 Task: Open Card Lead Generation Campaign in Board Newsletter Planning to Workspace Ad Operations and add a team member Softage.1@softage.net, a label Yellow, a checklist Real Estate, an attachment from your onedrive, a color Yellow and finally, add a card description 'Develop and launch new customer engagement strategy' and a comment 'Let us approach this task with a focus on continuous learning and improvement, seeking to iterate and refine our approach over time.'. Add a start date 'Jan 01, 1900' with a due date 'Jan 08, 1900'
Action: Mouse moved to (124, 445)
Screenshot: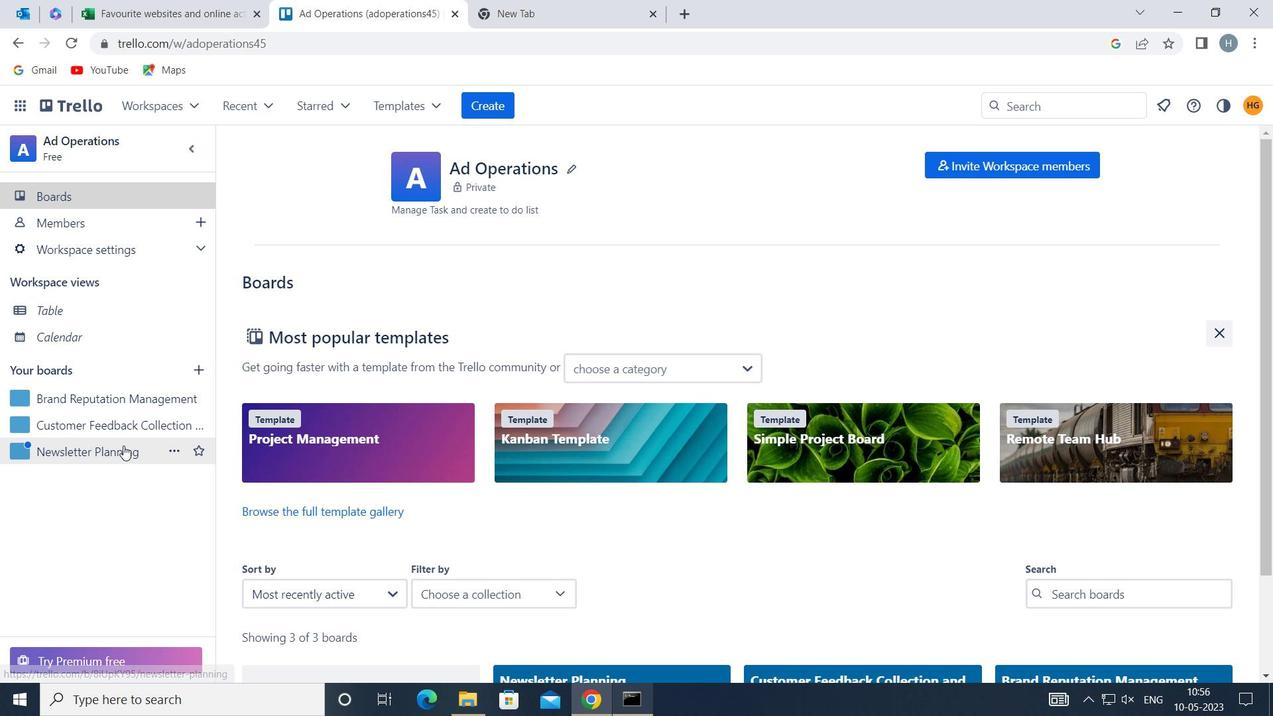 
Action: Mouse pressed left at (124, 445)
Screenshot: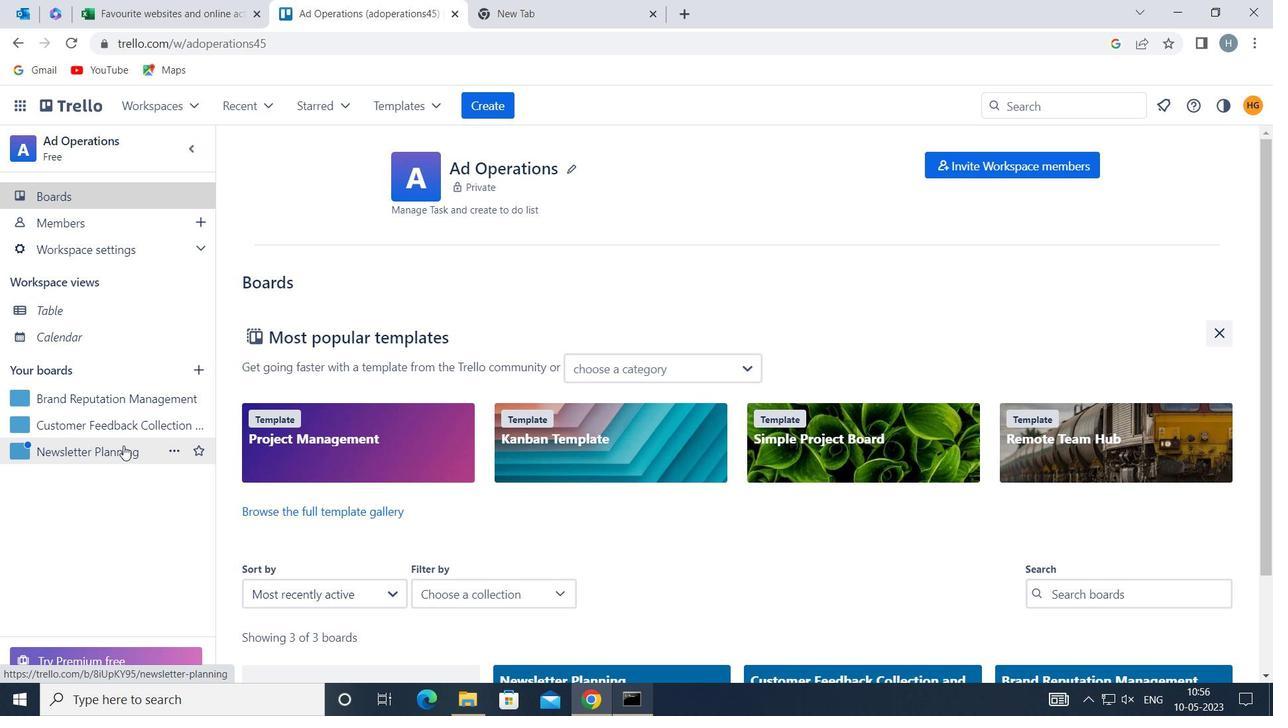 
Action: Mouse moved to (341, 234)
Screenshot: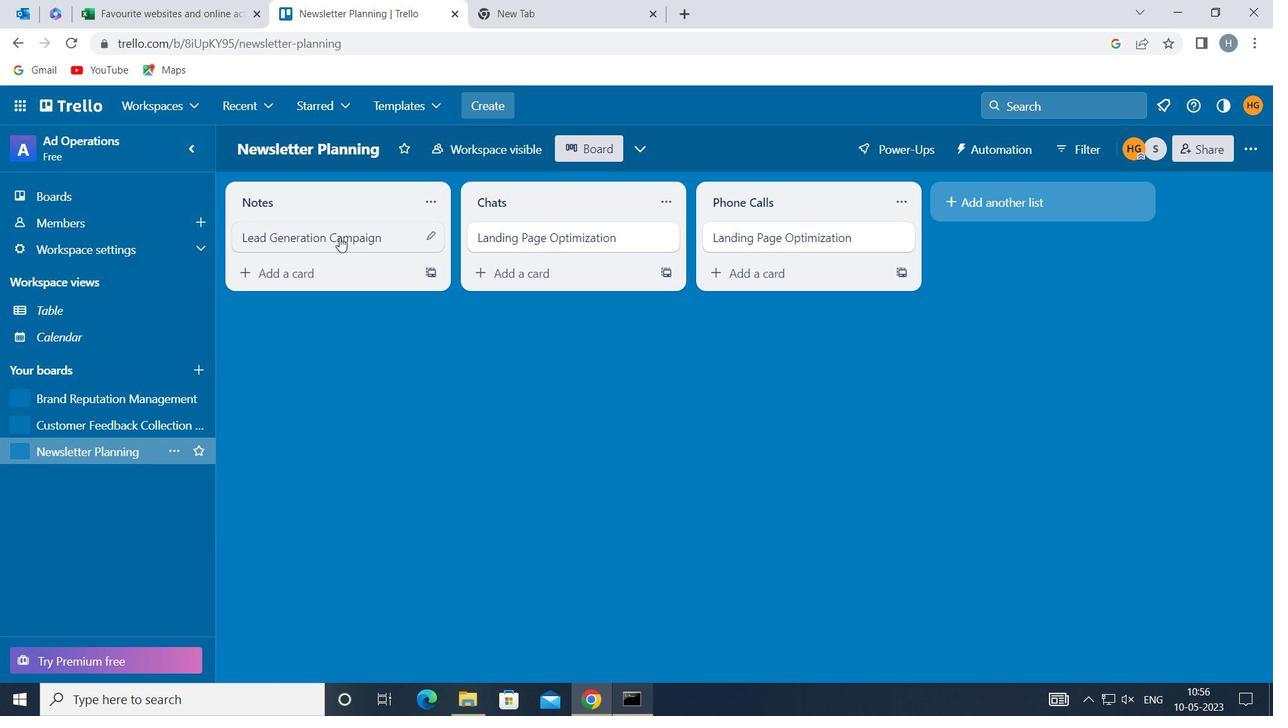 
Action: Mouse pressed left at (341, 234)
Screenshot: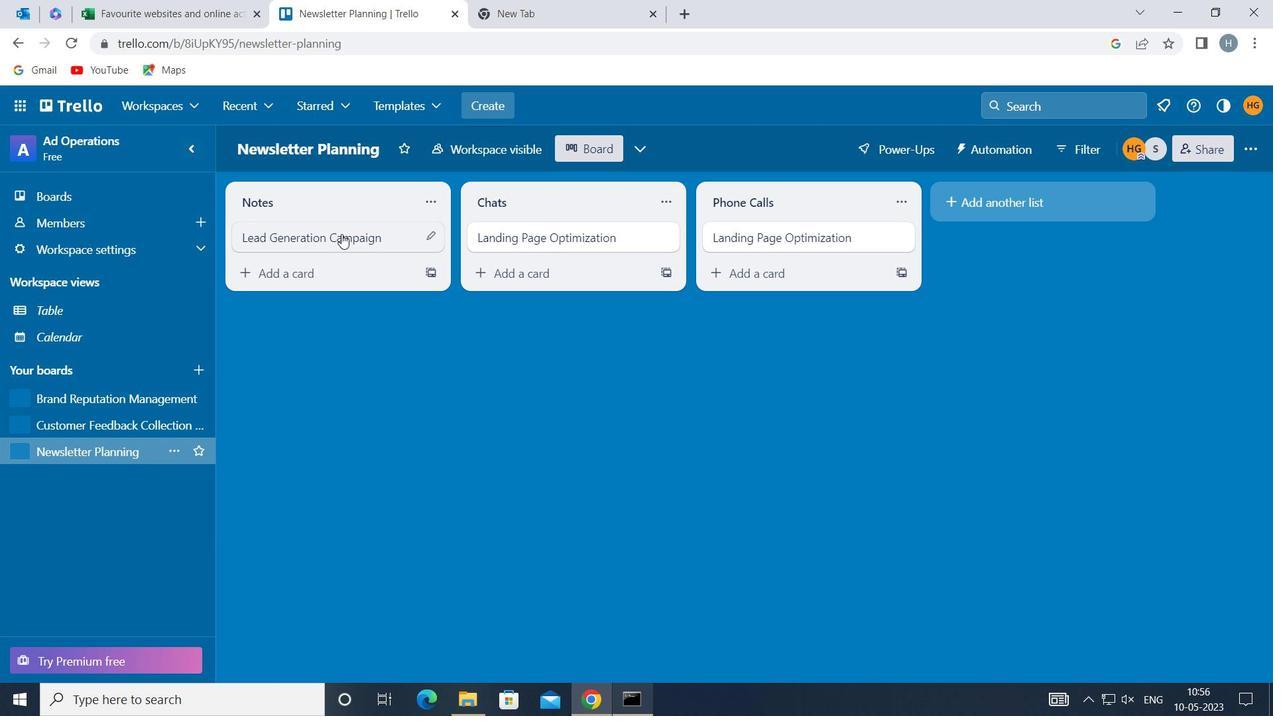 
Action: Mouse moved to (839, 299)
Screenshot: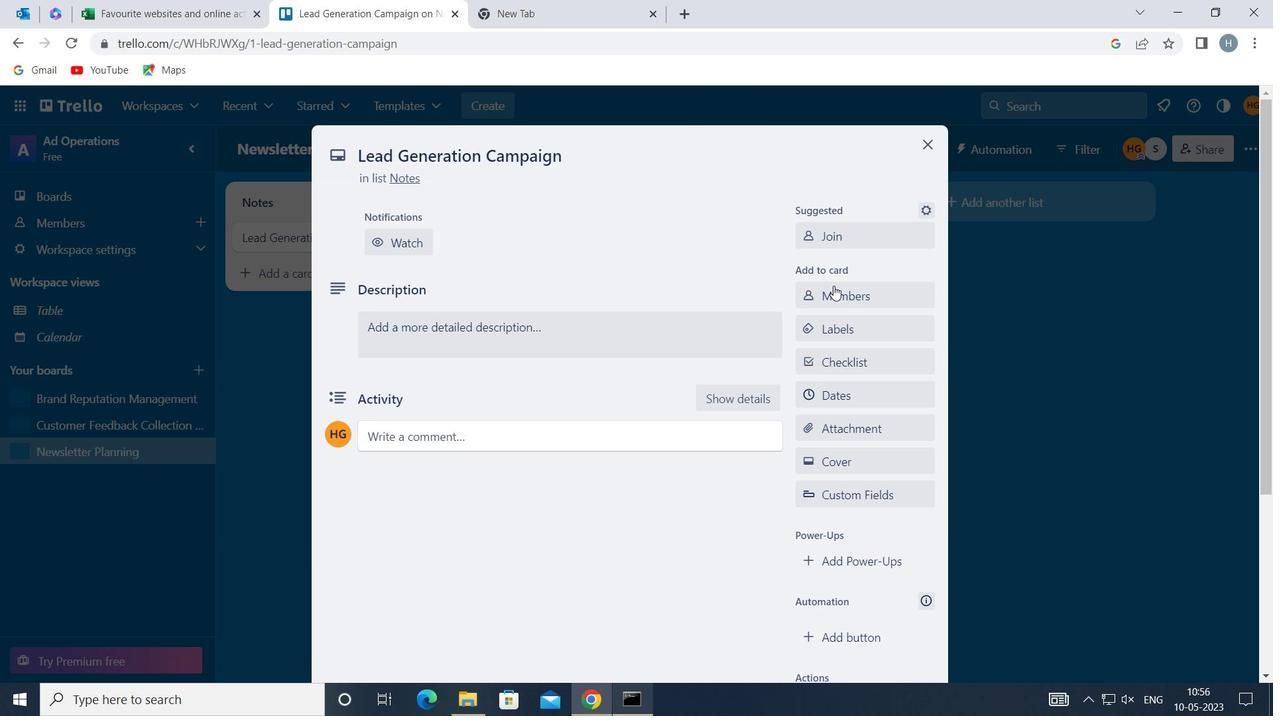 
Action: Mouse pressed left at (839, 299)
Screenshot: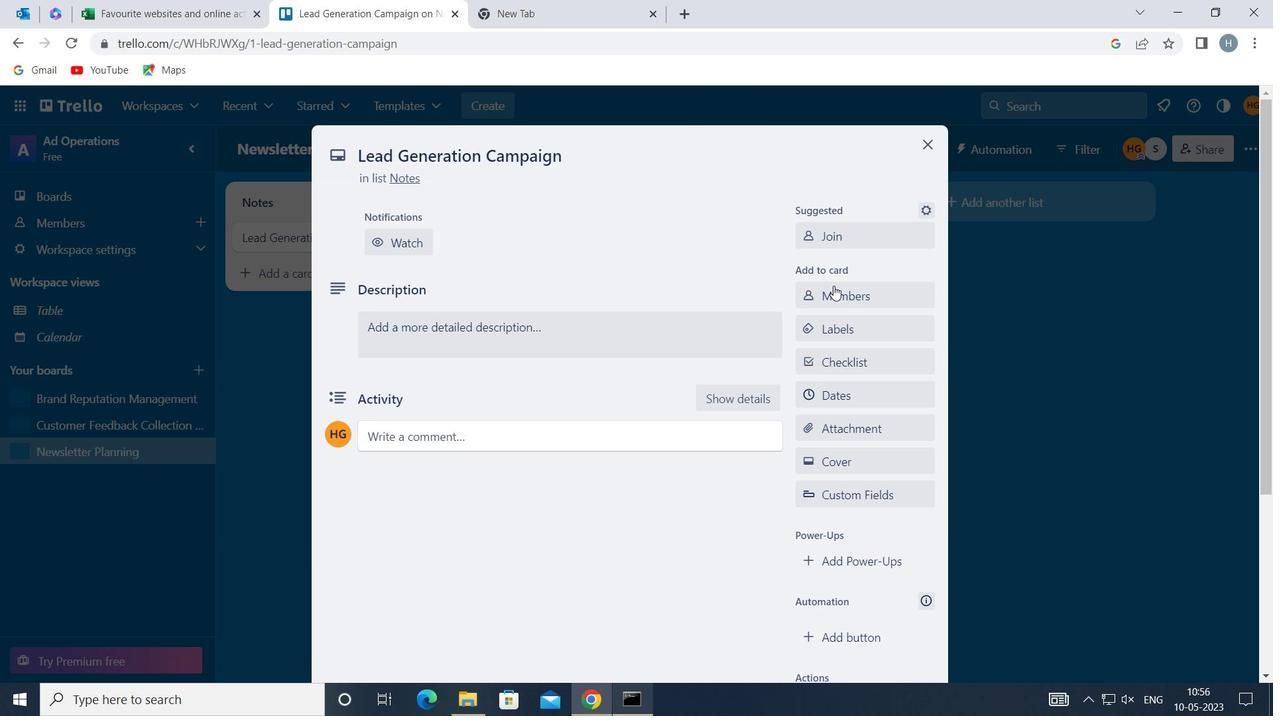 
Action: Key pressed softage
Screenshot: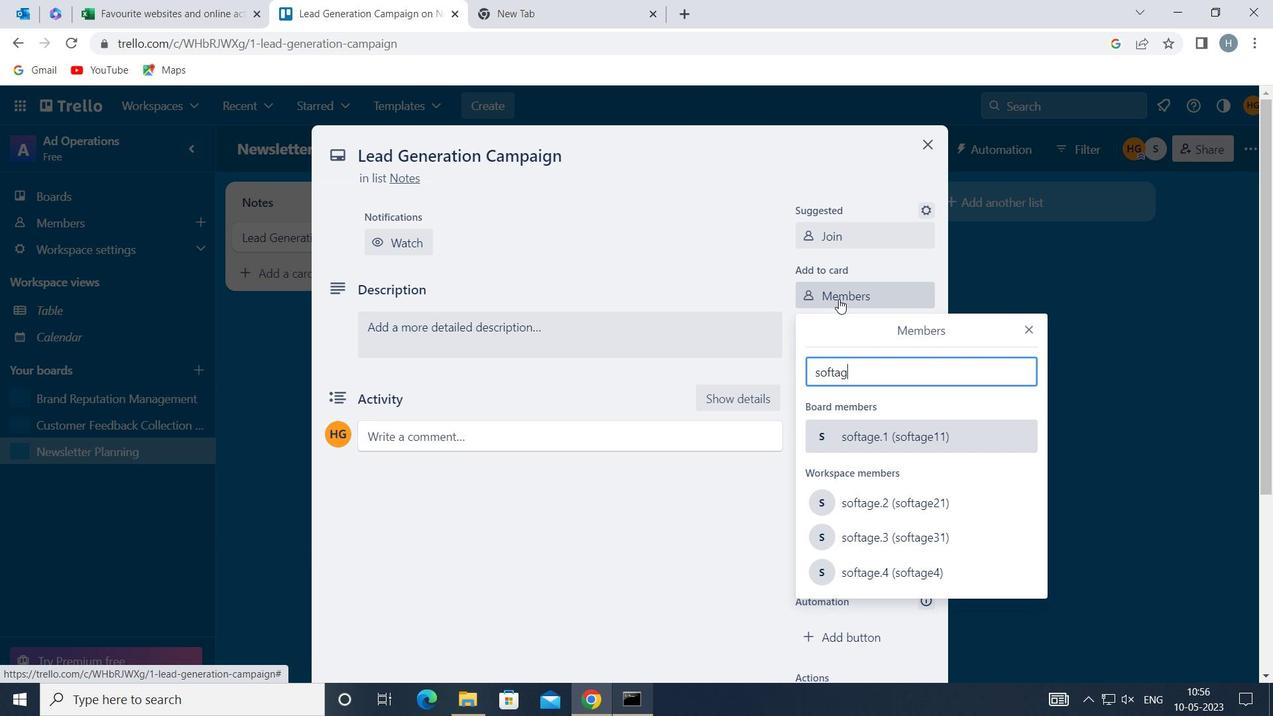 
Action: Mouse moved to (857, 439)
Screenshot: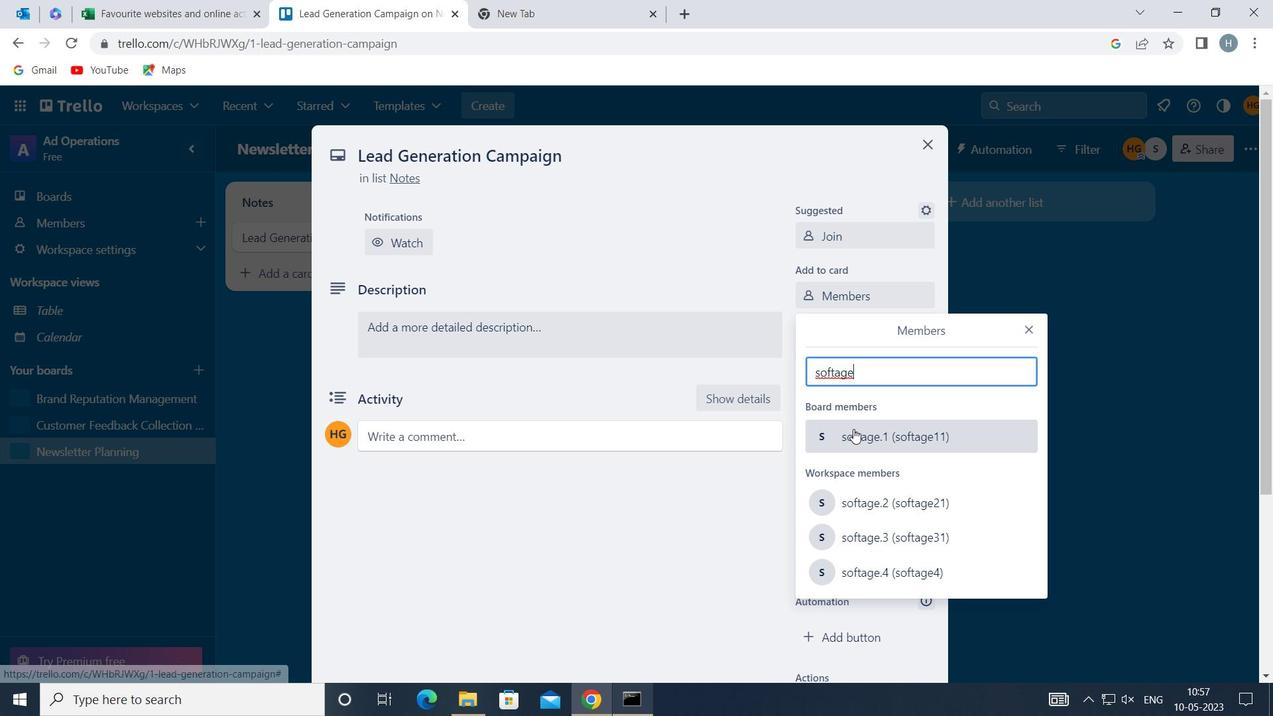 
Action: Mouse pressed left at (857, 439)
Screenshot: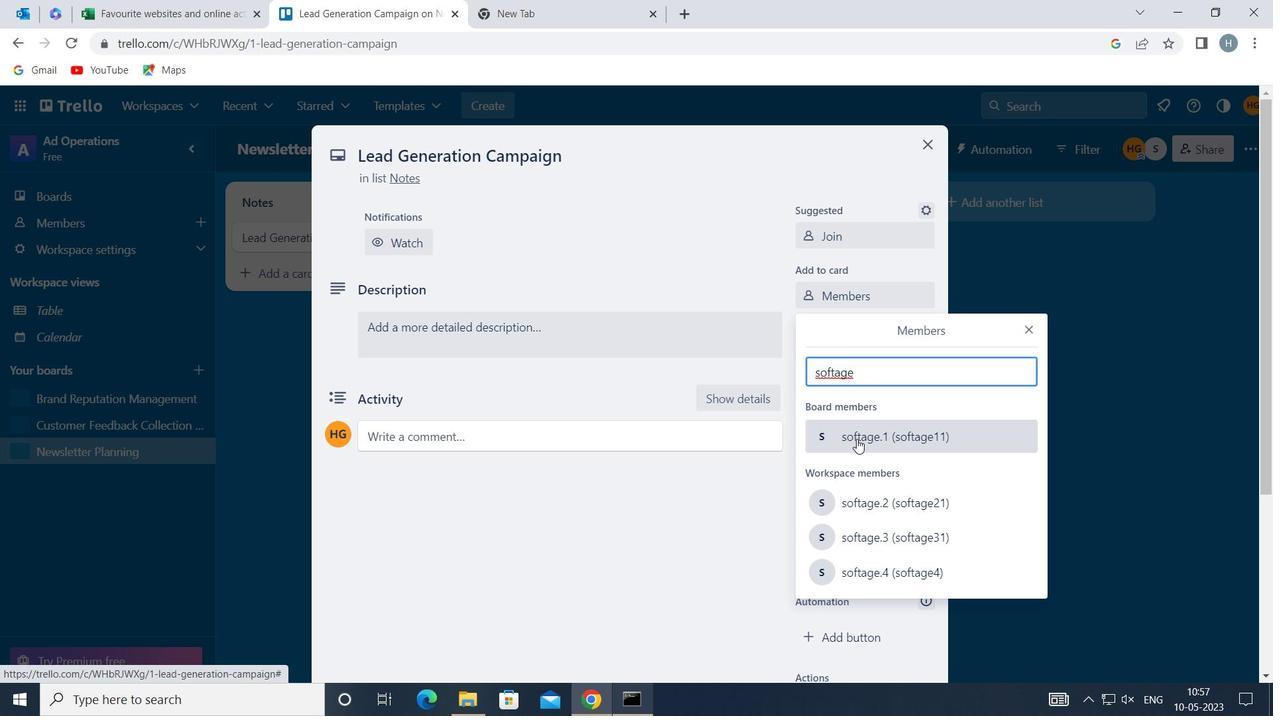 
Action: Mouse moved to (1032, 327)
Screenshot: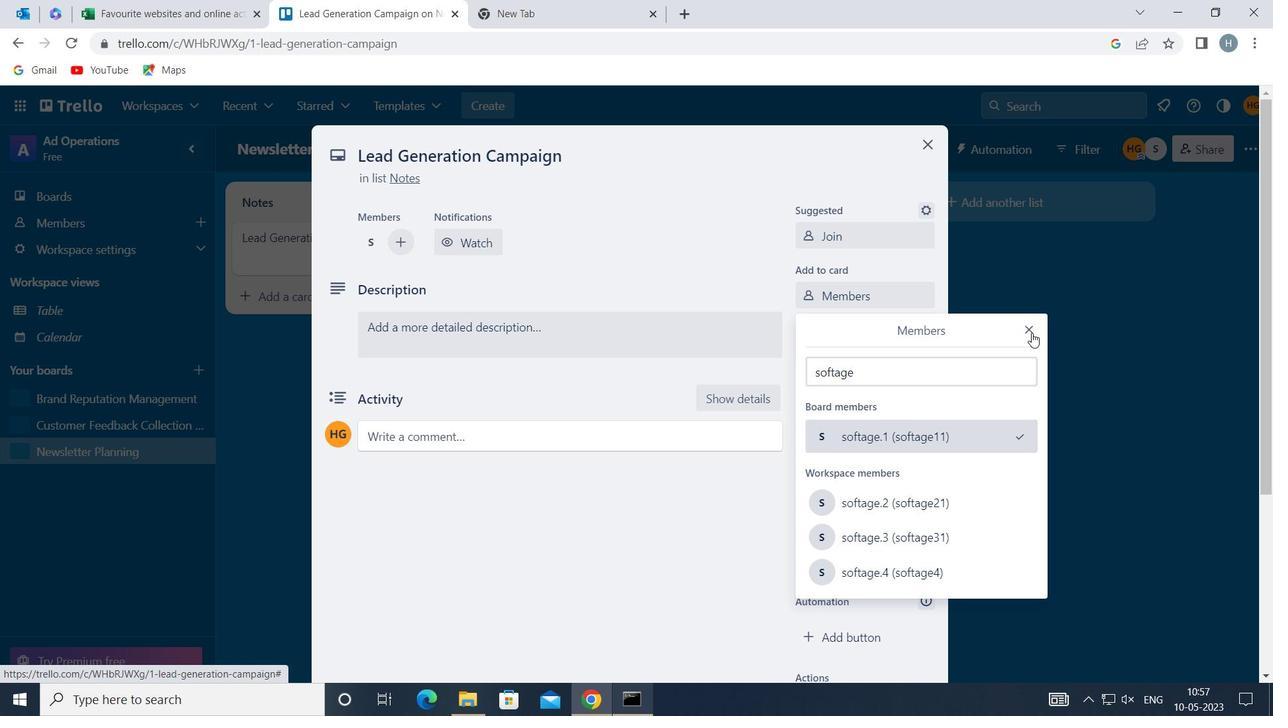 
Action: Mouse pressed left at (1032, 327)
Screenshot: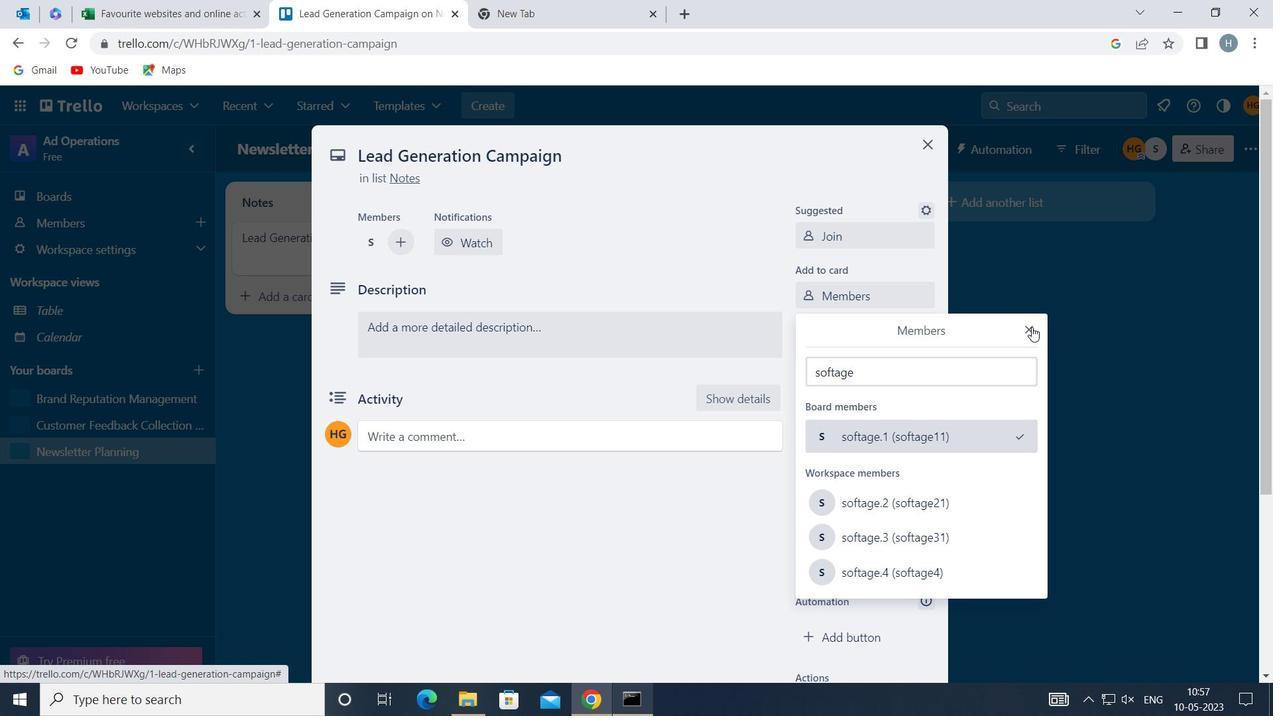 
Action: Mouse moved to (892, 326)
Screenshot: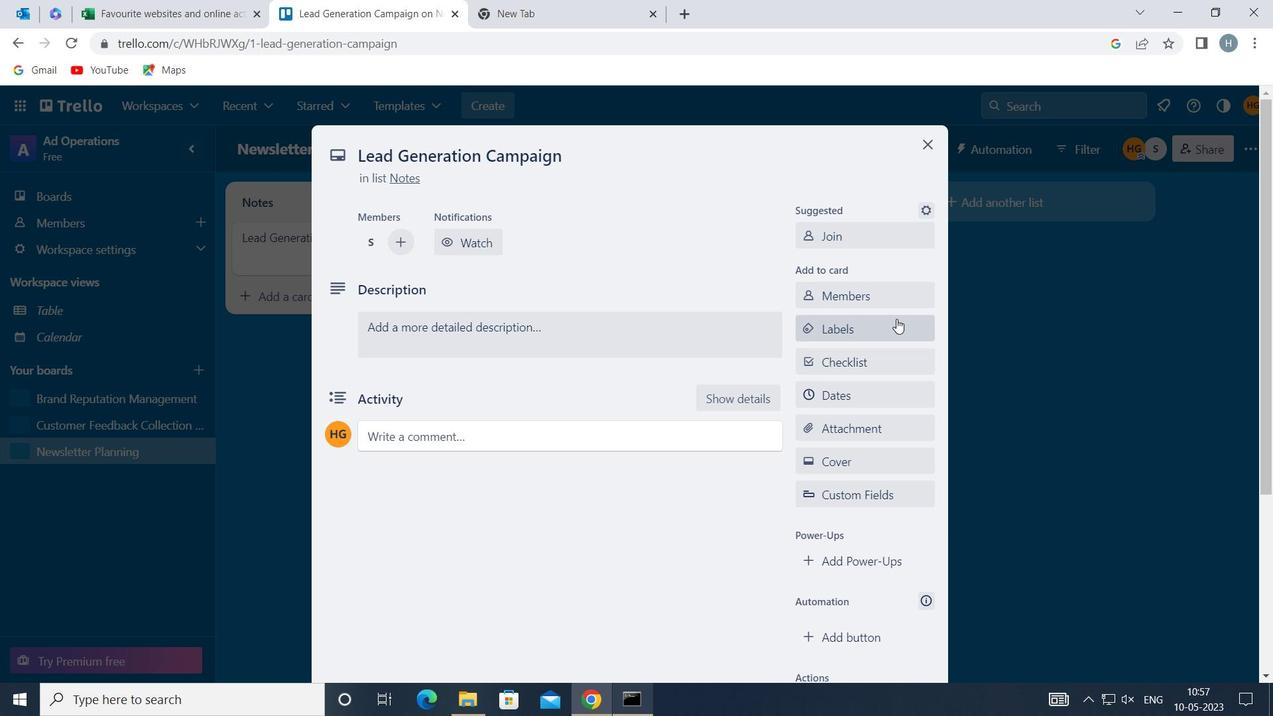 
Action: Mouse pressed left at (892, 326)
Screenshot: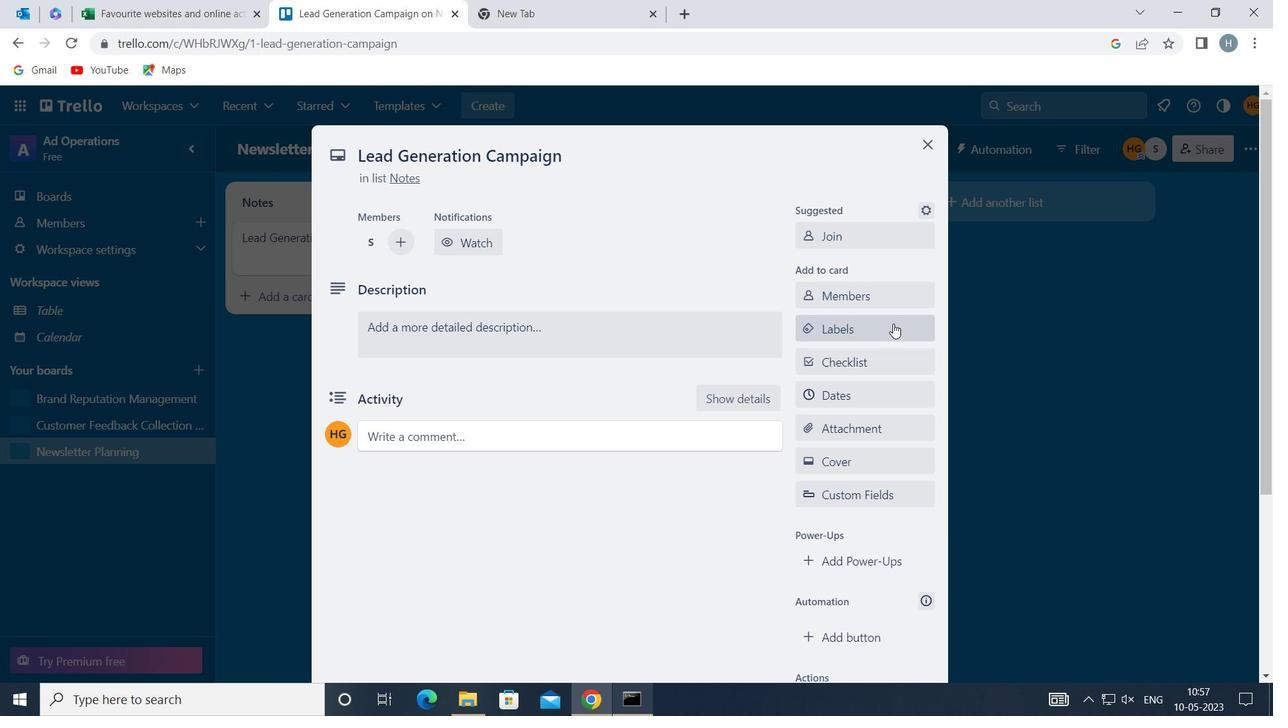 
Action: Mouse moved to (890, 274)
Screenshot: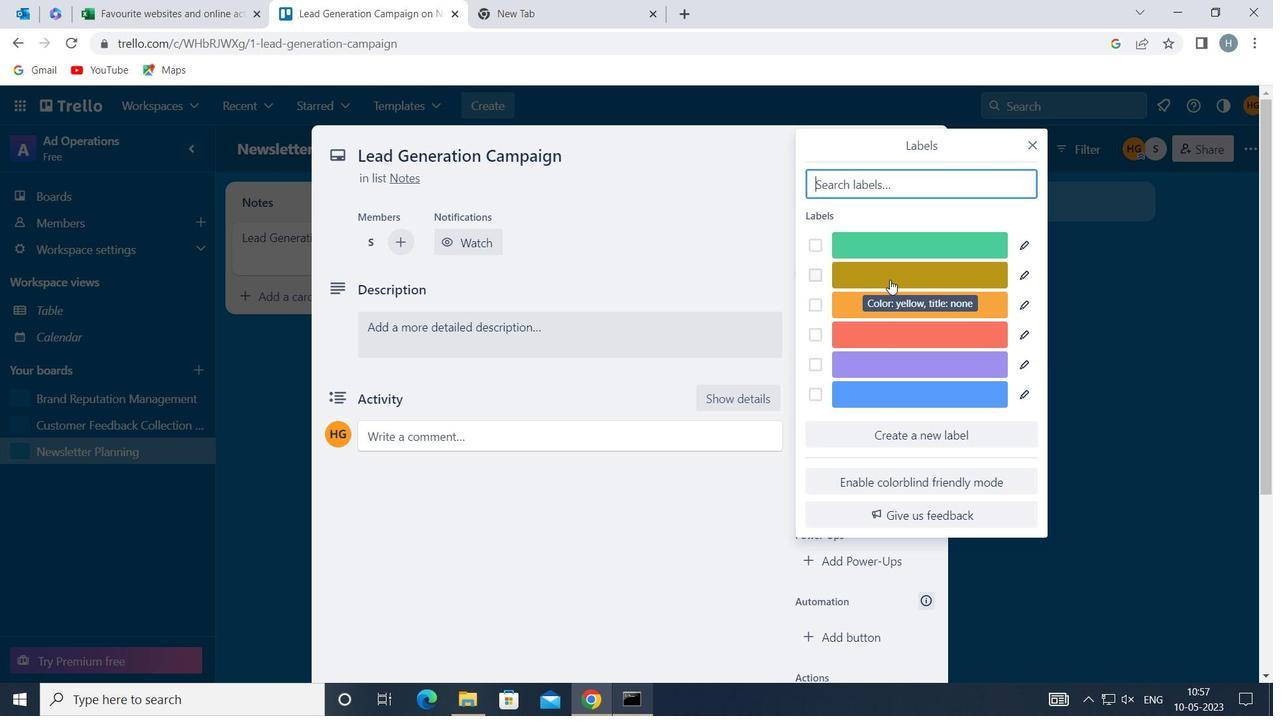 
Action: Mouse pressed left at (890, 274)
Screenshot: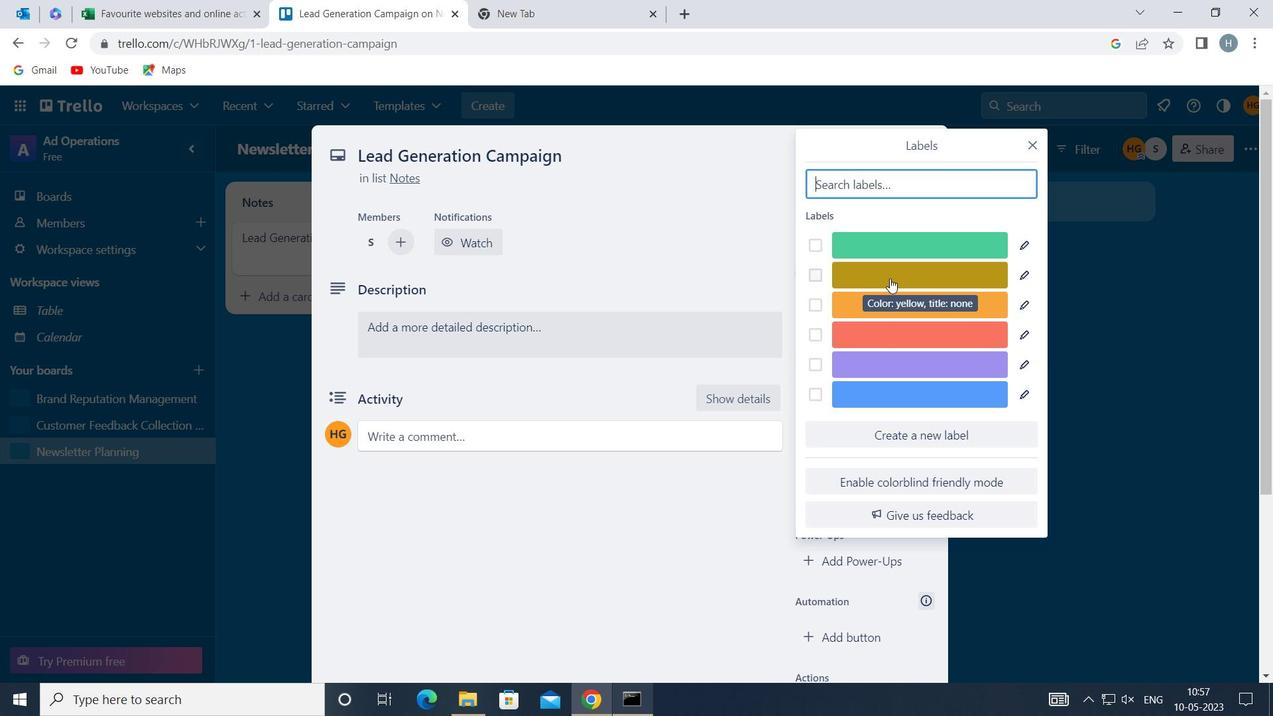 
Action: Mouse moved to (1035, 141)
Screenshot: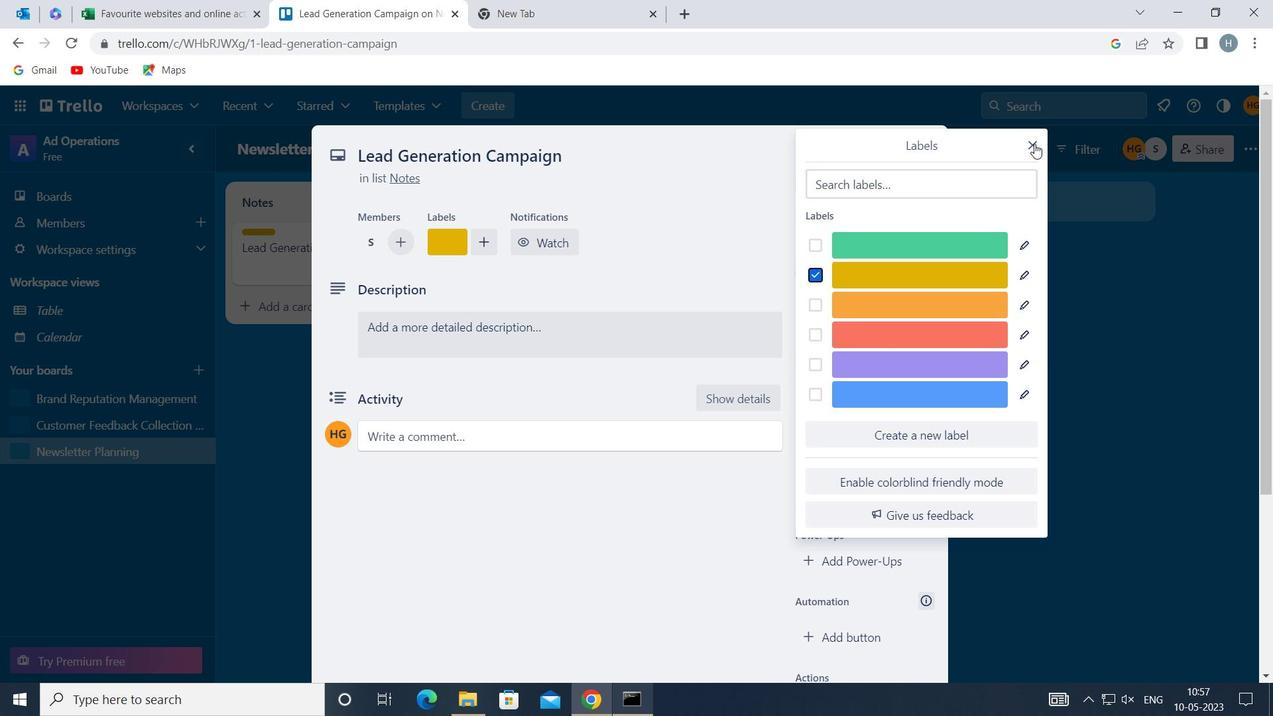 
Action: Mouse pressed left at (1035, 141)
Screenshot: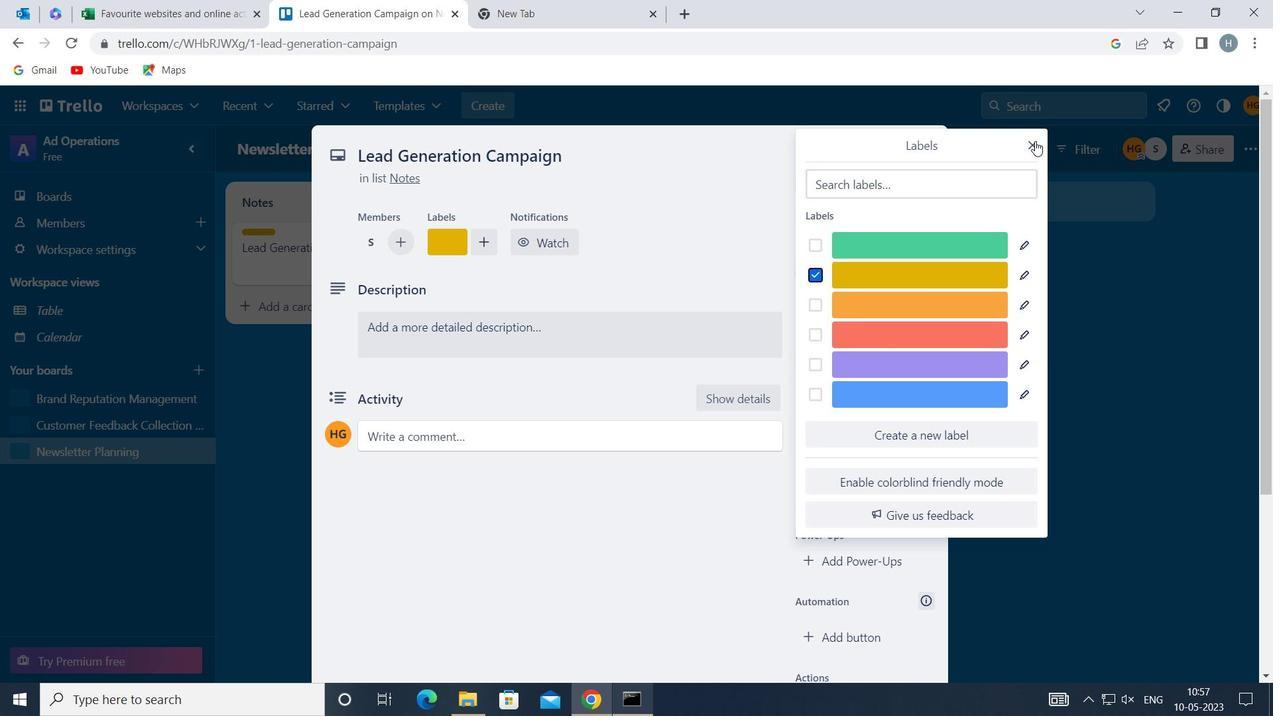 
Action: Mouse moved to (873, 362)
Screenshot: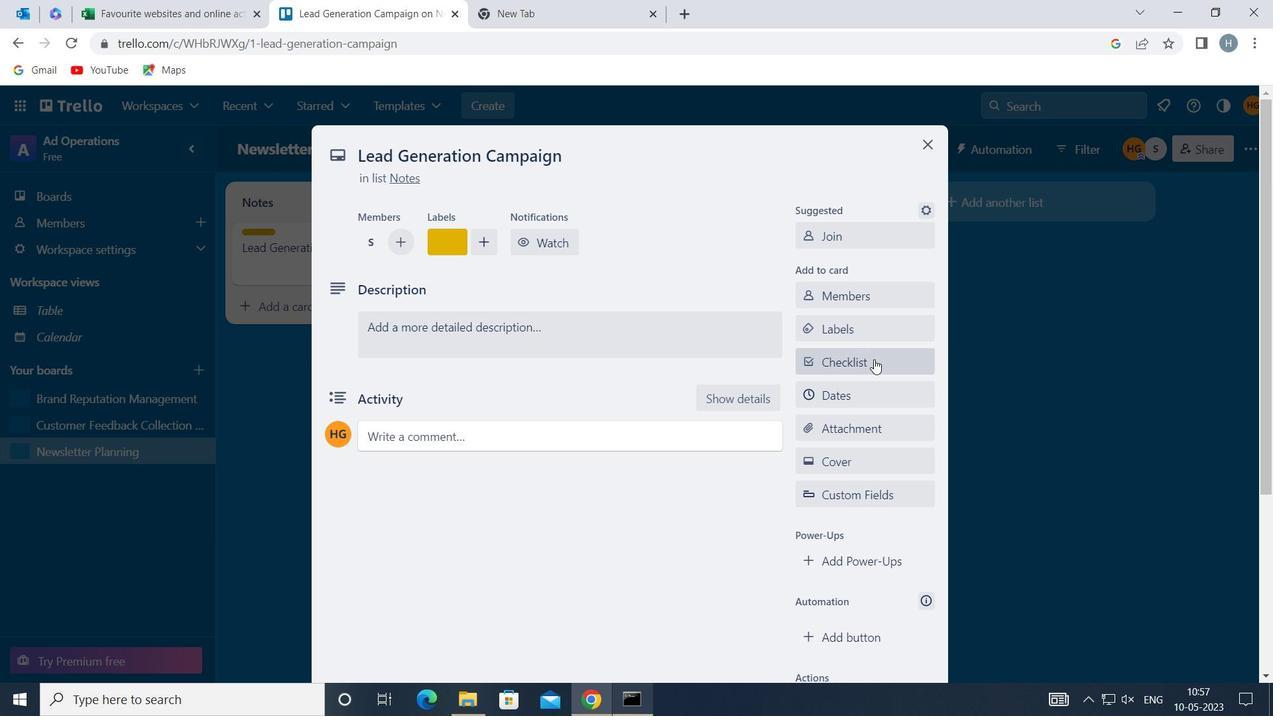 
Action: Mouse pressed left at (873, 362)
Screenshot: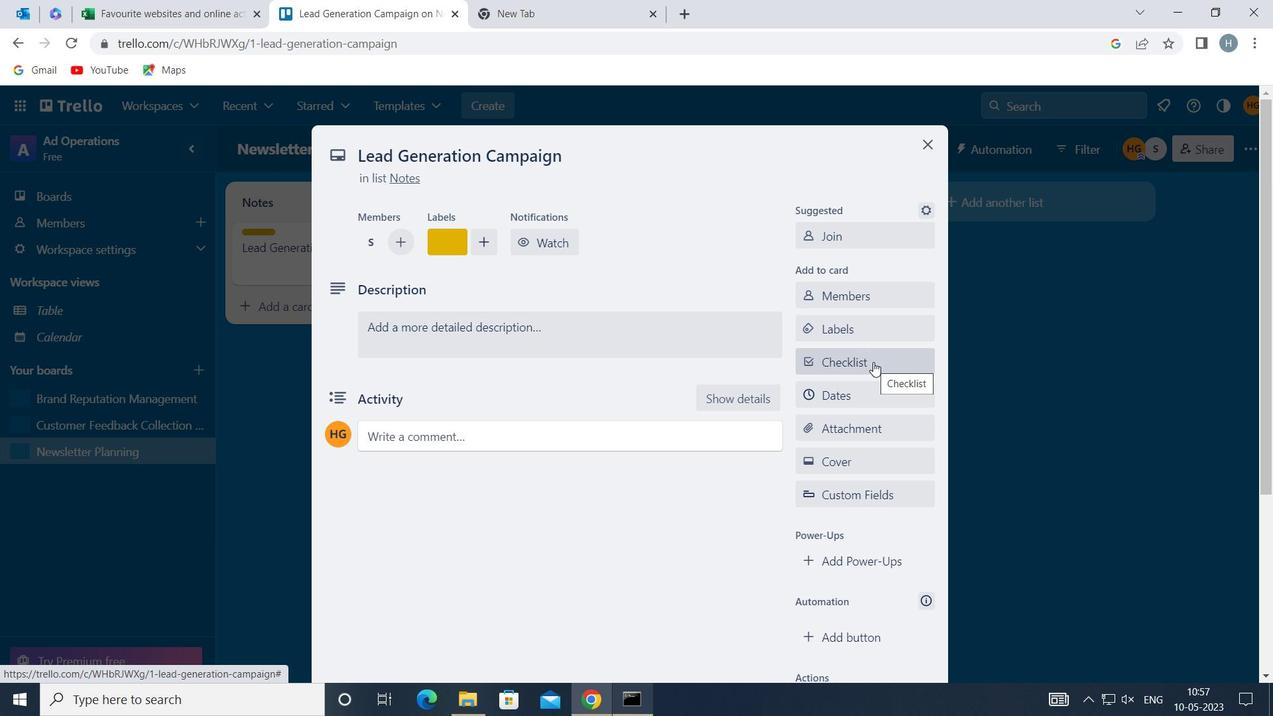 
Action: Mouse moved to (883, 424)
Screenshot: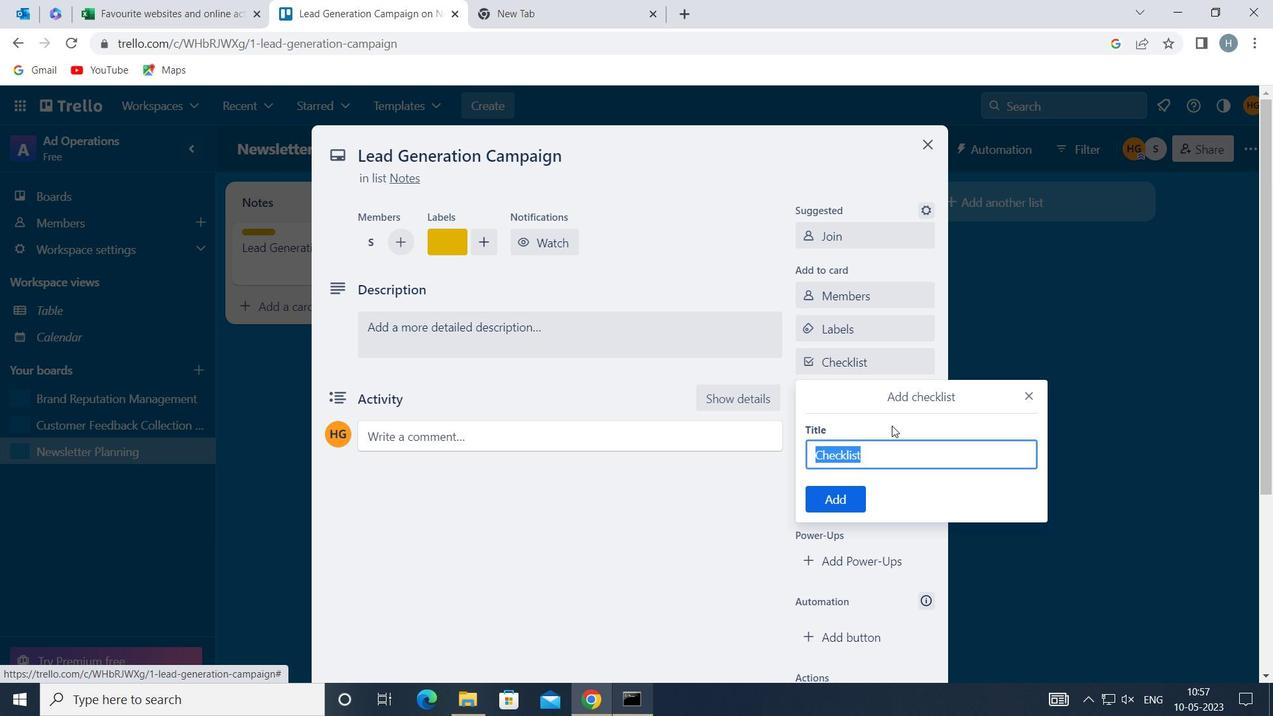 
Action: Key pressed <Key.shift>REAL<Key.space><Key.shift>ESTATE
Screenshot: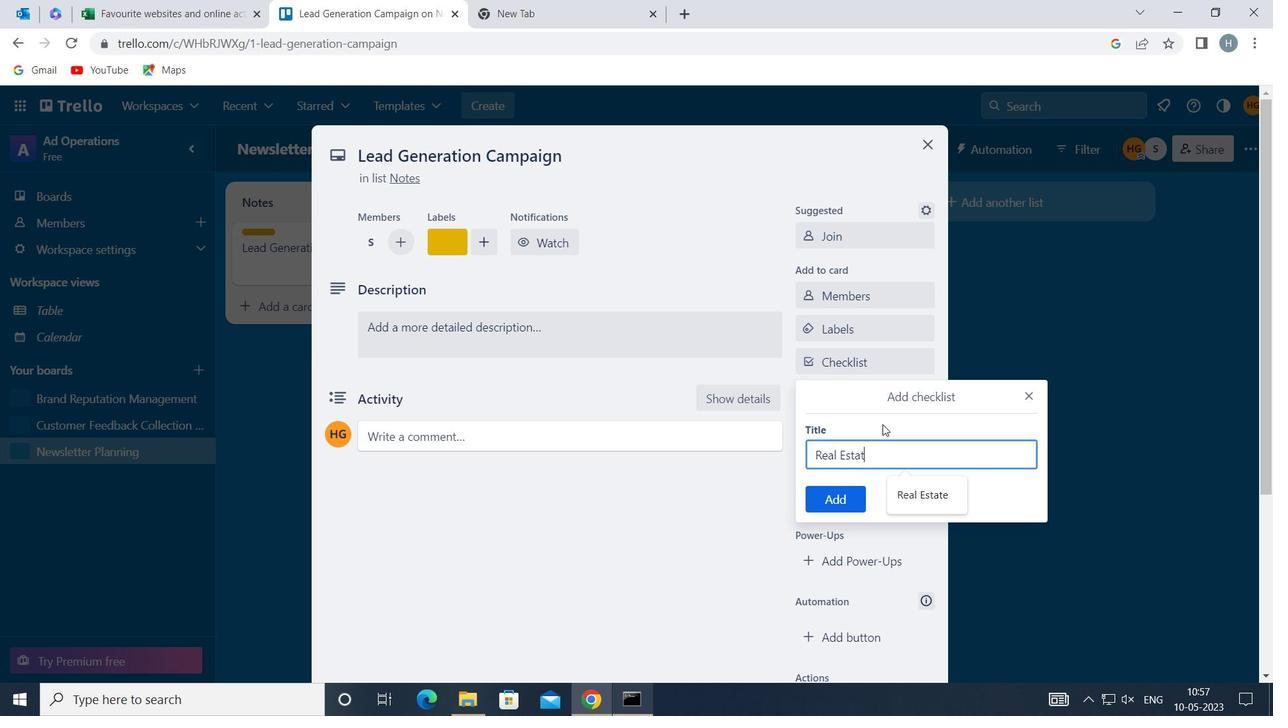 
Action: Mouse moved to (849, 497)
Screenshot: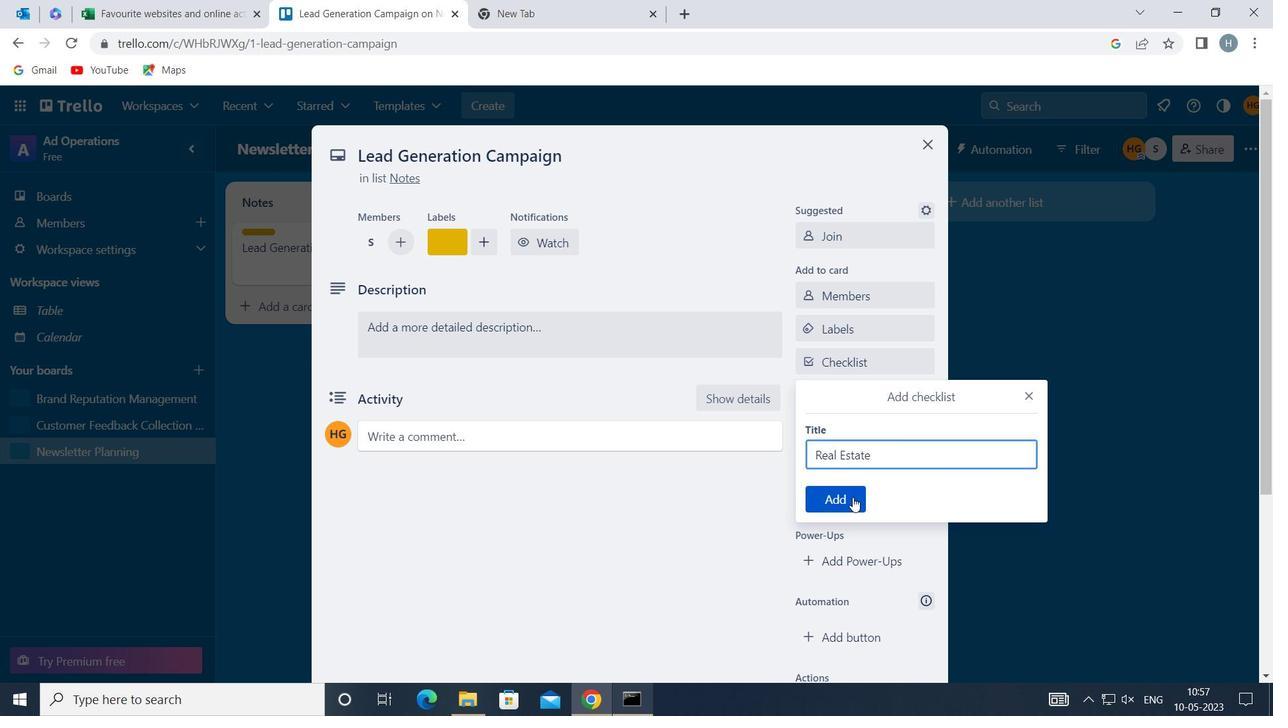 
Action: Mouse pressed left at (849, 497)
Screenshot: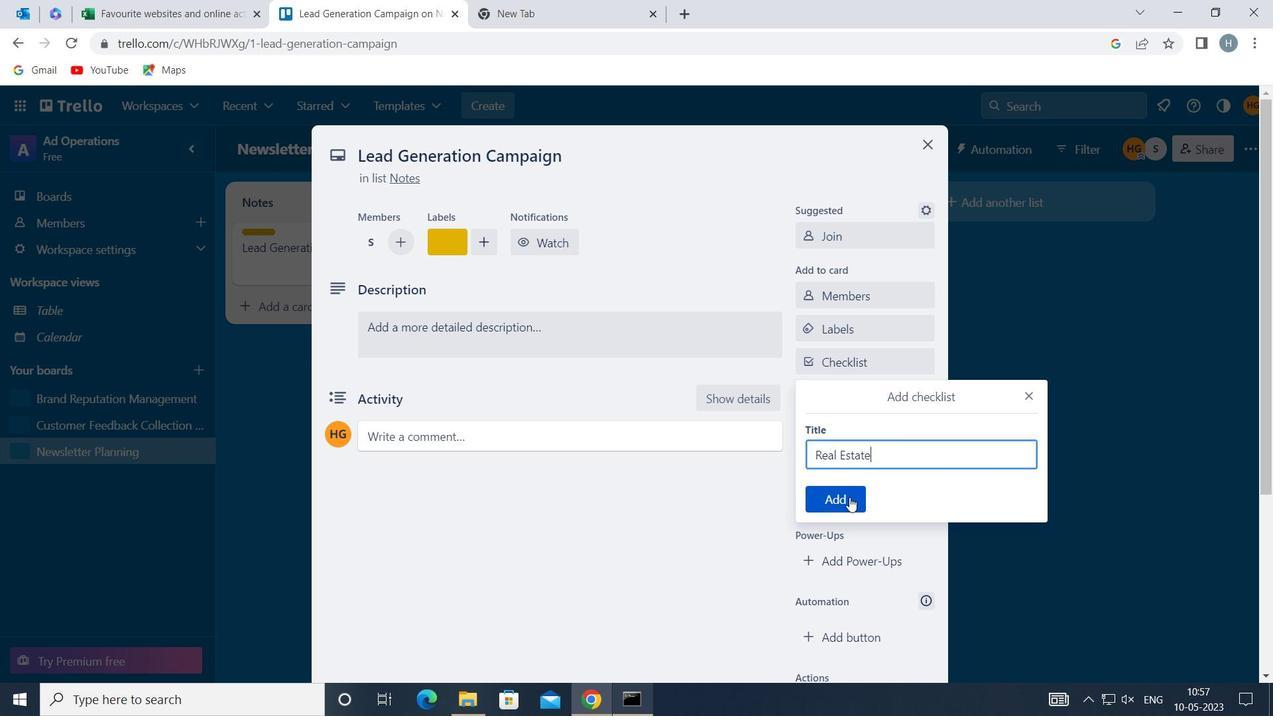 
Action: Mouse moved to (870, 429)
Screenshot: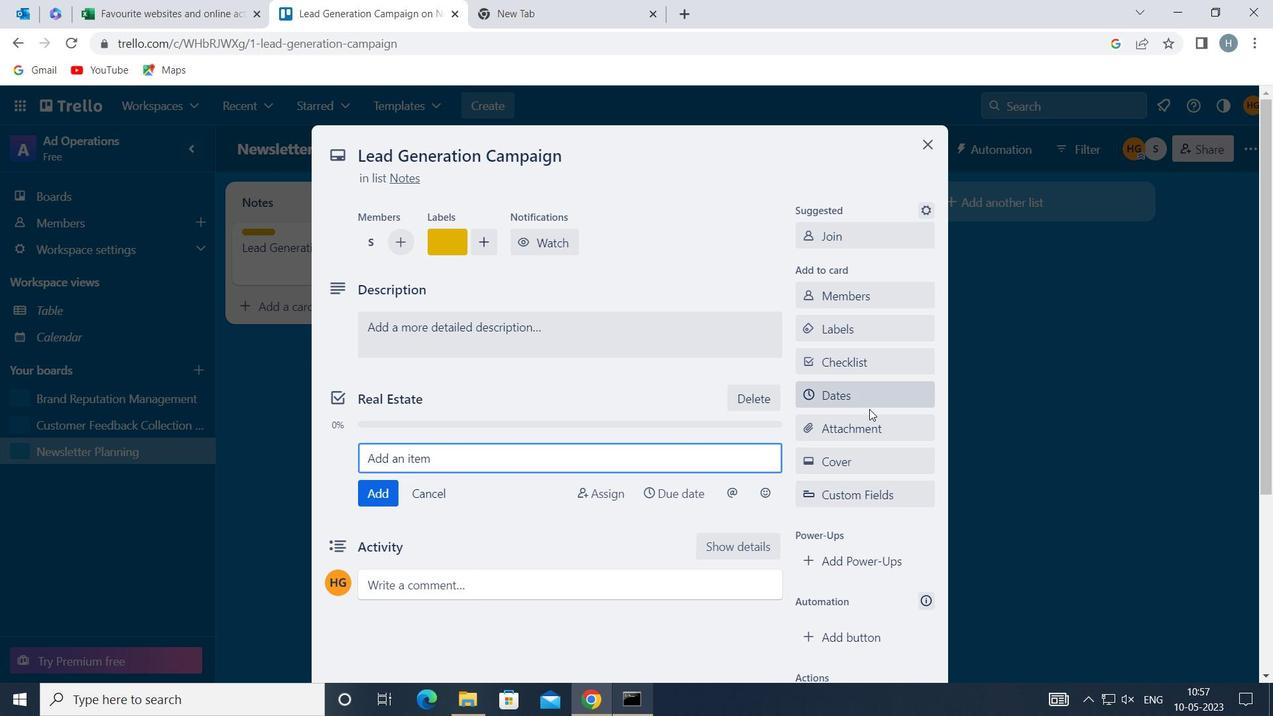 
Action: Mouse pressed left at (870, 429)
Screenshot: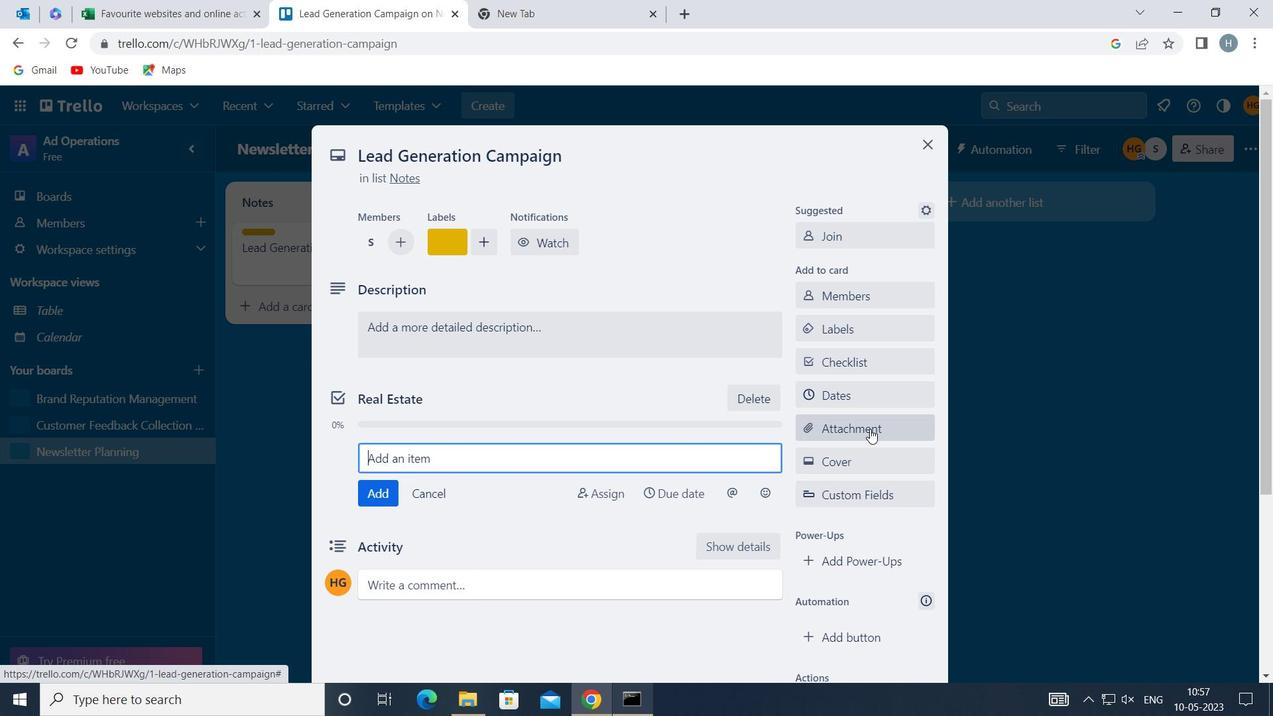 
Action: Mouse moved to (856, 302)
Screenshot: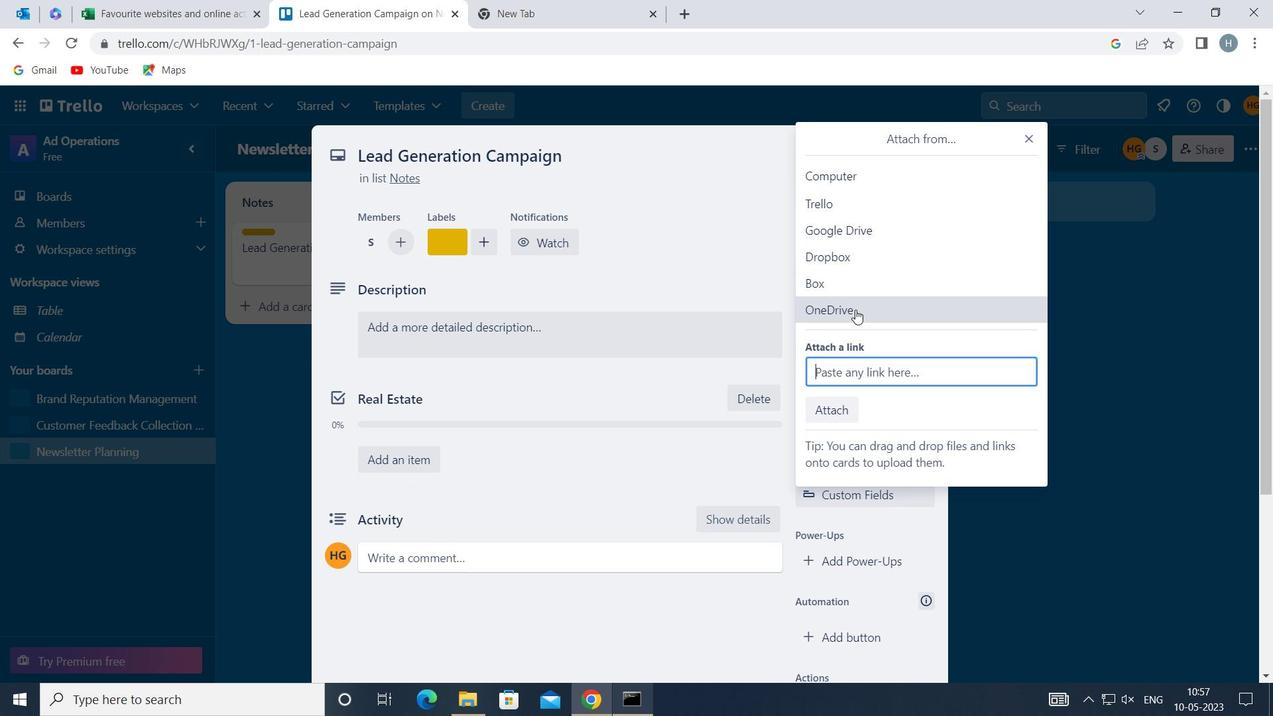 
Action: Mouse pressed left at (856, 302)
Screenshot: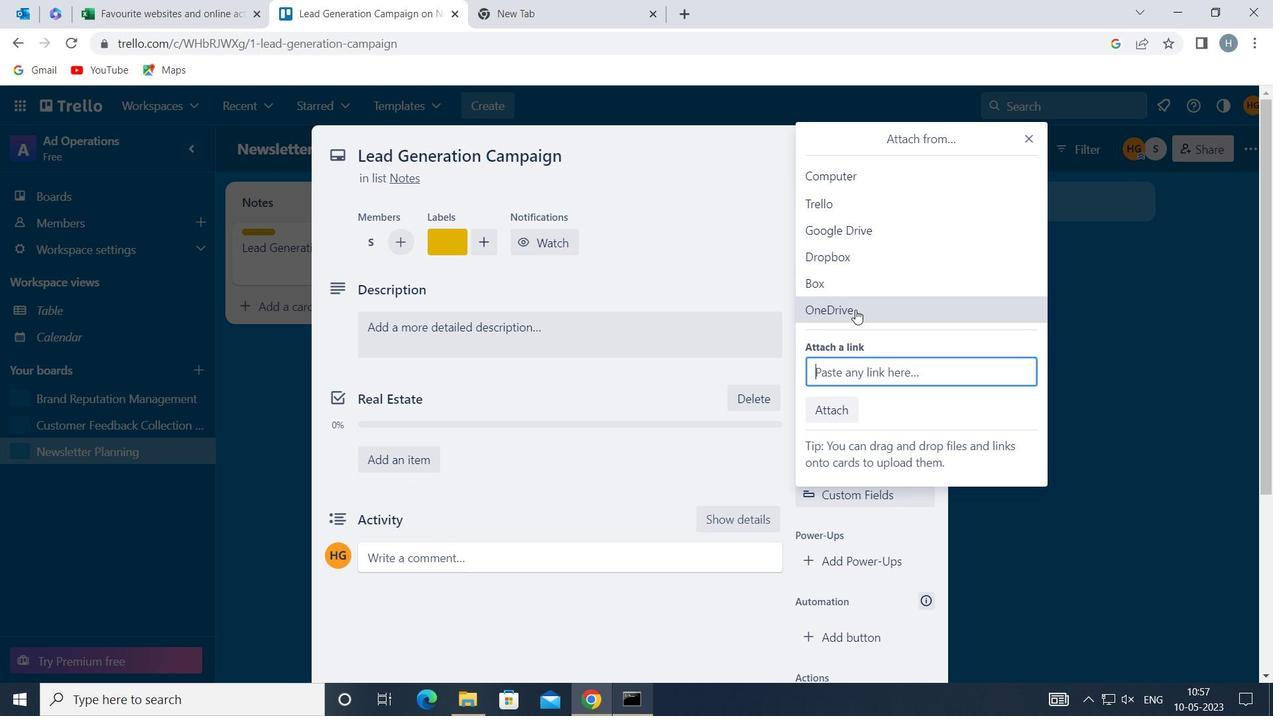 
Action: Mouse moved to (538, 232)
Screenshot: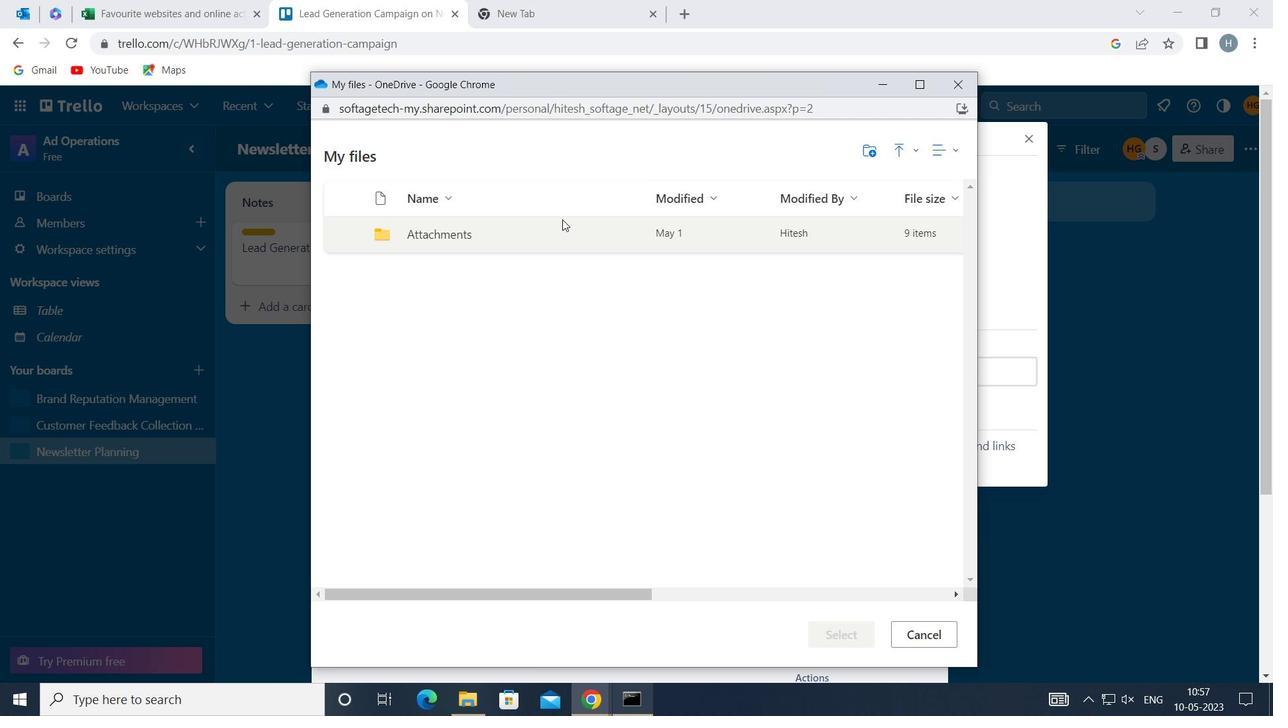 
Action: Mouse pressed left at (538, 232)
Screenshot: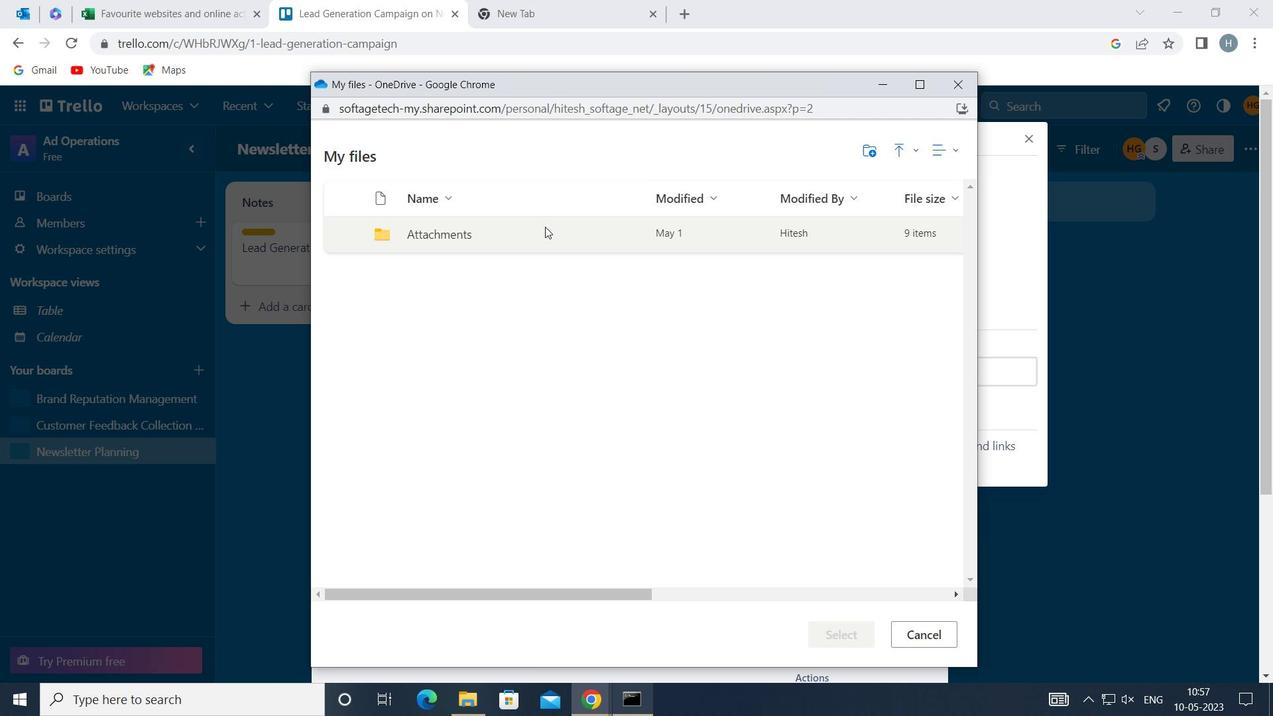 
Action: Mouse moved to (536, 232)
Screenshot: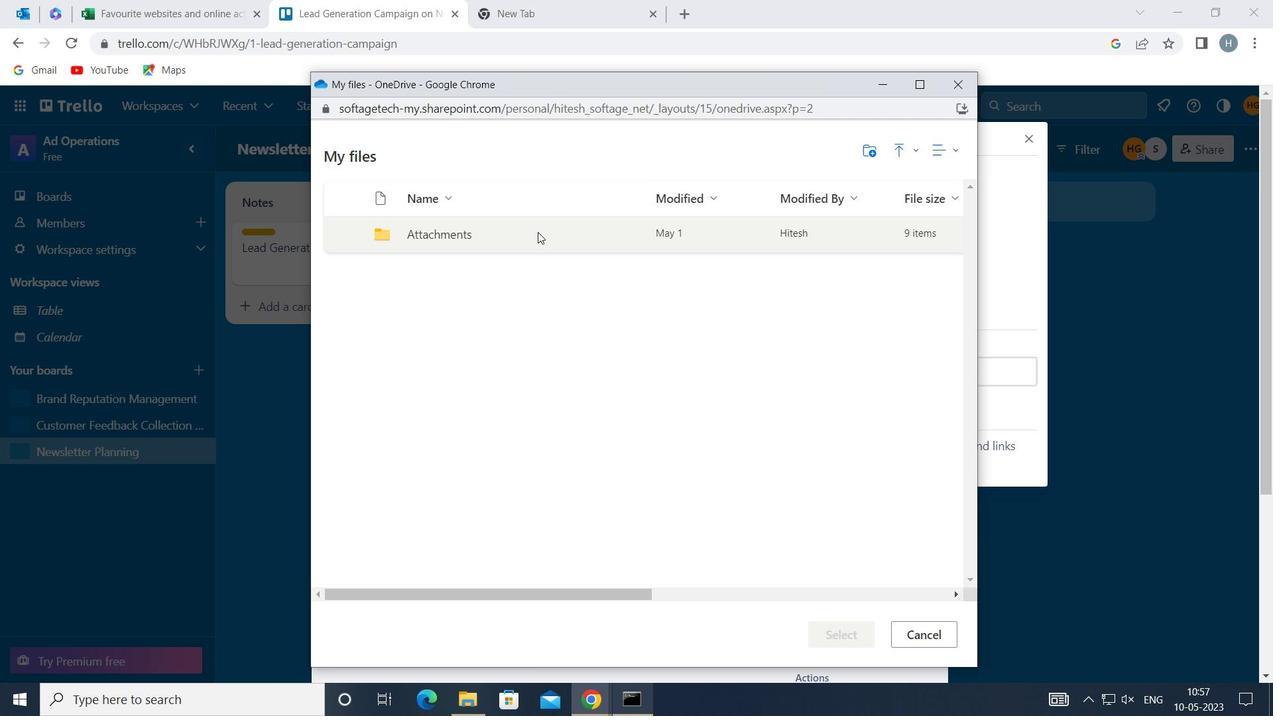 
Action: Mouse pressed left at (536, 232)
Screenshot: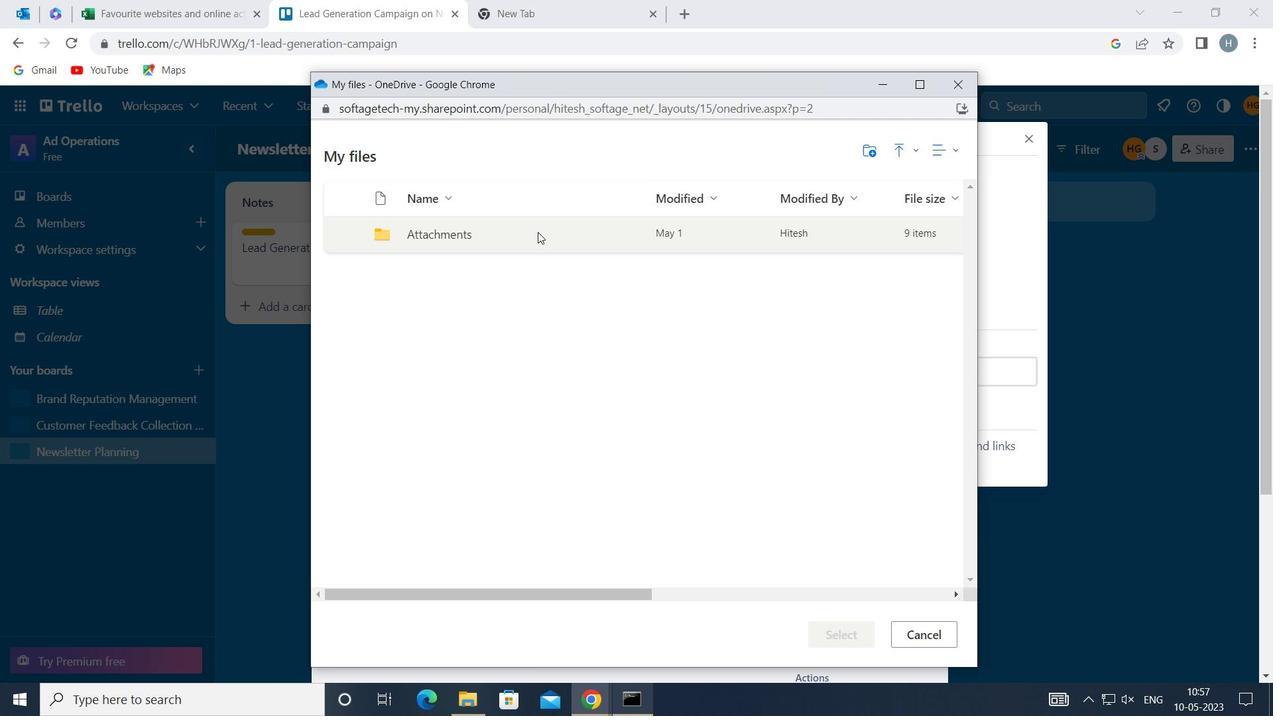 
Action: Mouse moved to (555, 266)
Screenshot: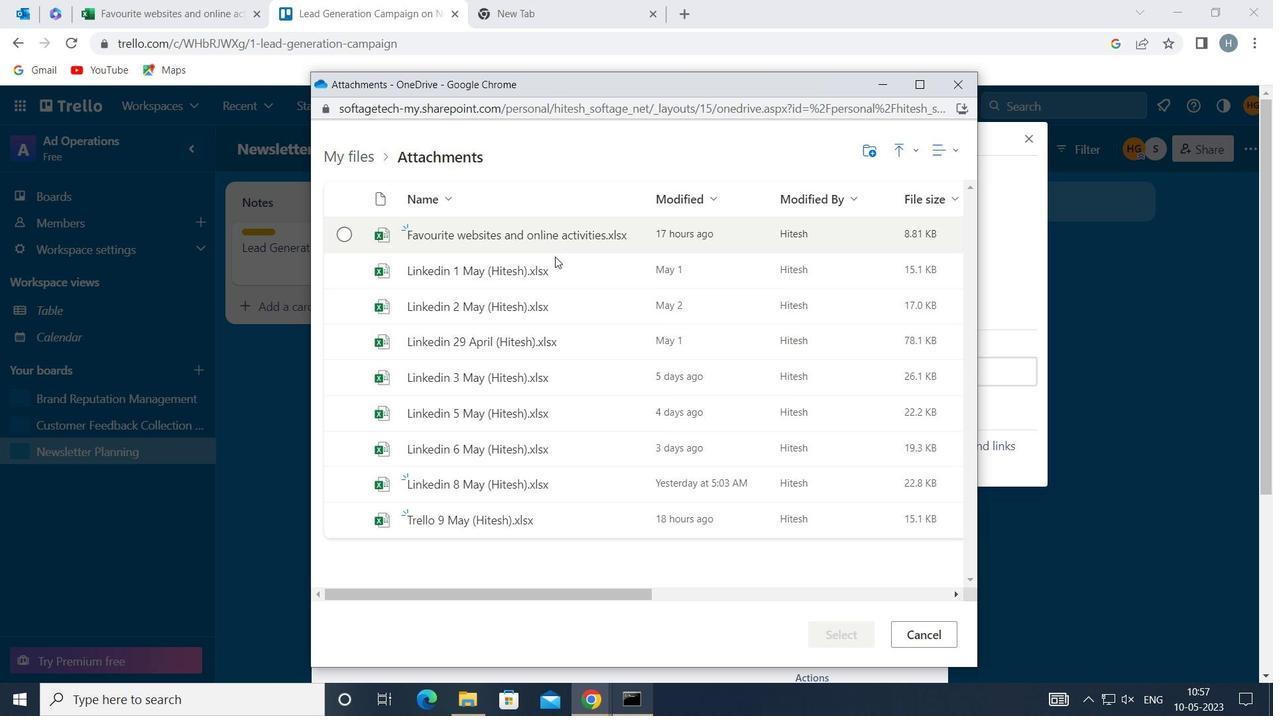 
Action: Mouse pressed left at (555, 266)
Screenshot: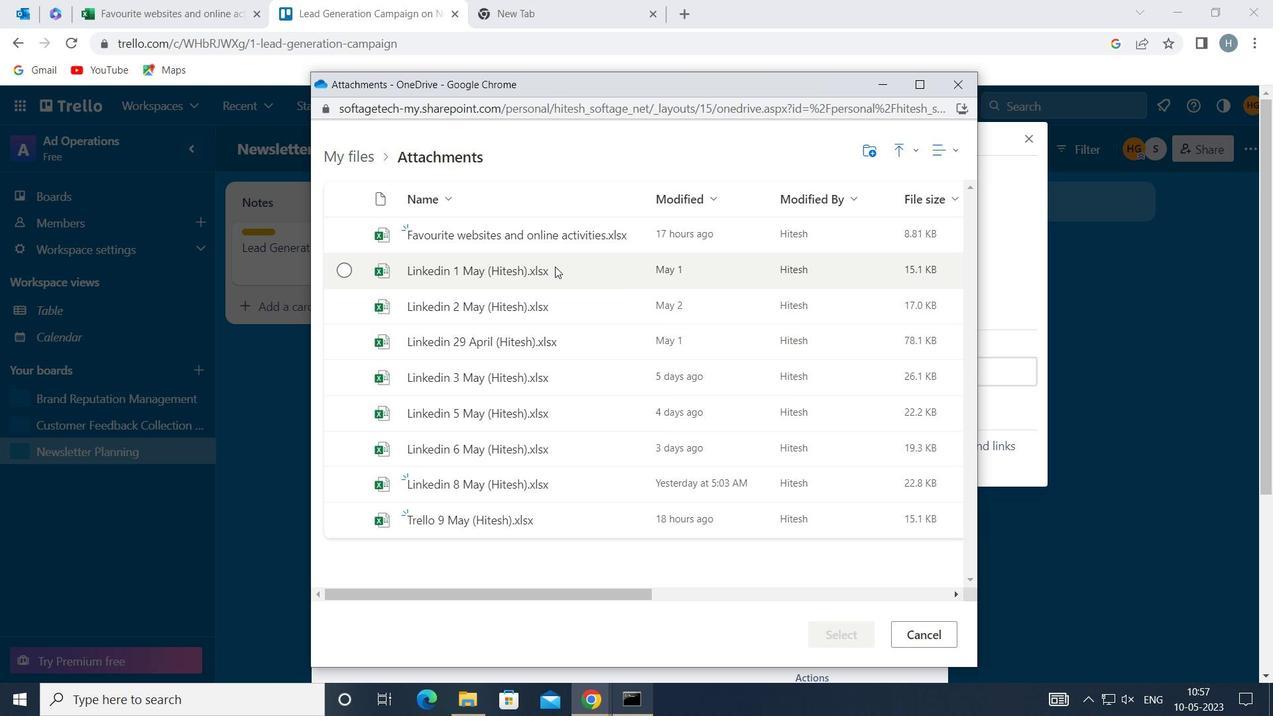 
Action: Mouse pressed left at (555, 266)
Screenshot: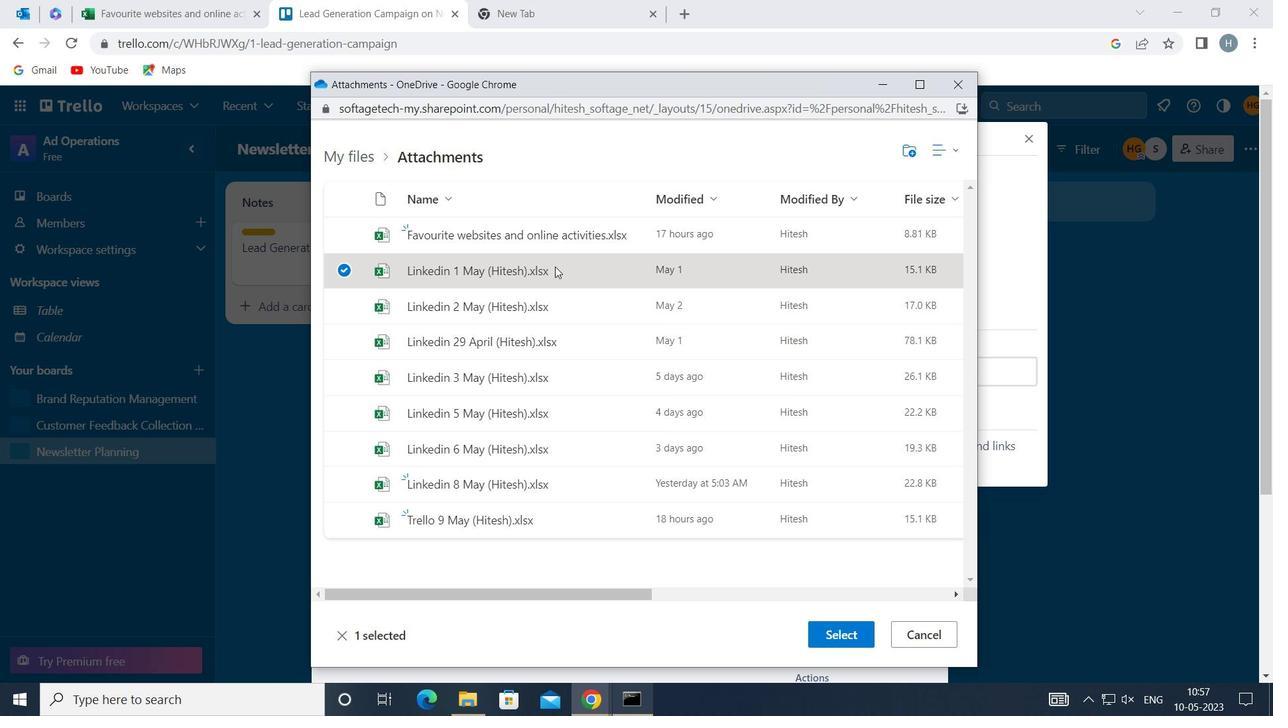 
Action: Mouse moved to (843, 635)
Screenshot: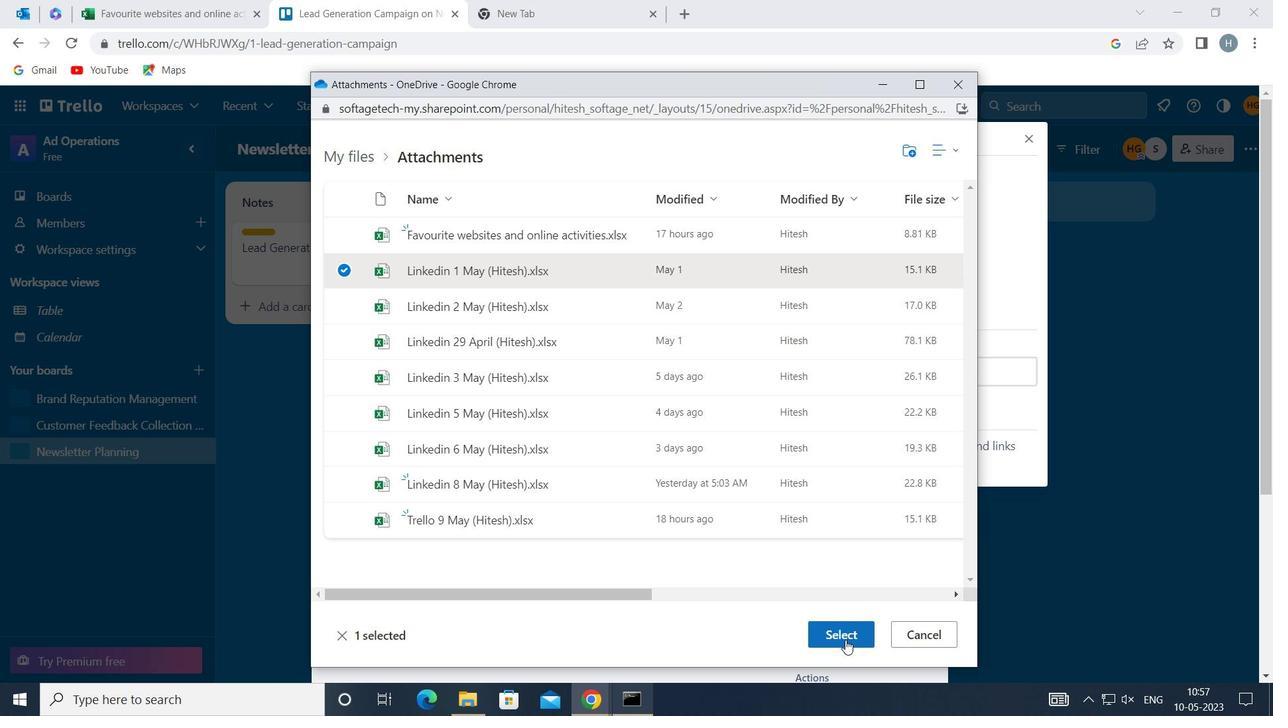
Action: Mouse pressed left at (843, 635)
Screenshot: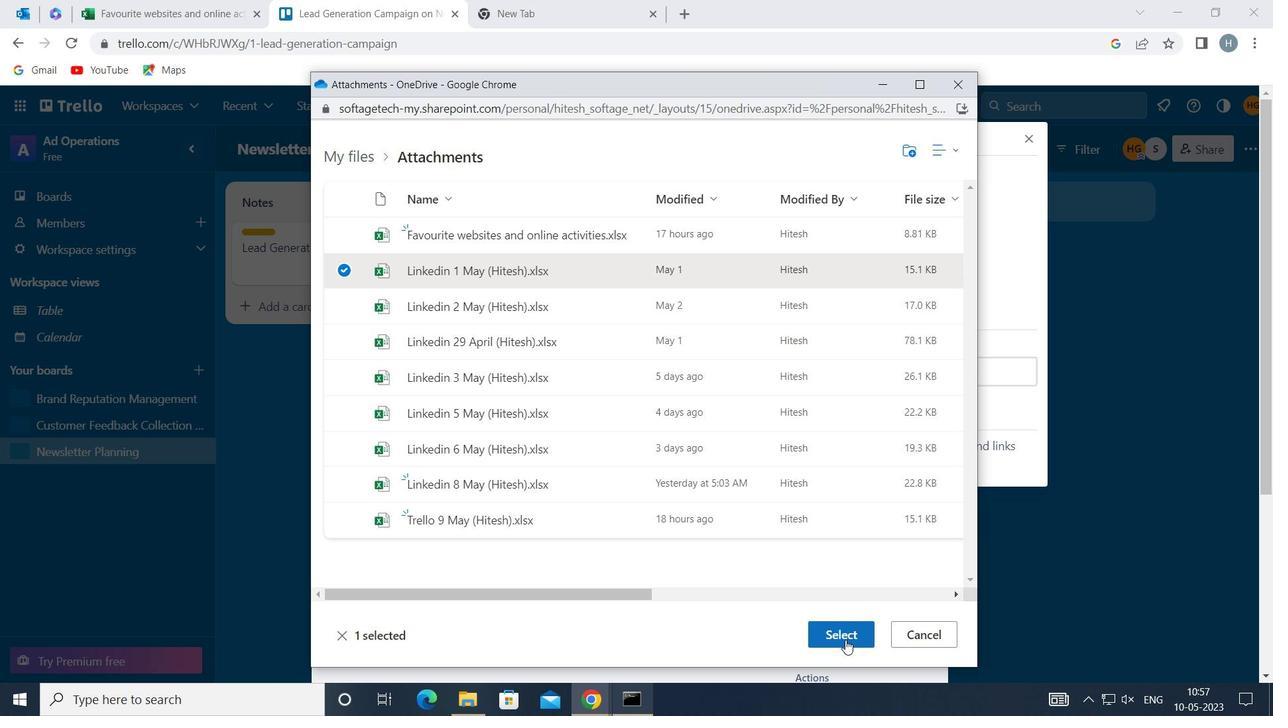 
Action: Mouse moved to (867, 459)
Screenshot: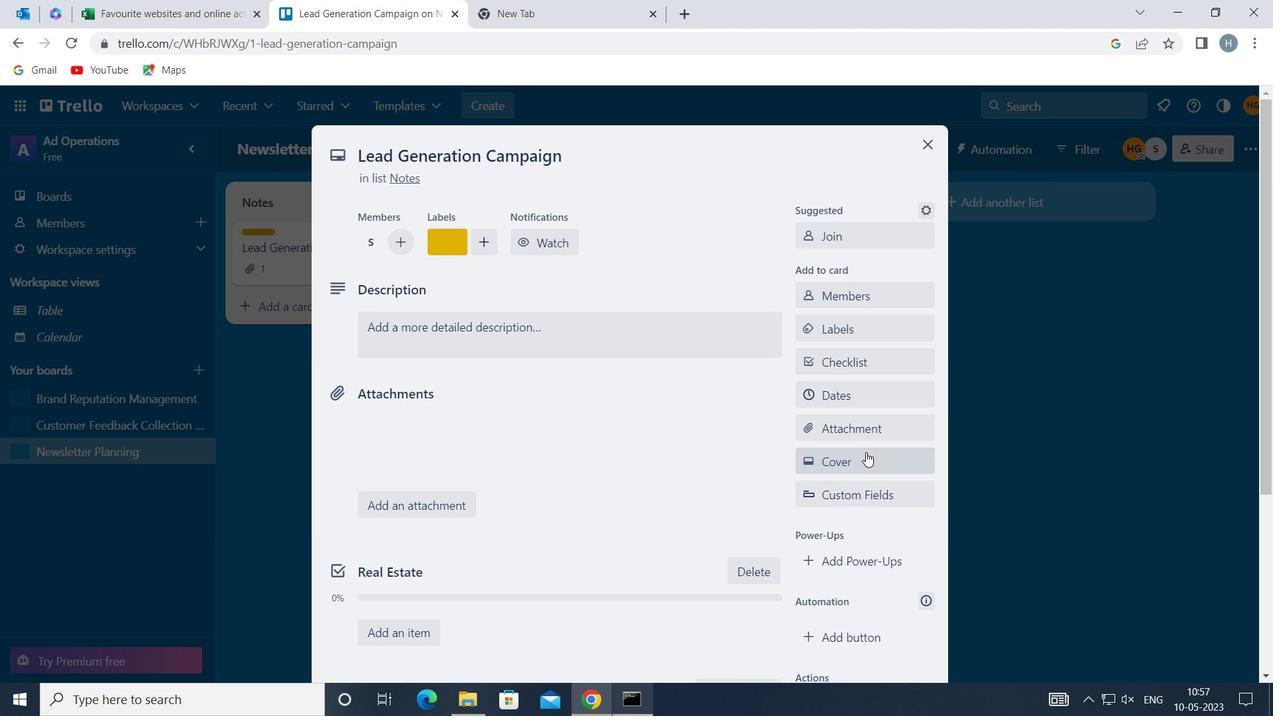 
Action: Mouse pressed left at (867, 459)
Screenshot: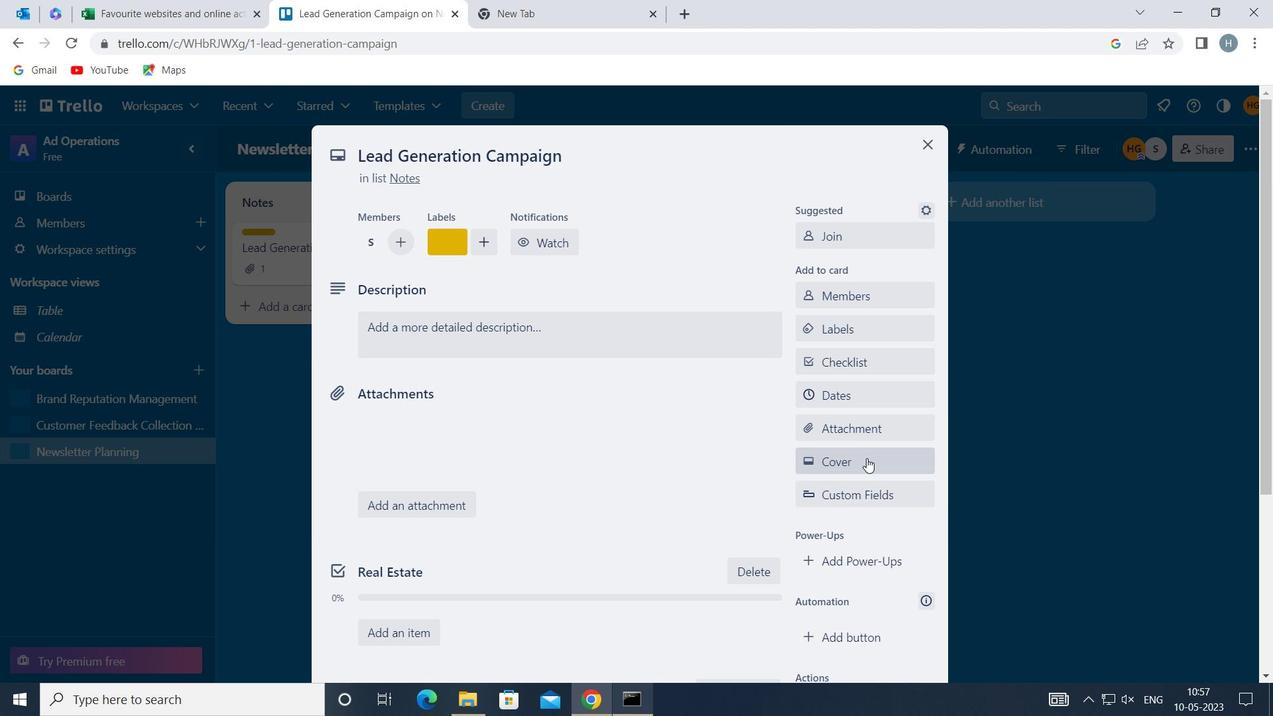
Action: Mouse moved to (874, 352)
Screenshot: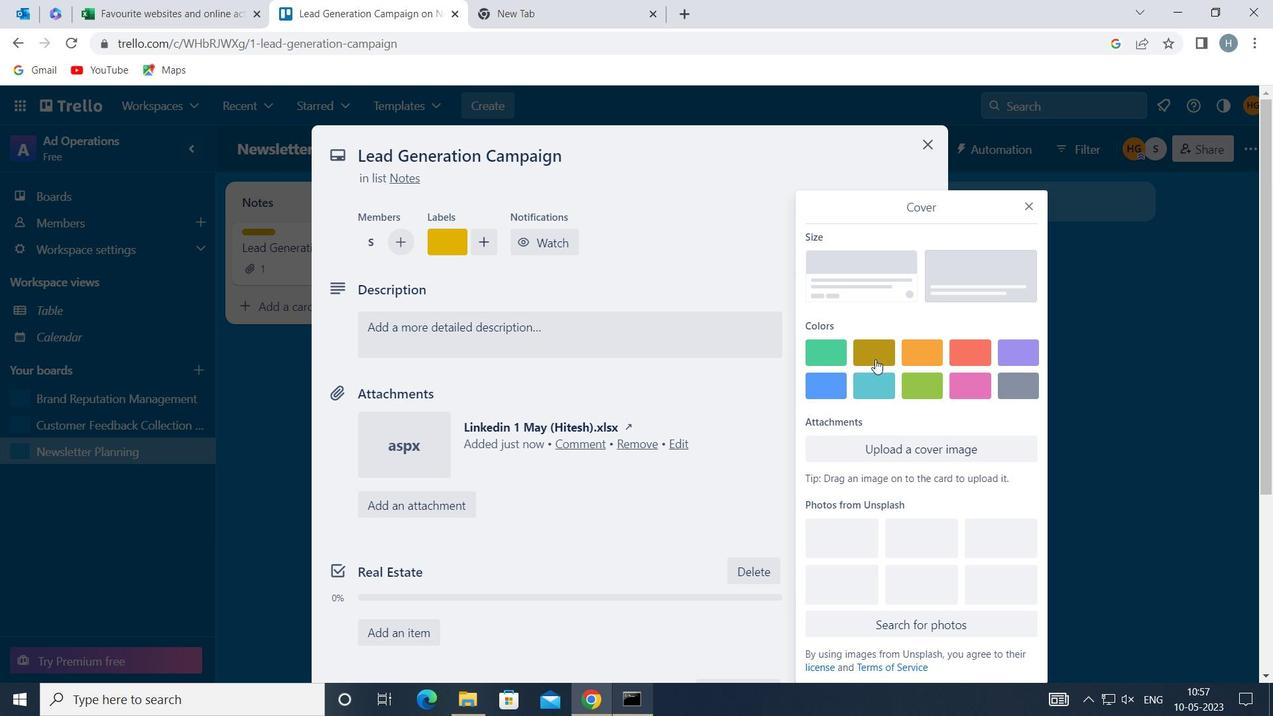 
Action: Mouse pressed left at (874, 352)
Screenshot: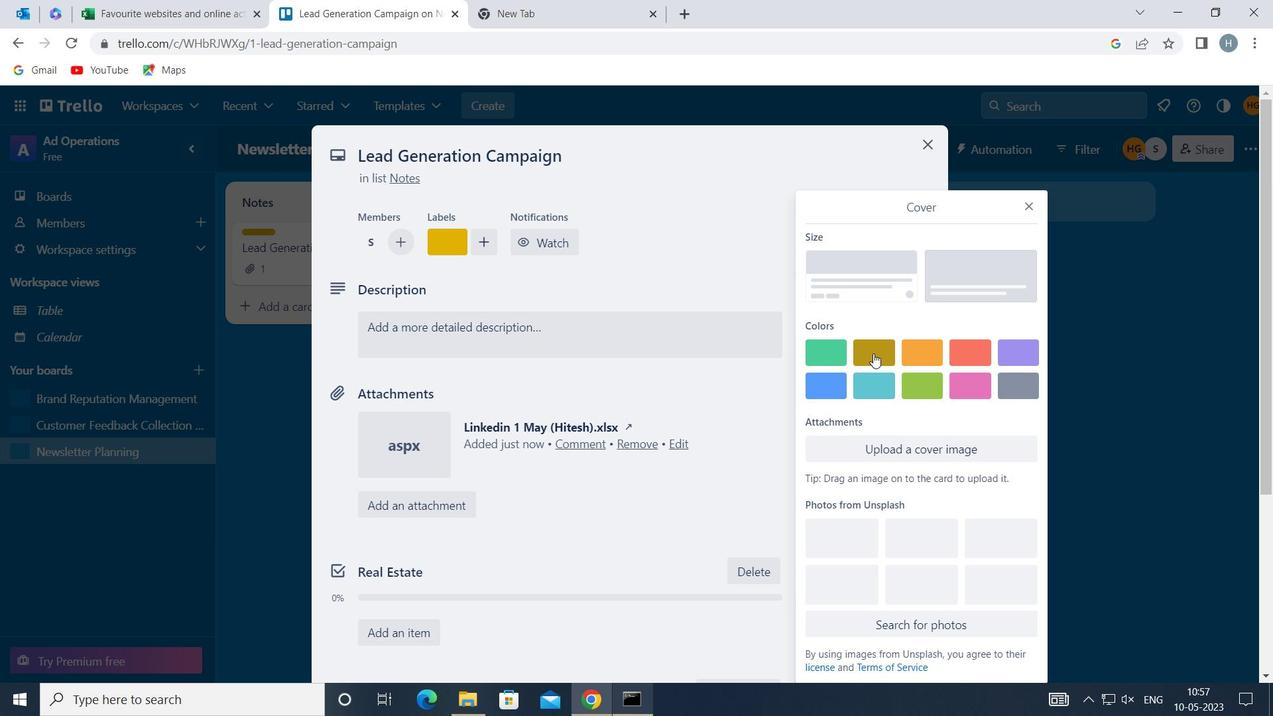 
Action: Mouse moved to (1031, 172)
Screenshot: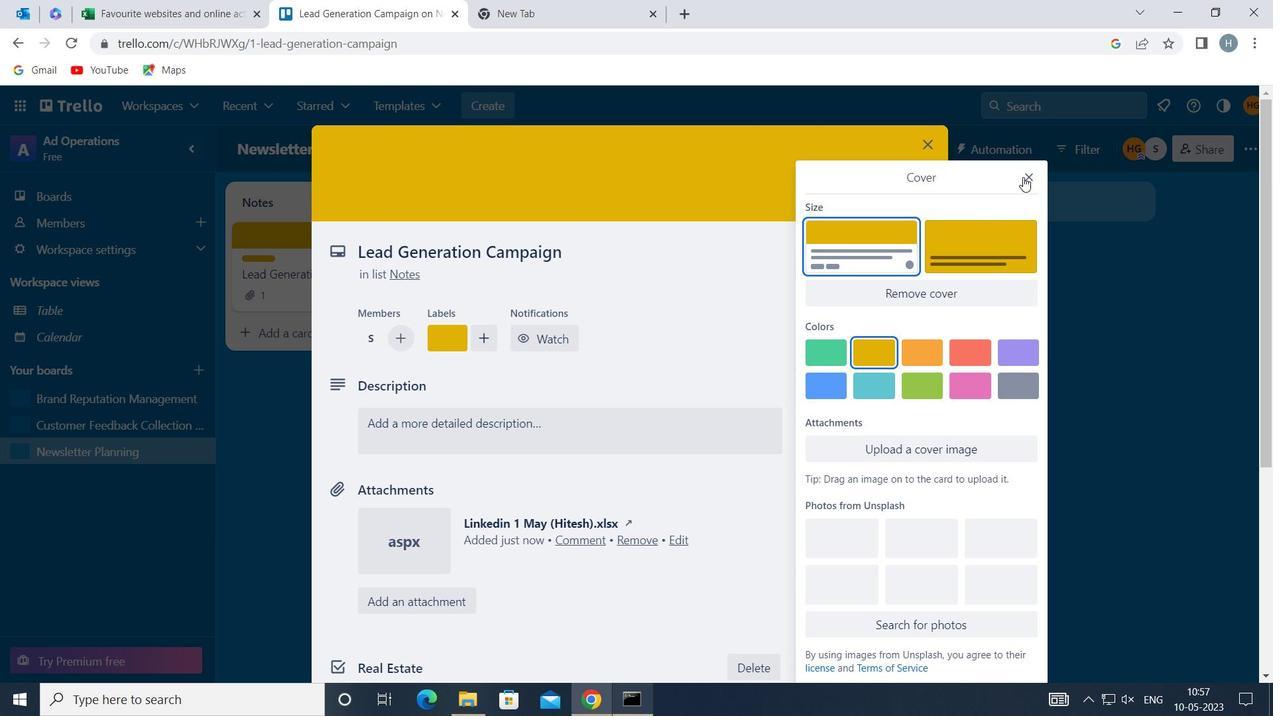 
Action: Mouse pressed left at (1031, 172)
Screenshot: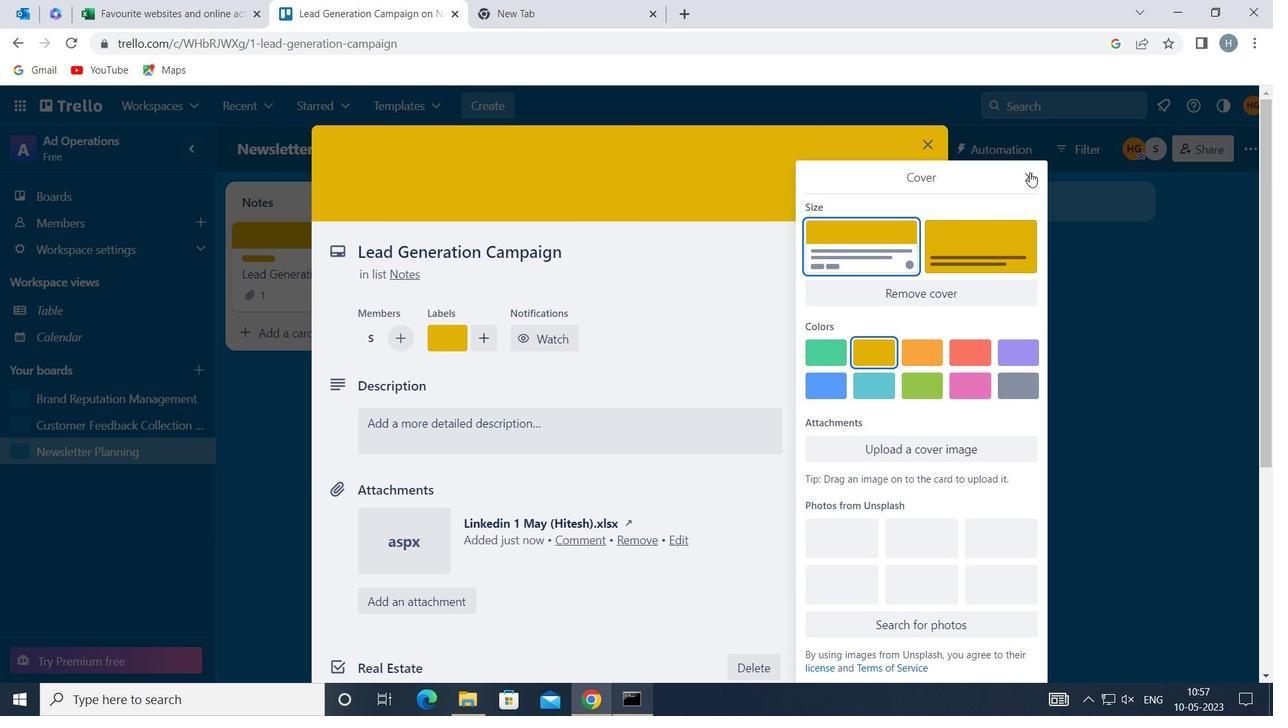 
Action: Mouse moved to (843, 481)
Screenshot: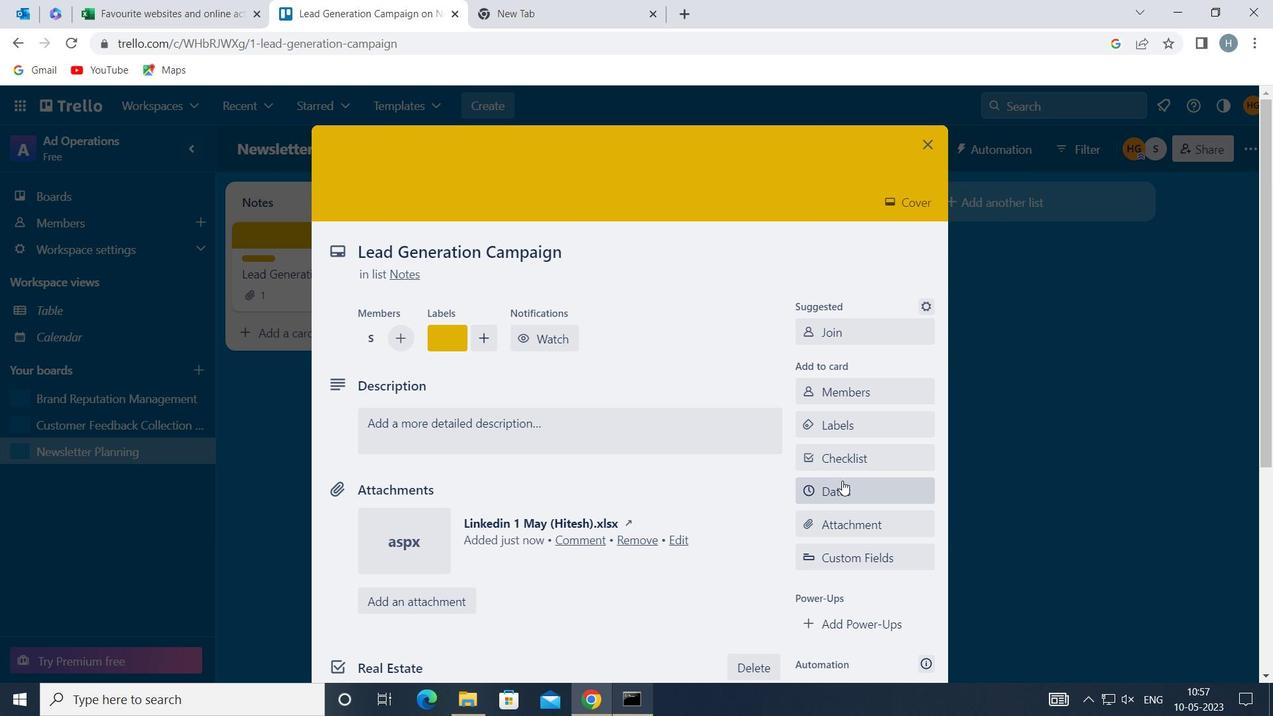 
Action: Mouse scrolled (843, 481) with delta (0, 0)
Screenshot: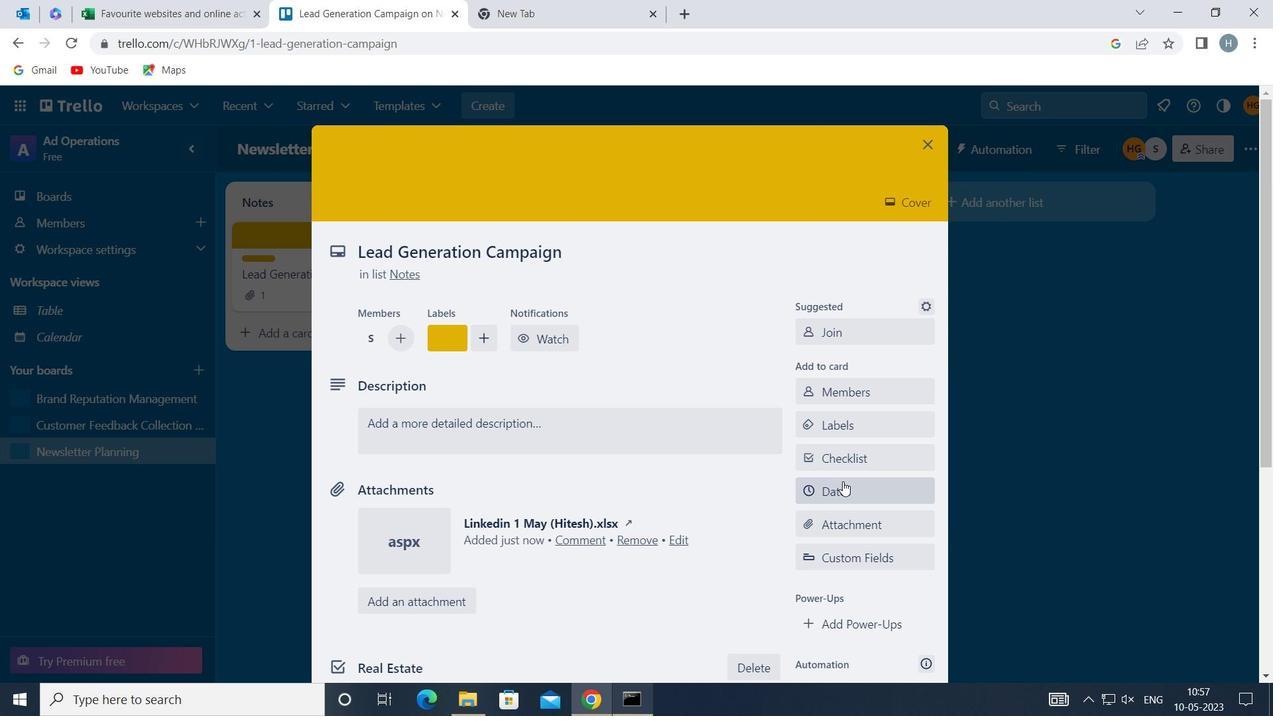 
Action: Mouse scrolled (843, 481) with delta (0, 0)
Screenshot: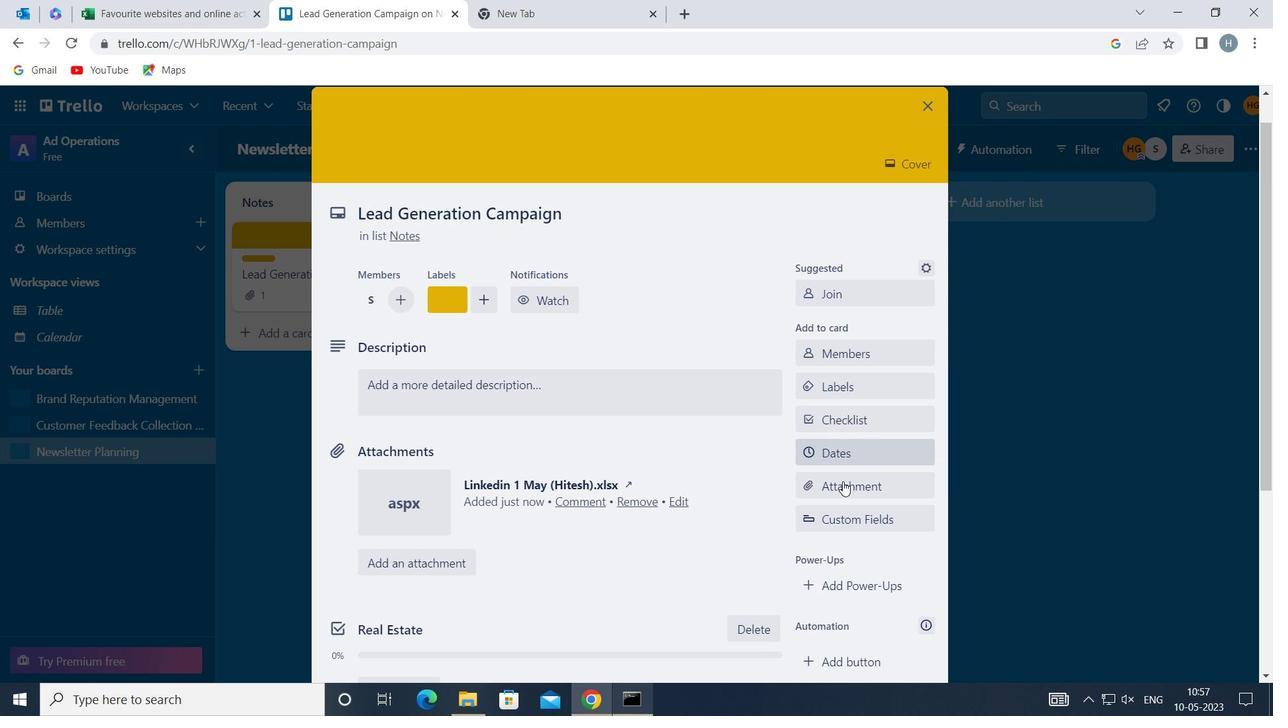 
Action: Mouse scrolled (843, 481) with delta (0, 0)
Screenshot: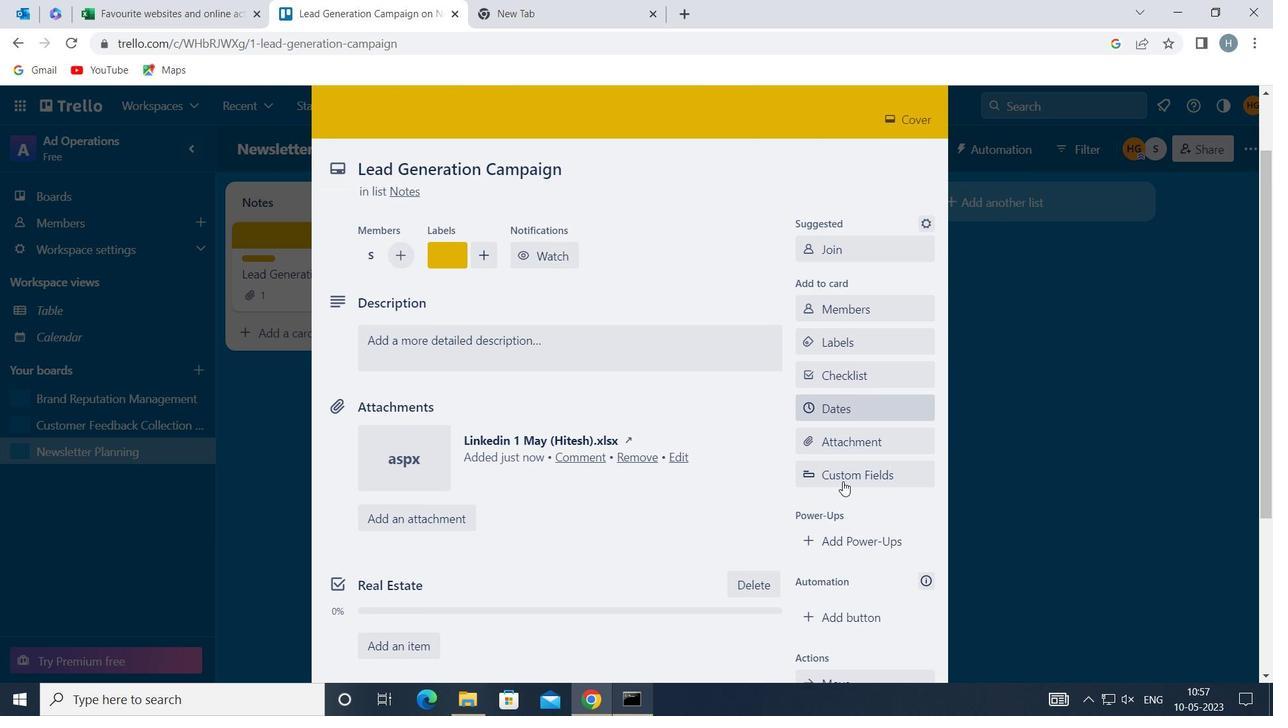 
Action: Mouse moved to (707, 370)
Screenshot: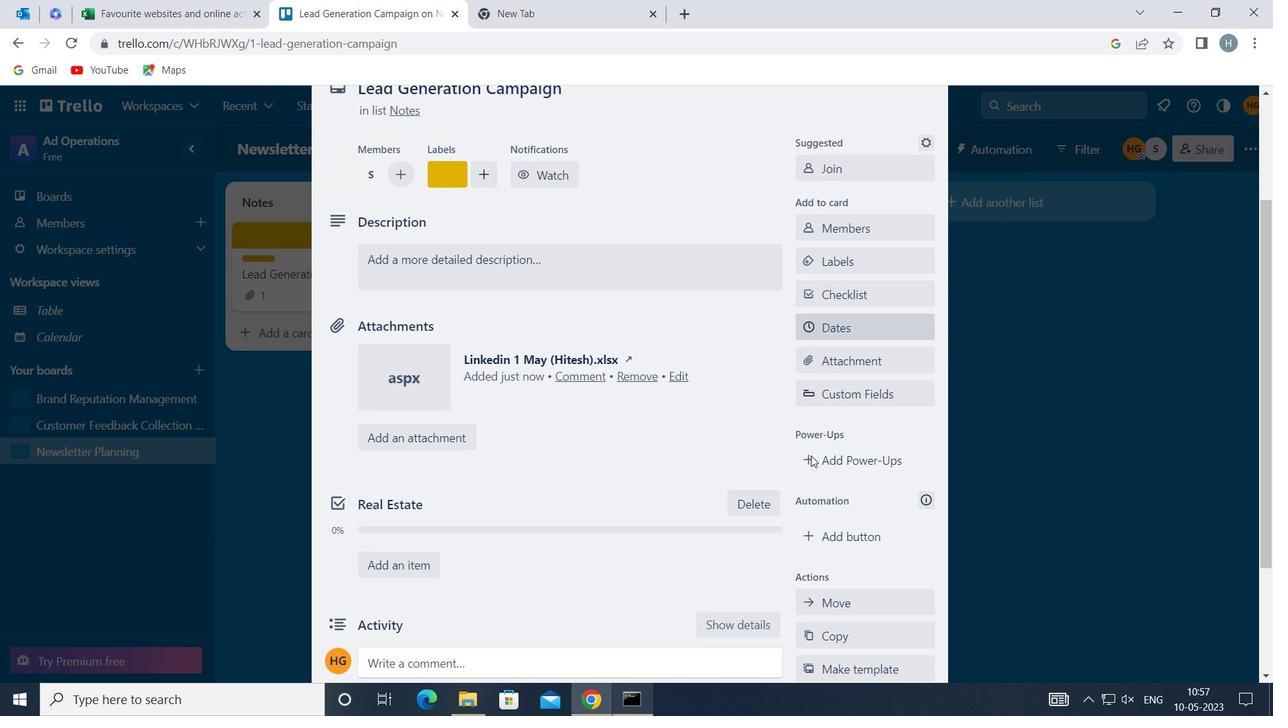 
Action: Mouse scrolled (707, 370) with delta (0, 0)
Screenshot: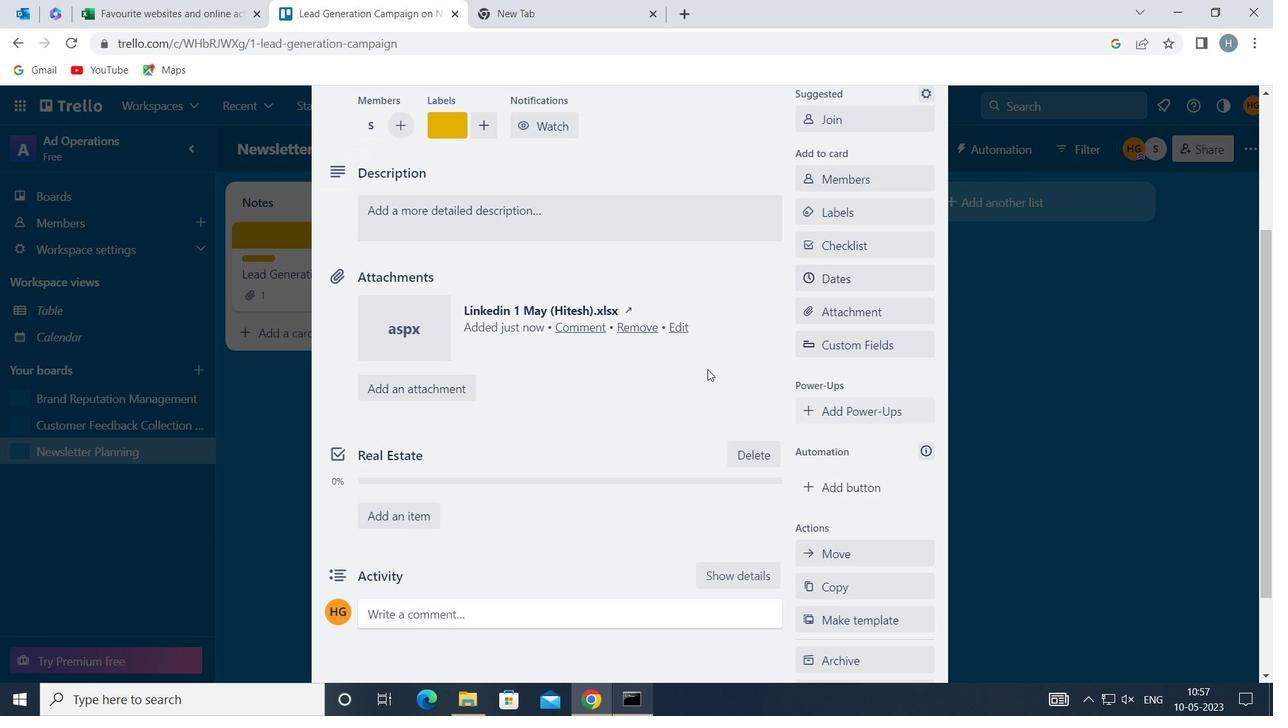 
Action: Mouse moved to (678, 254)
Screenshot: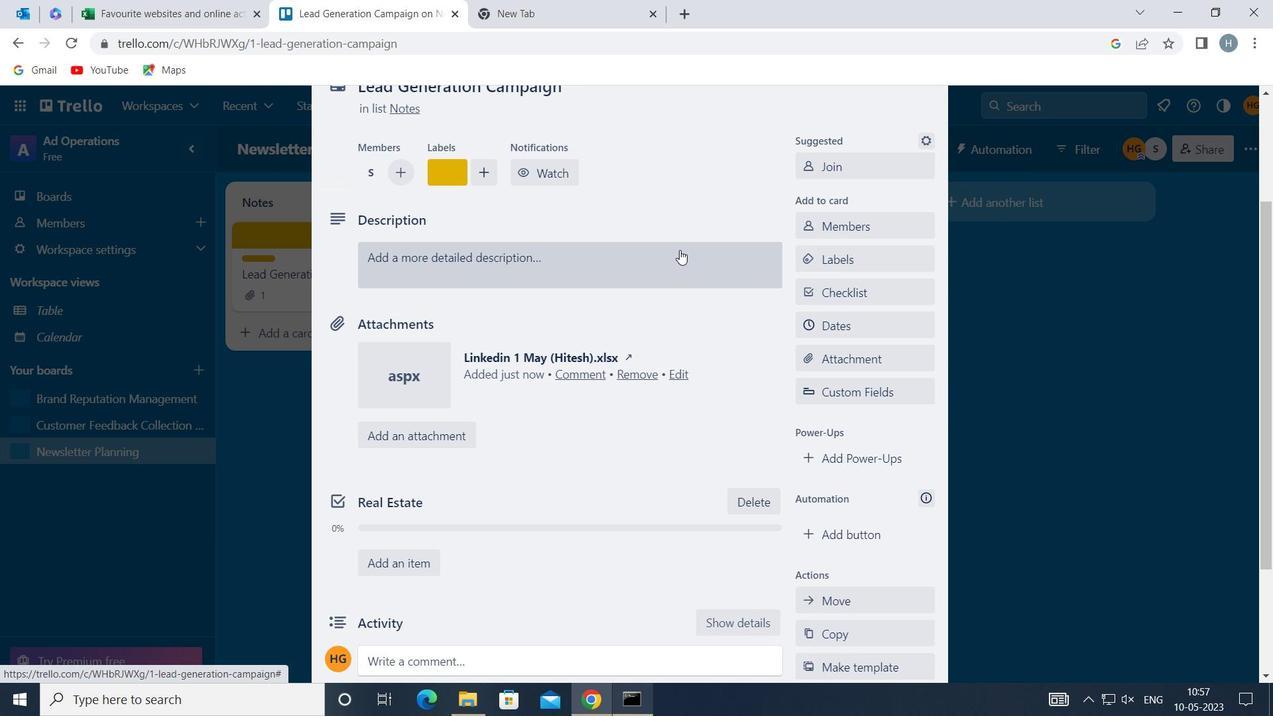 
Action: Mouse pressed left at (678, 254)
Screenshot: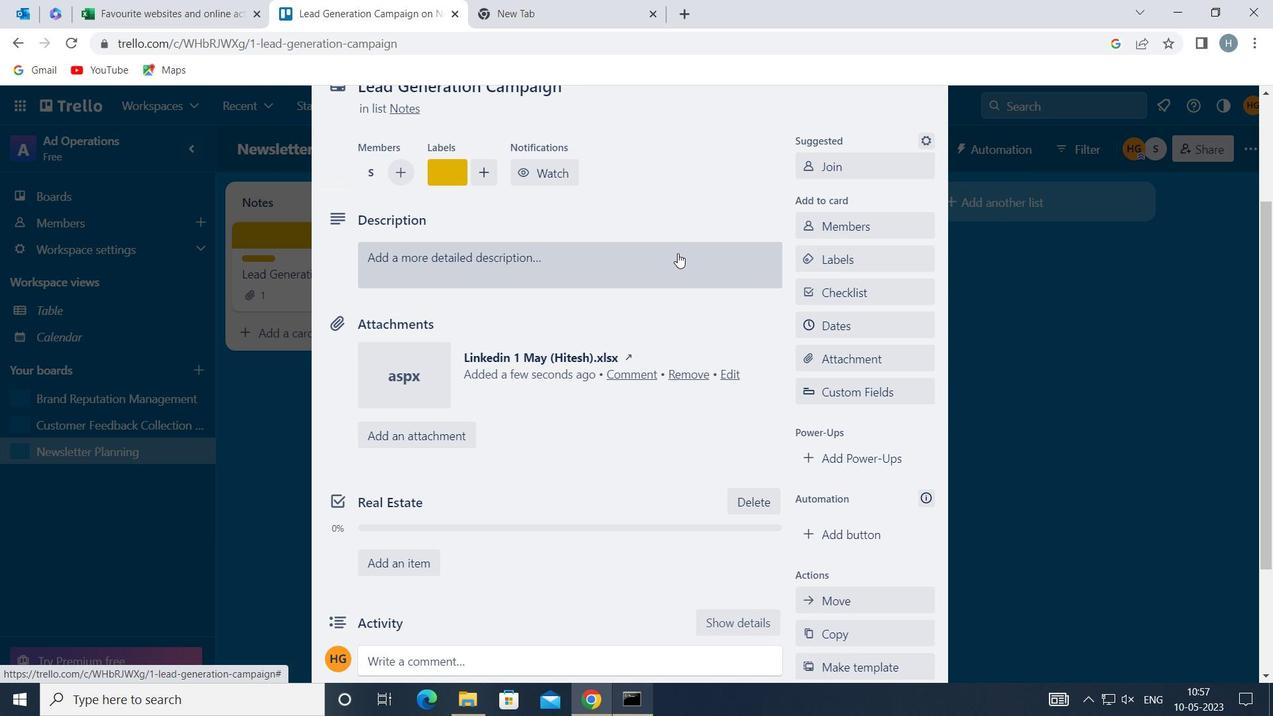
Action: Mouse moved to (636, 333)
Screenshot: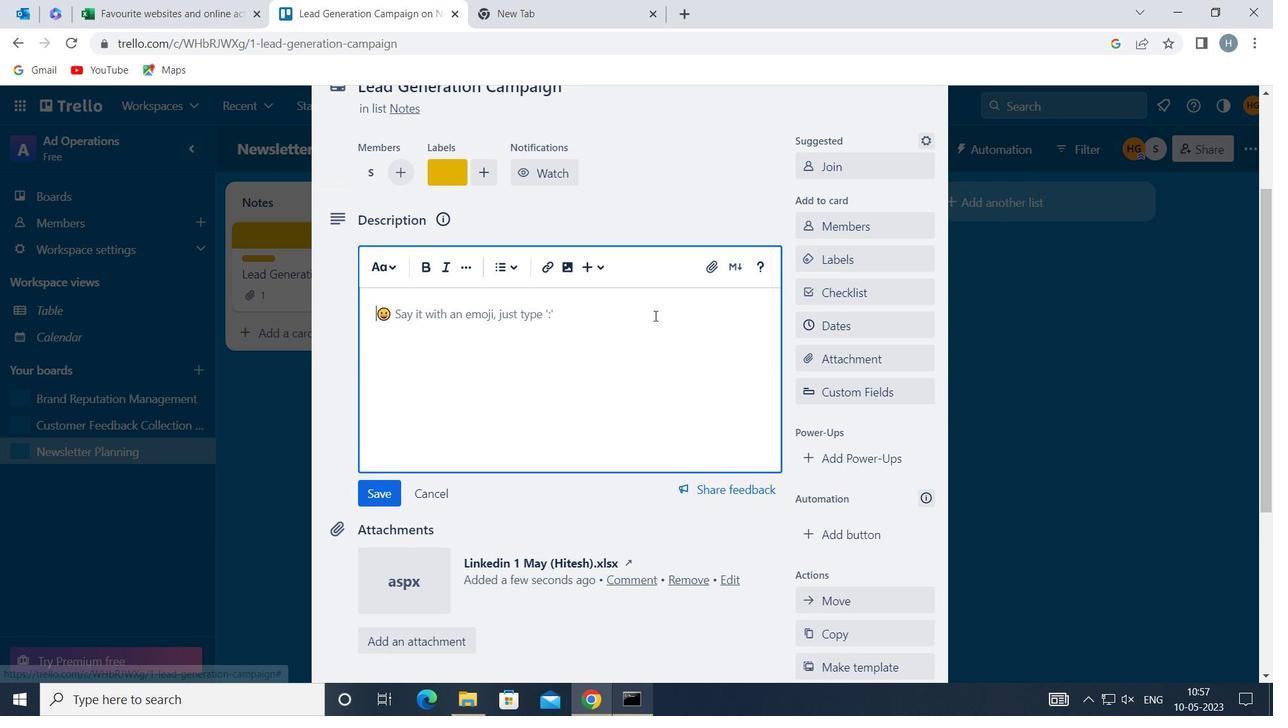 
Action: Mouse pressed left at (636, 333)
Screenshot: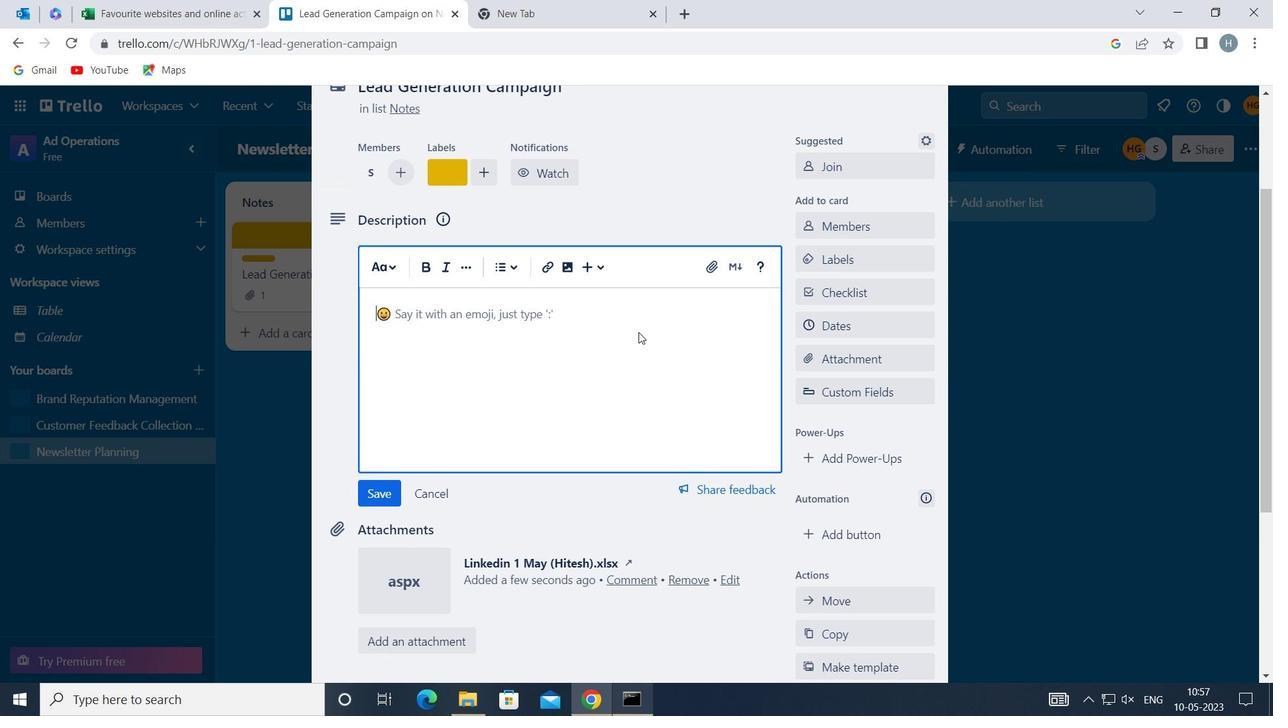 
Action: Key pressed <Key.shift>DEVELOP<Key.space>AND<Key.space>LAUNCH<Key.space>NEW<Key.space>CUSTOMER<Key.space>ENGAGEMENT<Key.space>STRATEGY<Key.space>
Screenshot: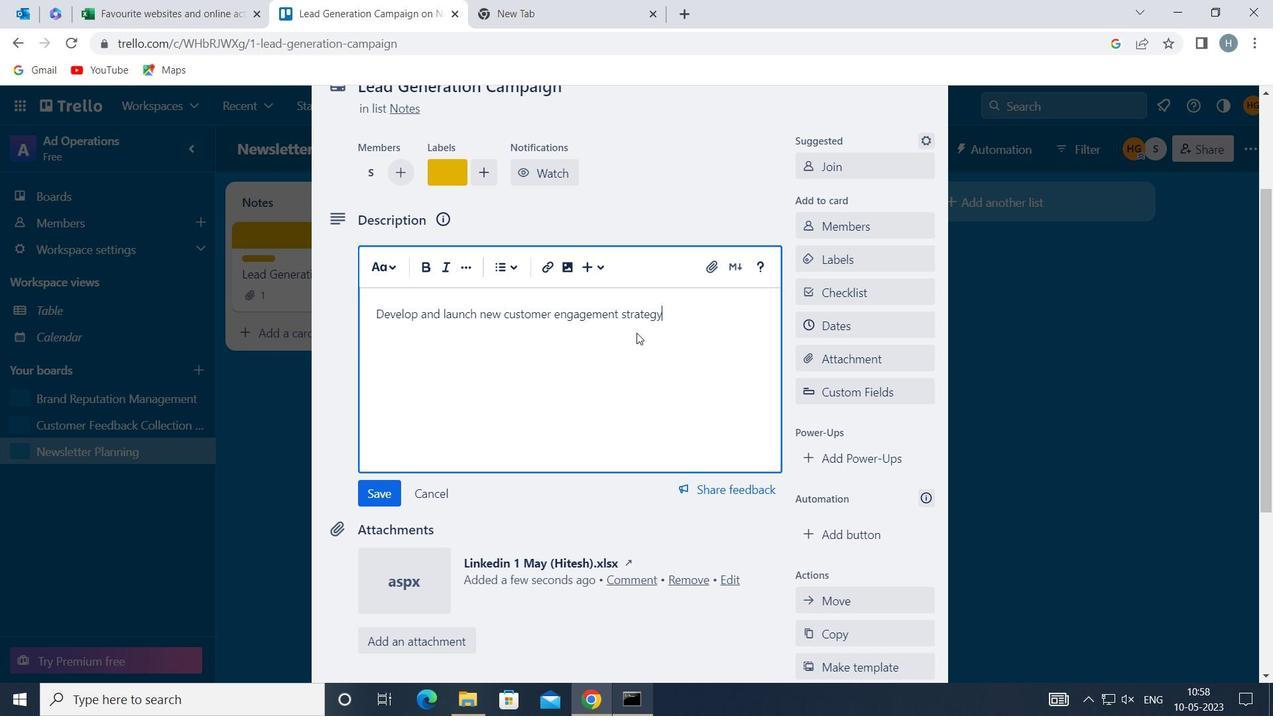 
Action: Mouse moved to (379, 493)
Screenshot: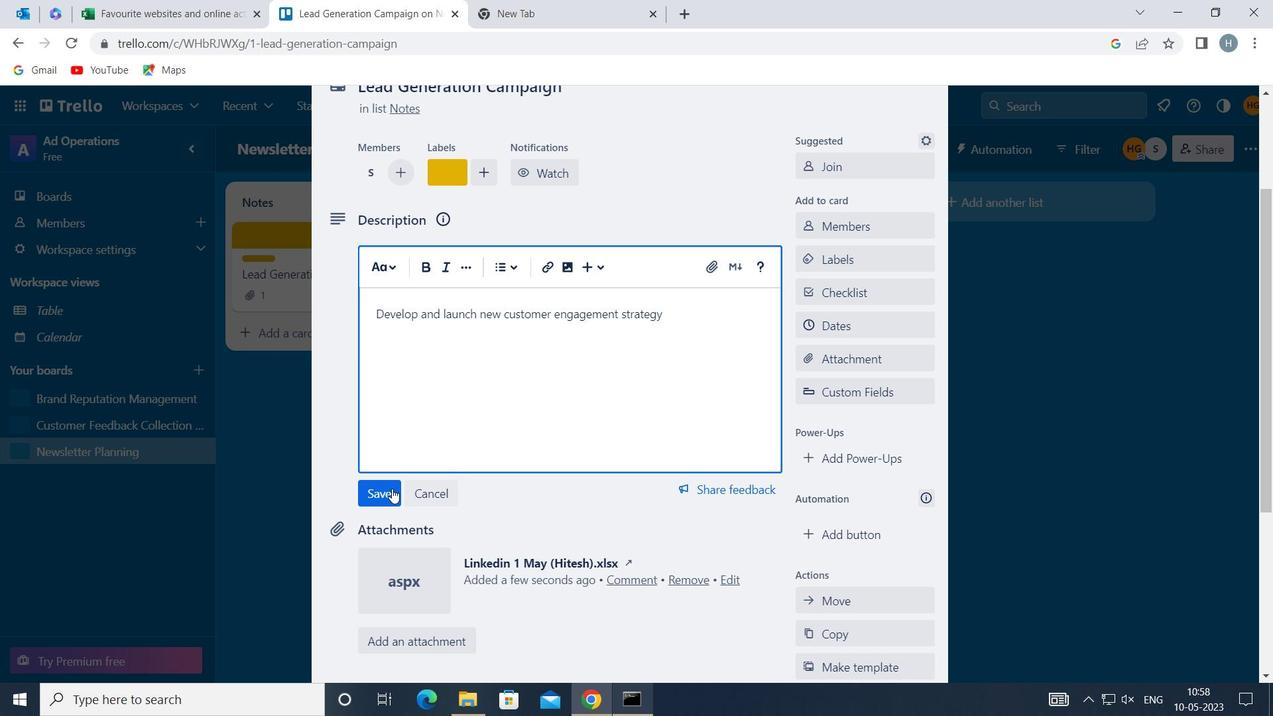 
Action: Mouse pressed left at (379, 493)
Screenshot: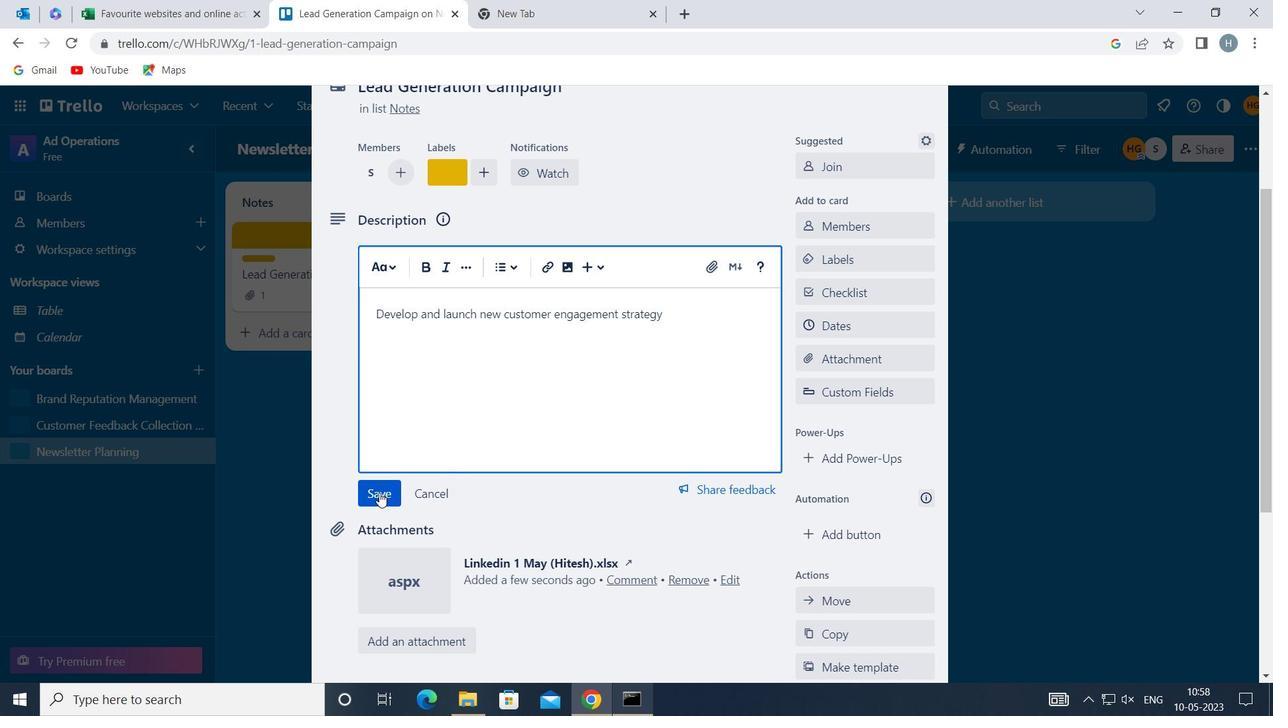 
Action: Mouse moved to (478, 474)
Screenshot: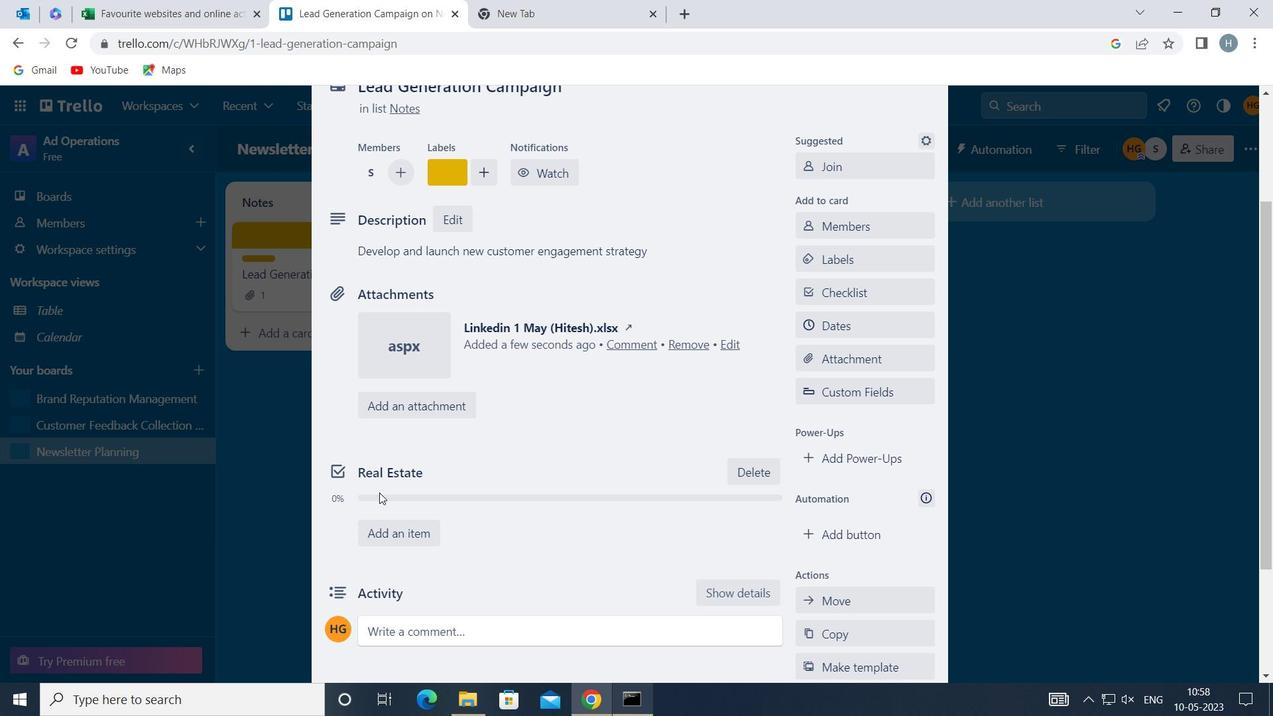 
Action: Mouse scrolled (478, 473) with delta (0, 0)
Screenshot: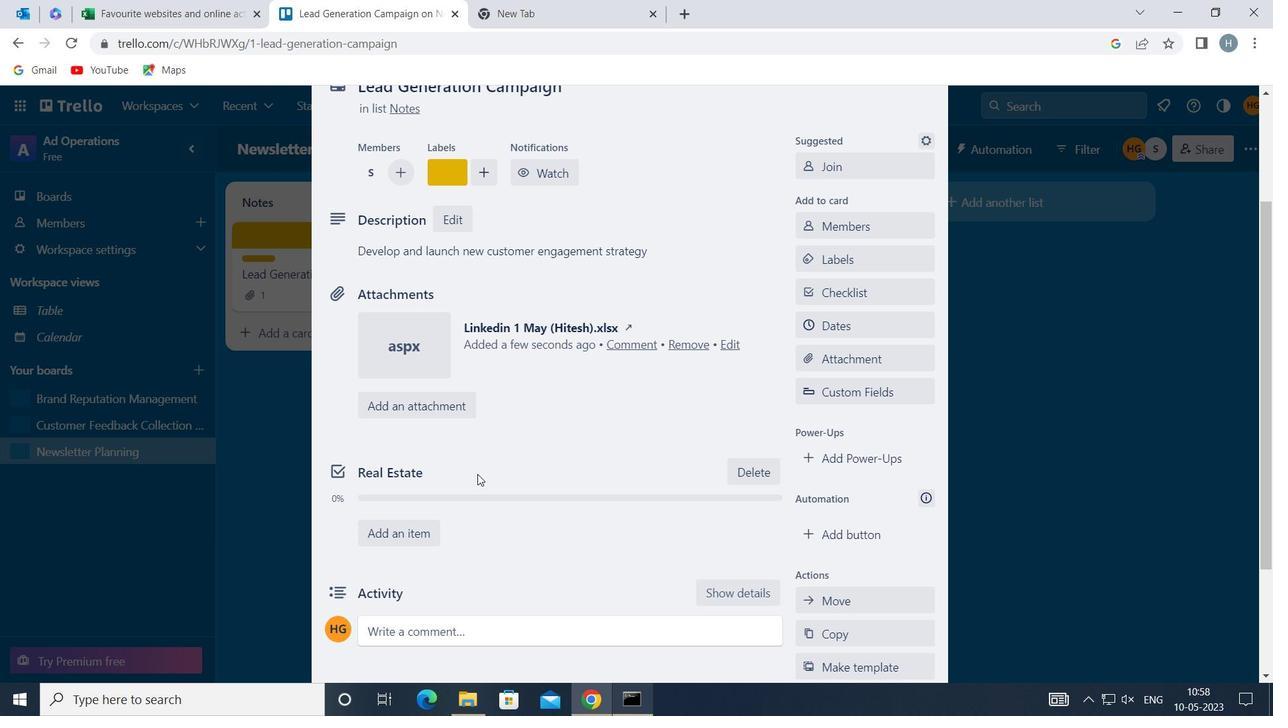
Action: Mouse scrolled (478, 473) with delta (0, 0)
Screenshot: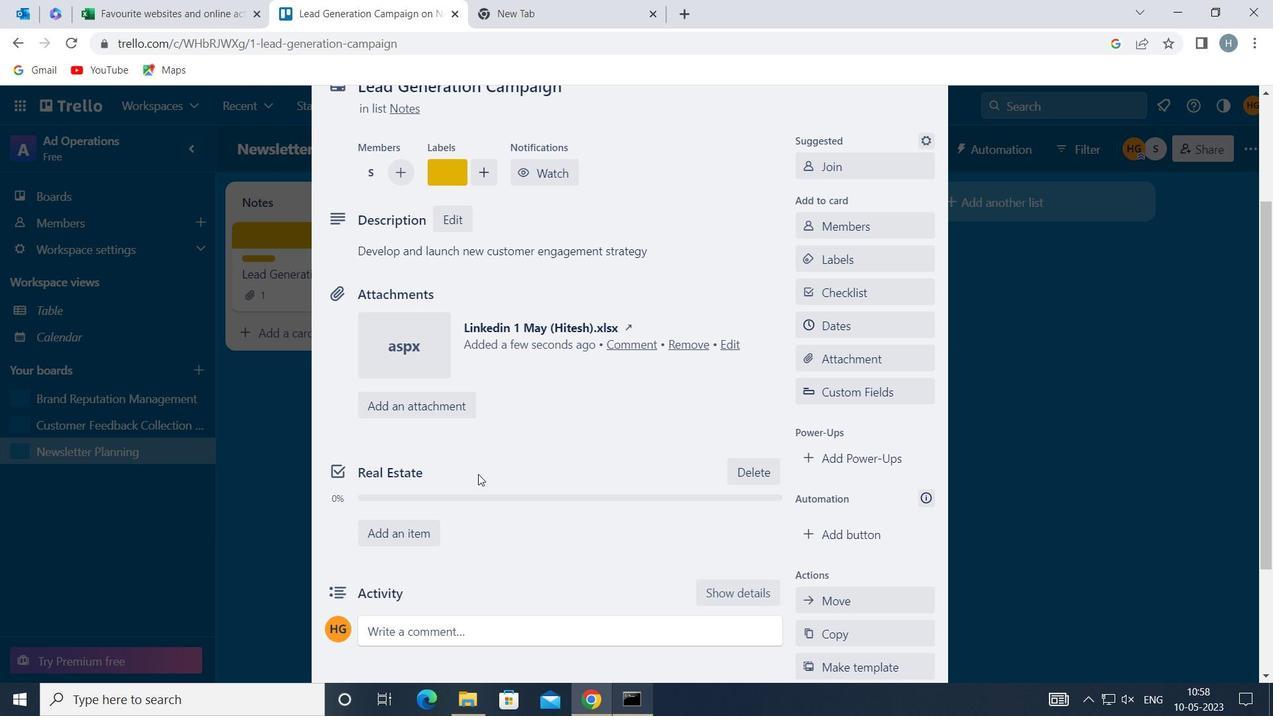 
Action: Mouse scrolled (478, 473) with delta (0, 0)
Screenshot: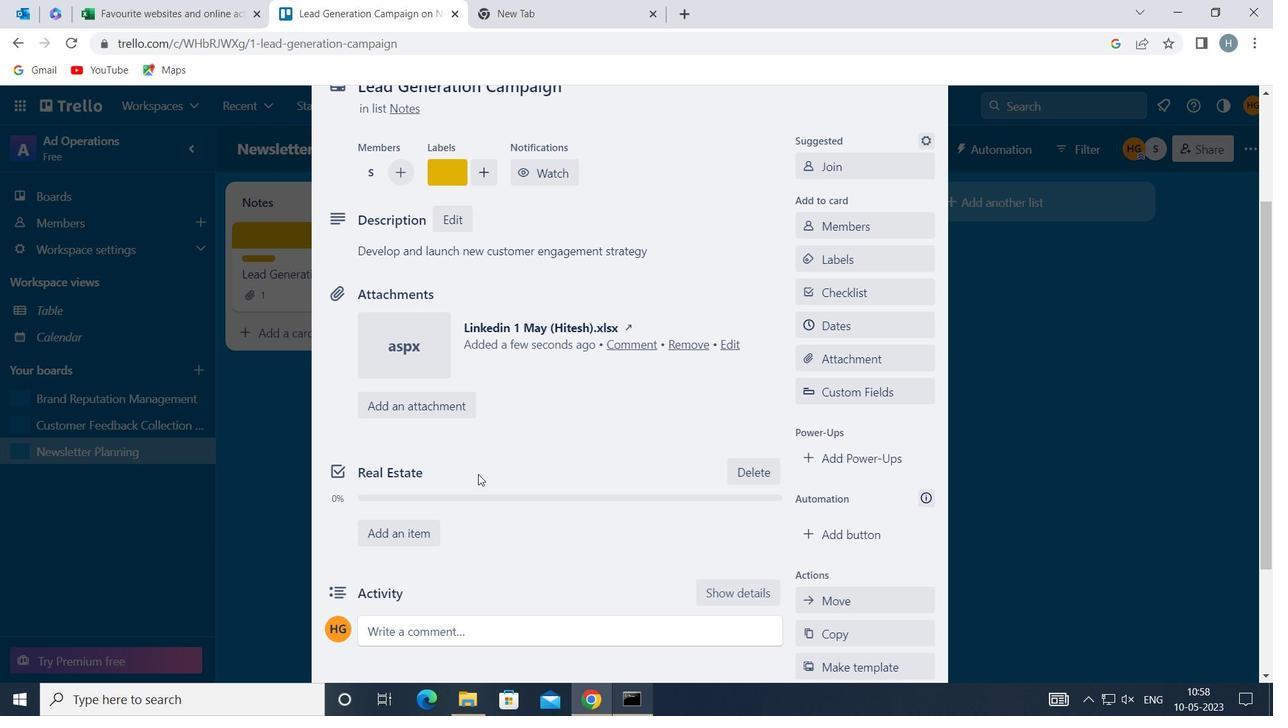 
Action: Mouse moved to (477, 473)
Screenshot: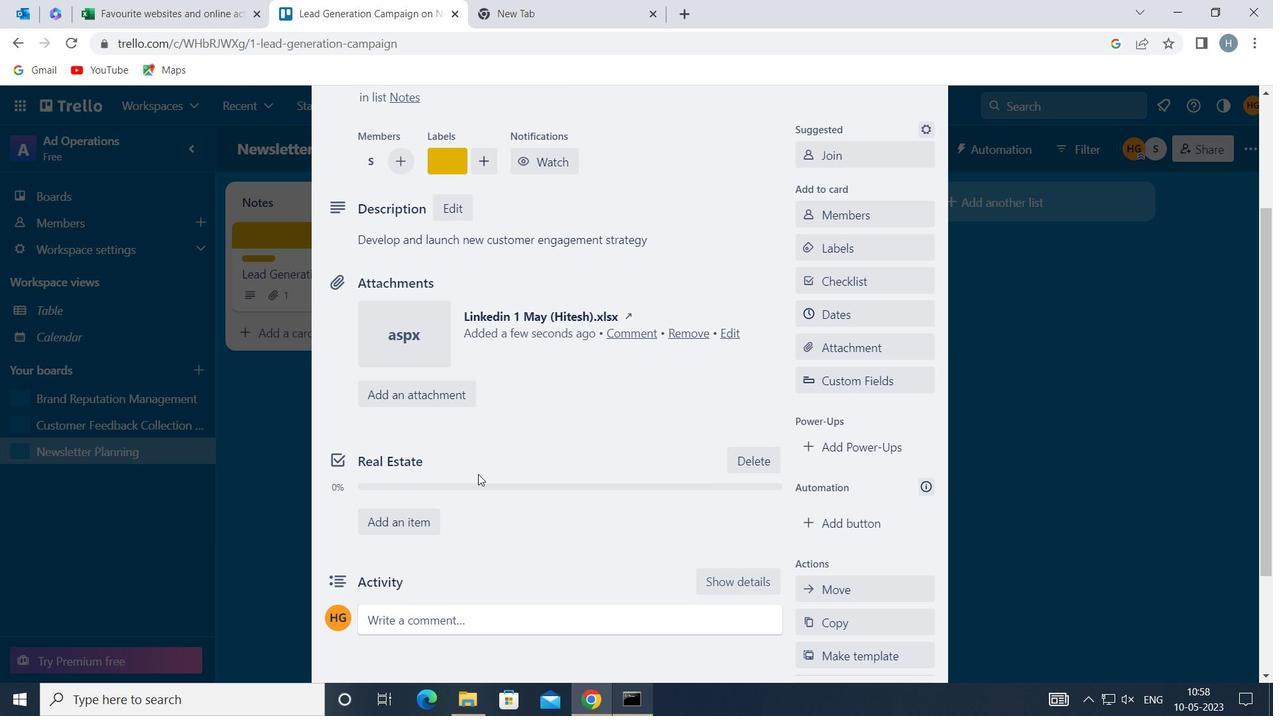 
Action: Mouse scrolled (477, 472) with delta (0, 0)
Screenshot: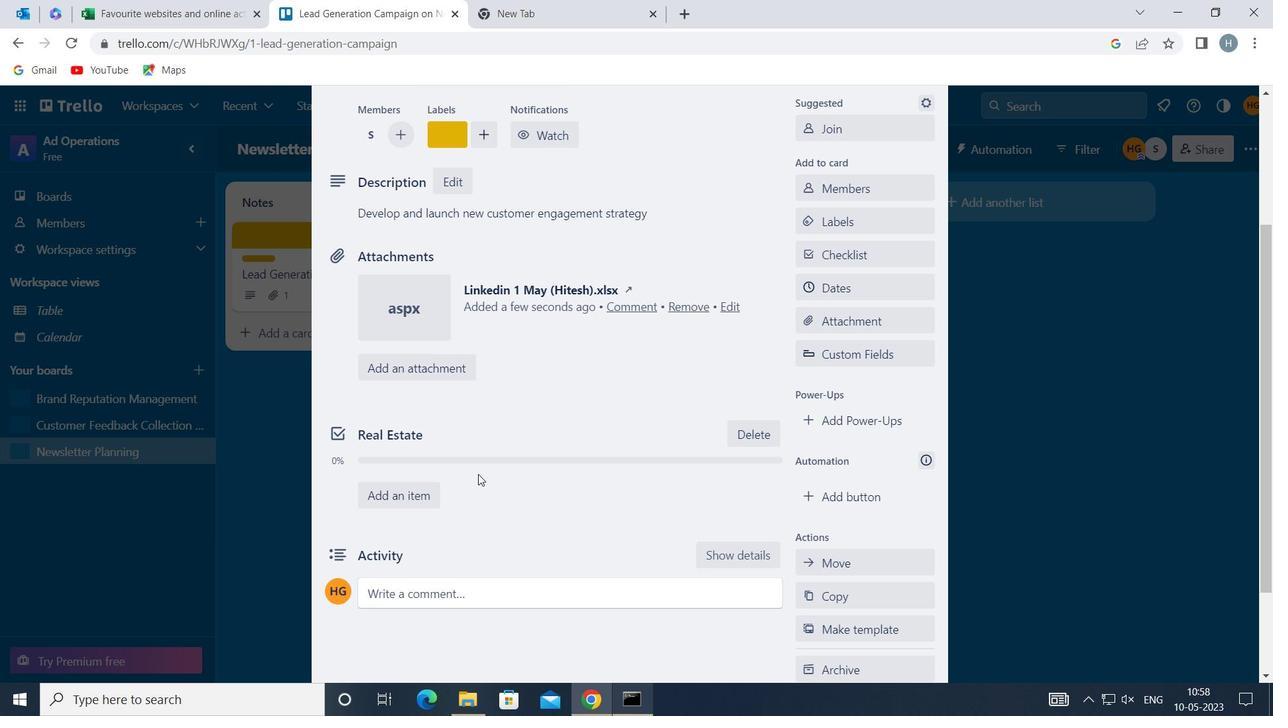 
Action: Mouse moved to (476, 473)
Screenshot: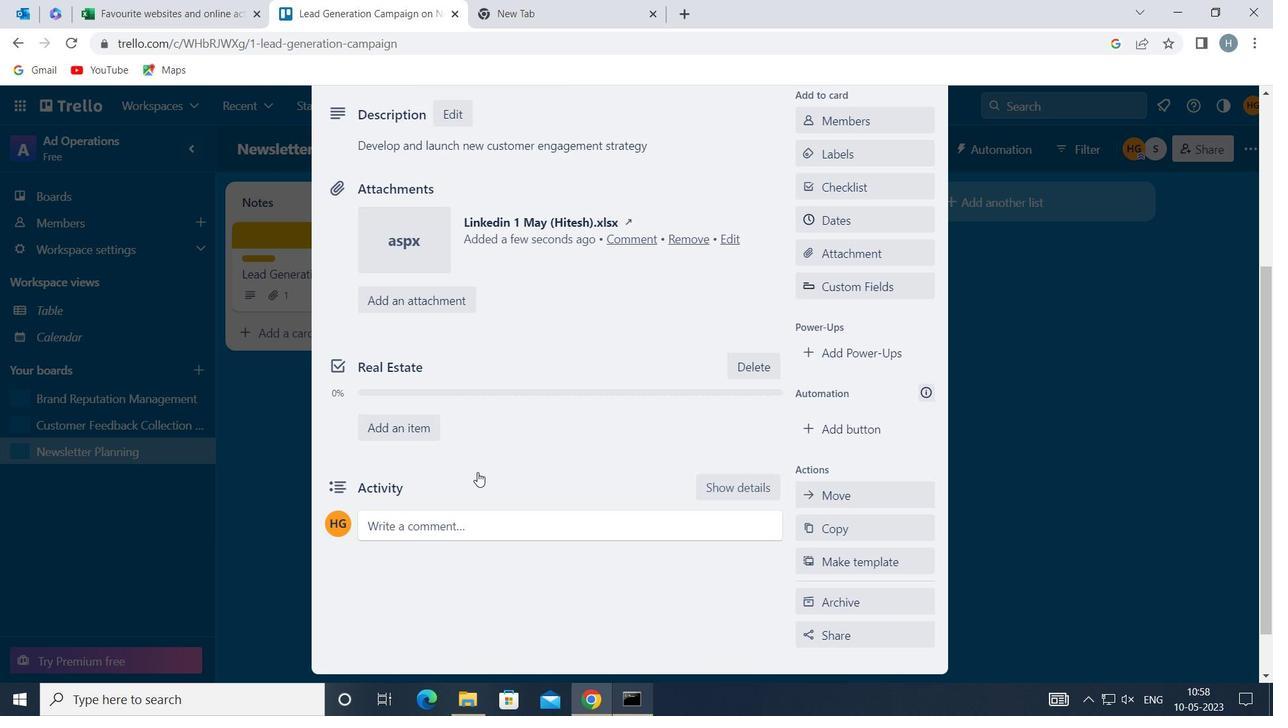 
Action: Mouse scrolled (476, 472) with delta (0, 0)
Screenshot: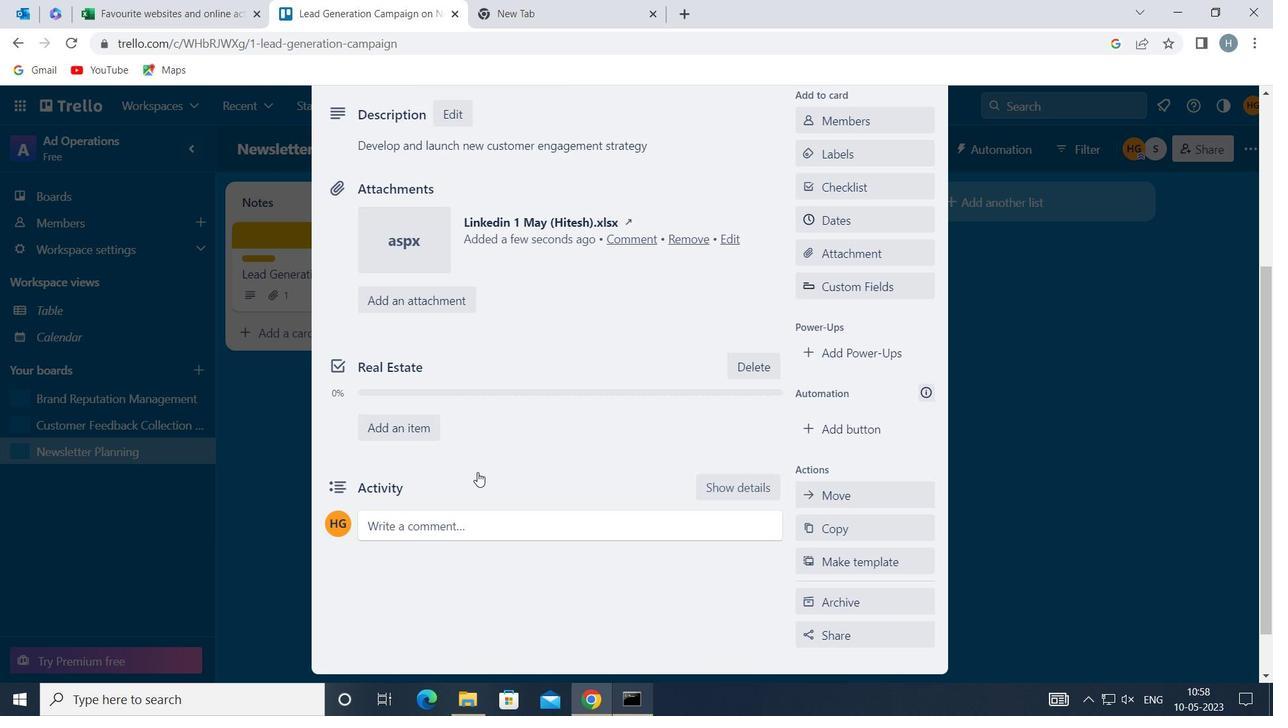 
Action: Mouse moved to (470, 465)
Screenshot: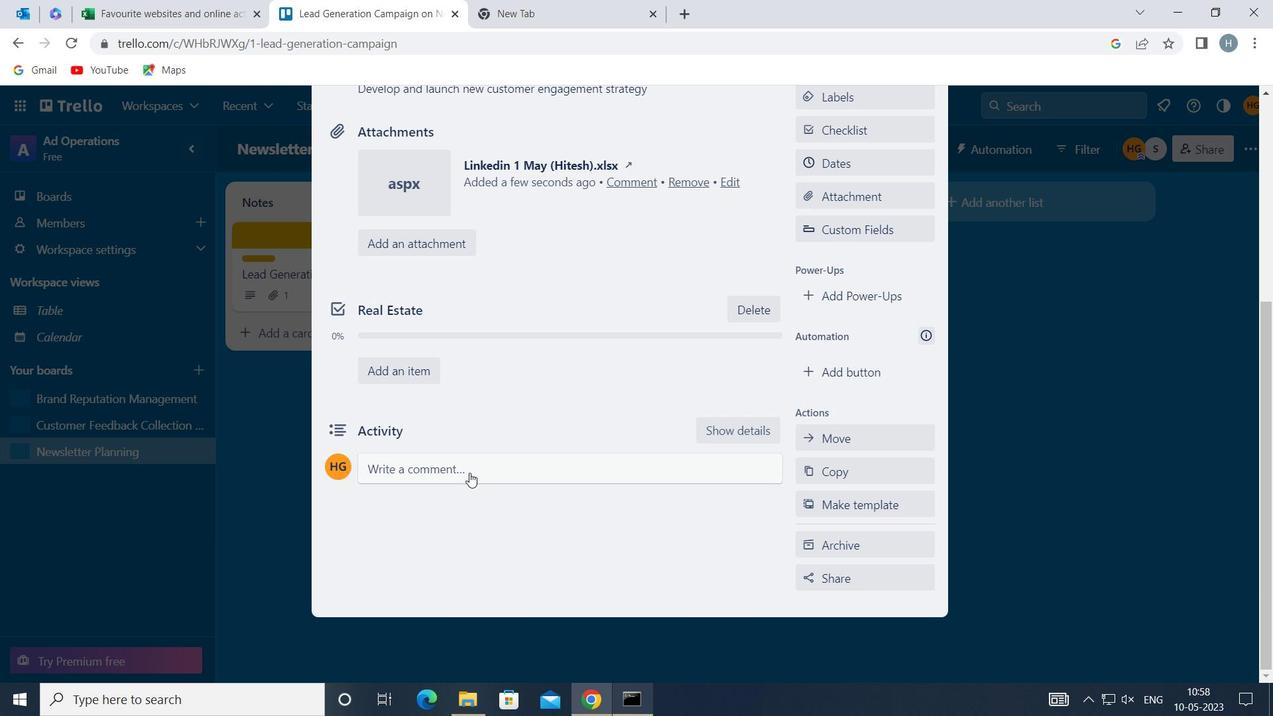 
Action: Mouse pressed left at (470, 465)
Screenshot: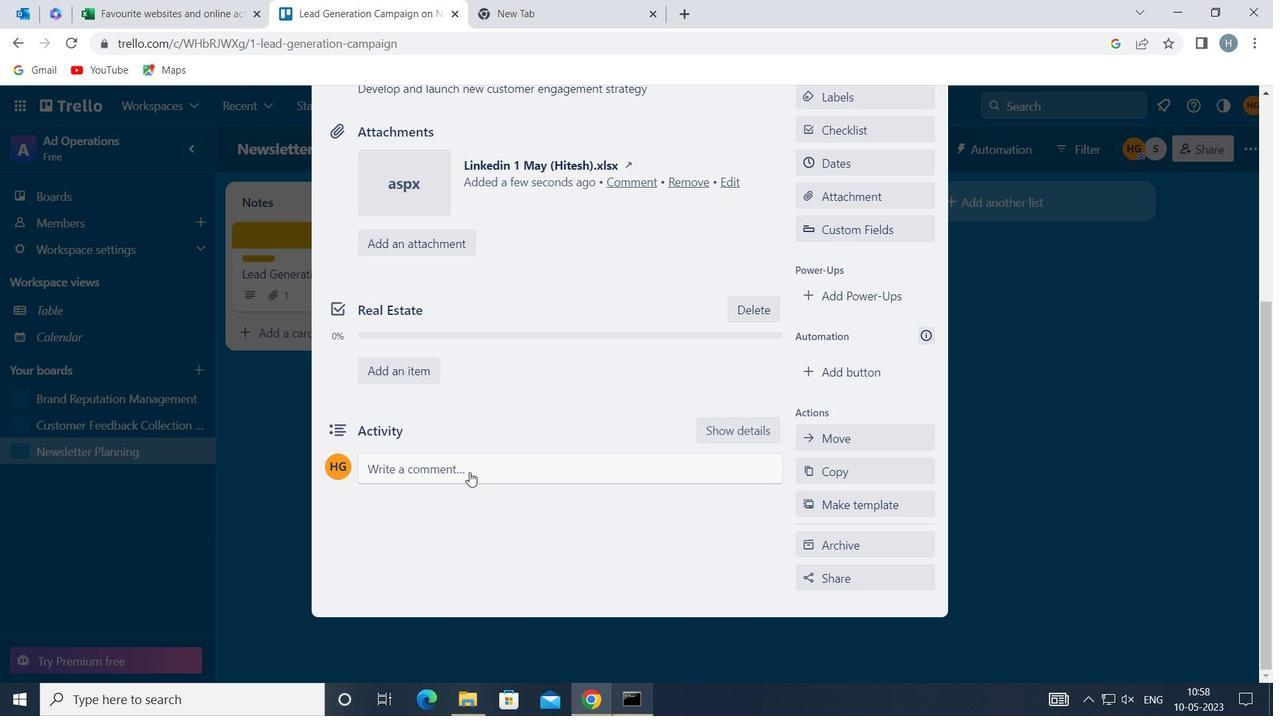 
Action: Mouse moved to (478, 513)
Screenshot: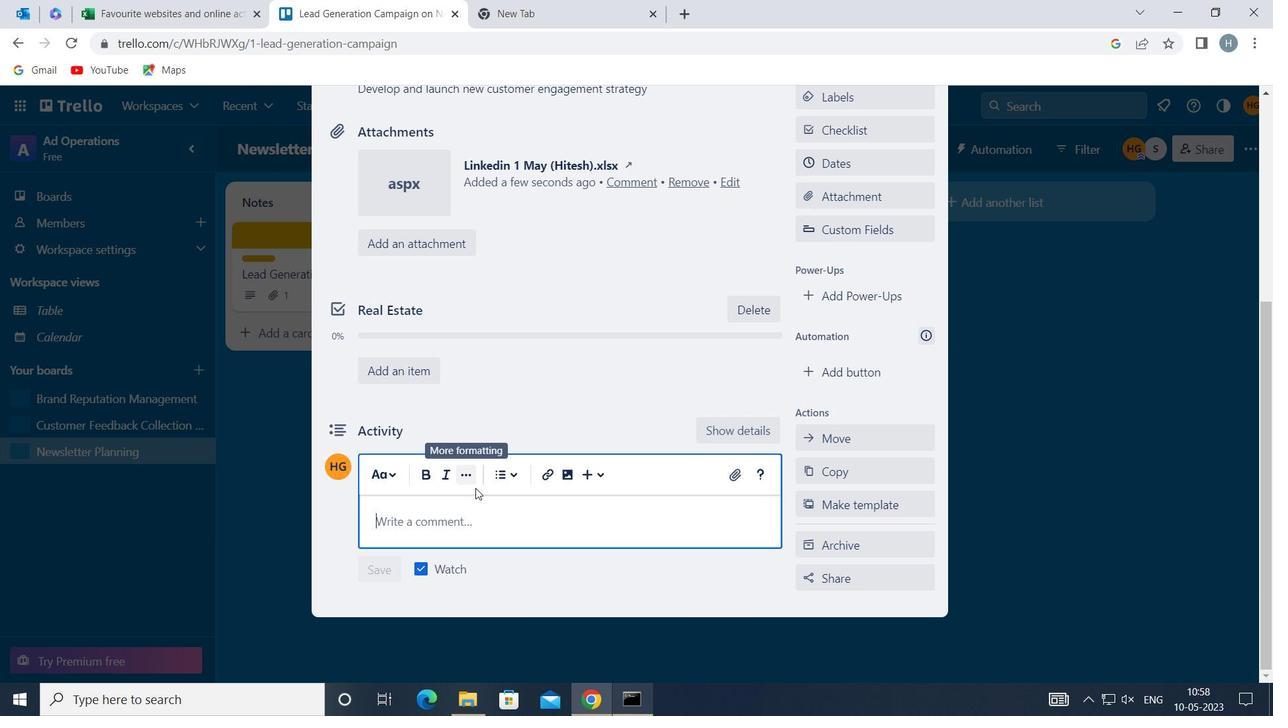 
Action: Mouse pressed left at (478, 513)
Screenshot: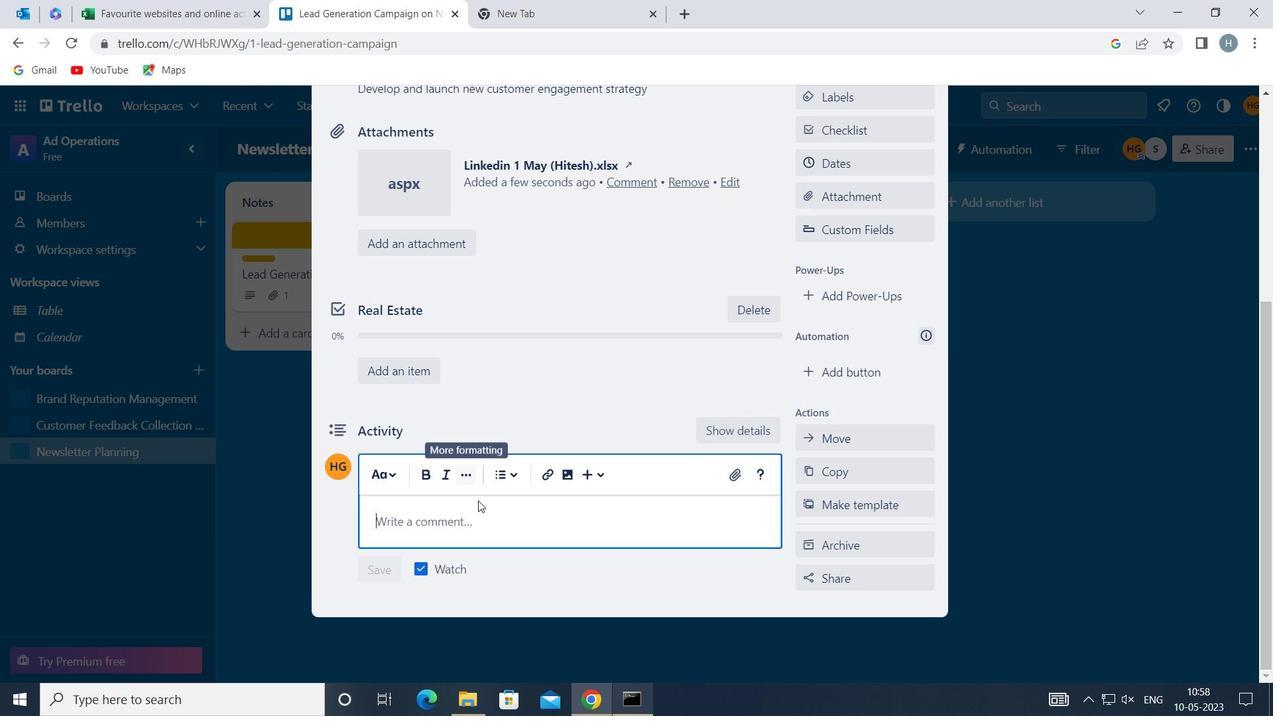 
Action: Key pressed <Key.shift>LET<Key.space>US<Key.space><Key.shift>APPROACH<Key.space>THIS<Key.space>TASK<Key.space>WITH<Key.space>A<Key.space>FOCUS<Key.space>ON<Key.space>CONTINUOUS<Key.space>LEARNING<Key.space>AND<Key.space>IMPROVEMENT<Key.space>SEEKING<Key.space>TO<Key.space>ITERATE<Key.space>REFINE<Key.space>OUR<Key.space>APPROACH<Key.space>OVER<Key.space>TIME
Screenshot: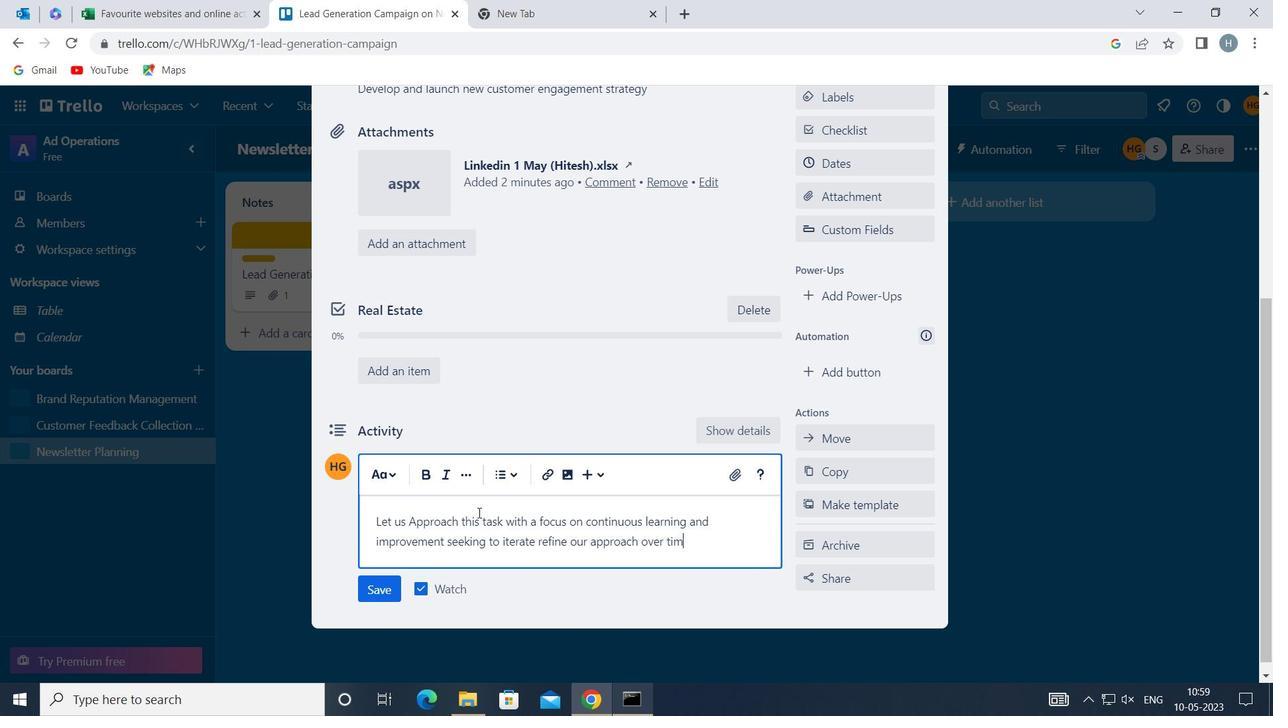 
Action: Mouse moved to (373, 582)
Screenshot: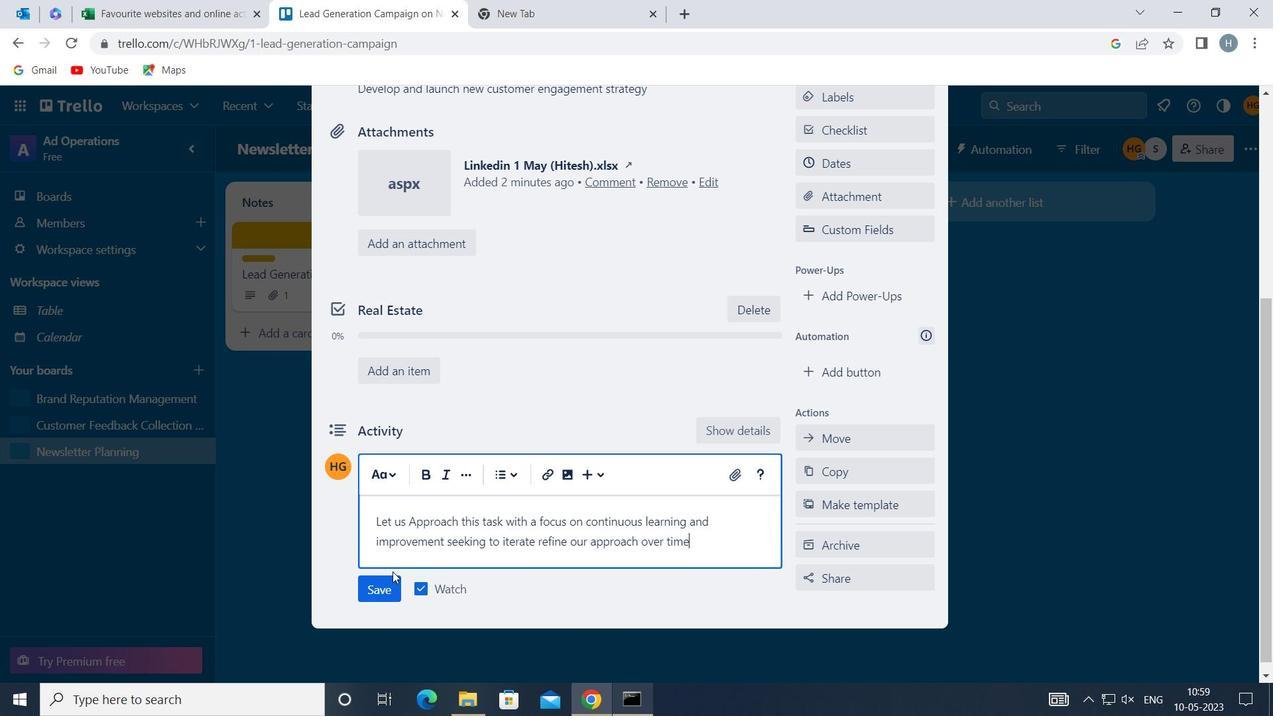 
Action: Mouse pressed left at (373, 582)
Screenshot: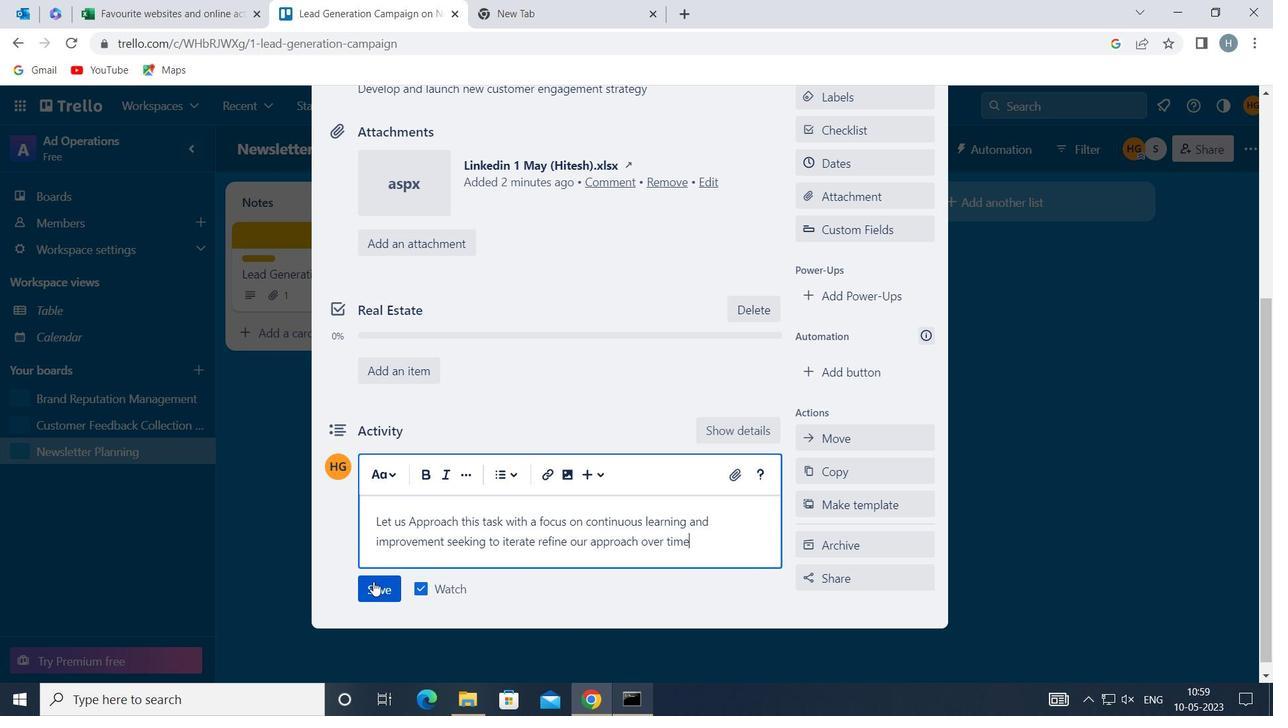 
Action: Mouse moved to (670, 457)
Screenshot: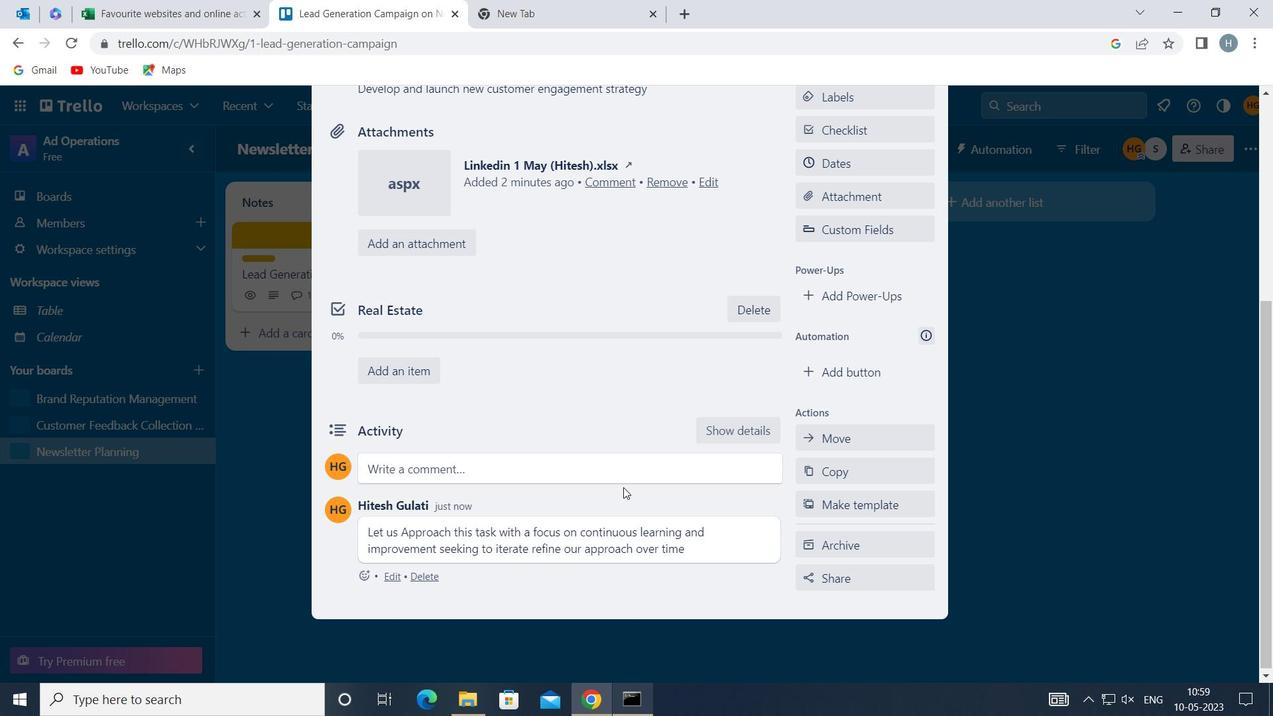 
Action: Mouse scrolled (670, 456) with delta (0, 0)
Screenshot: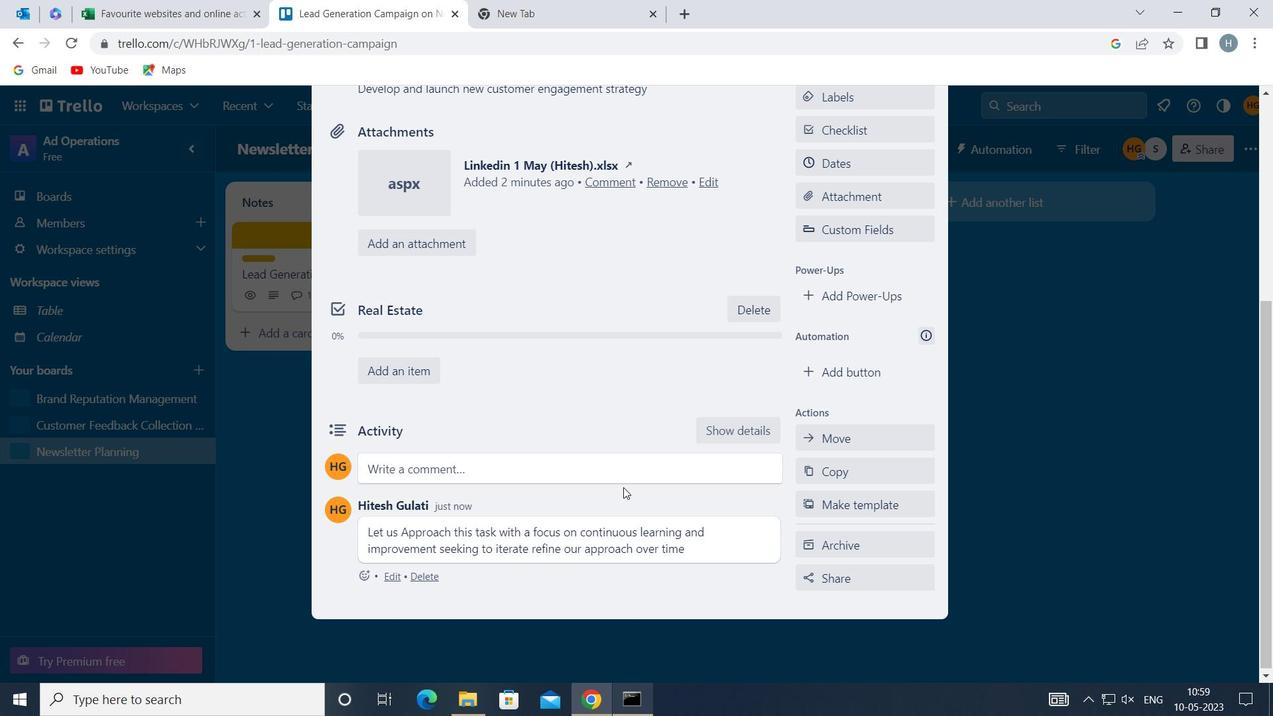 
Action: Mouse moved to (695, 435)
Screenshot: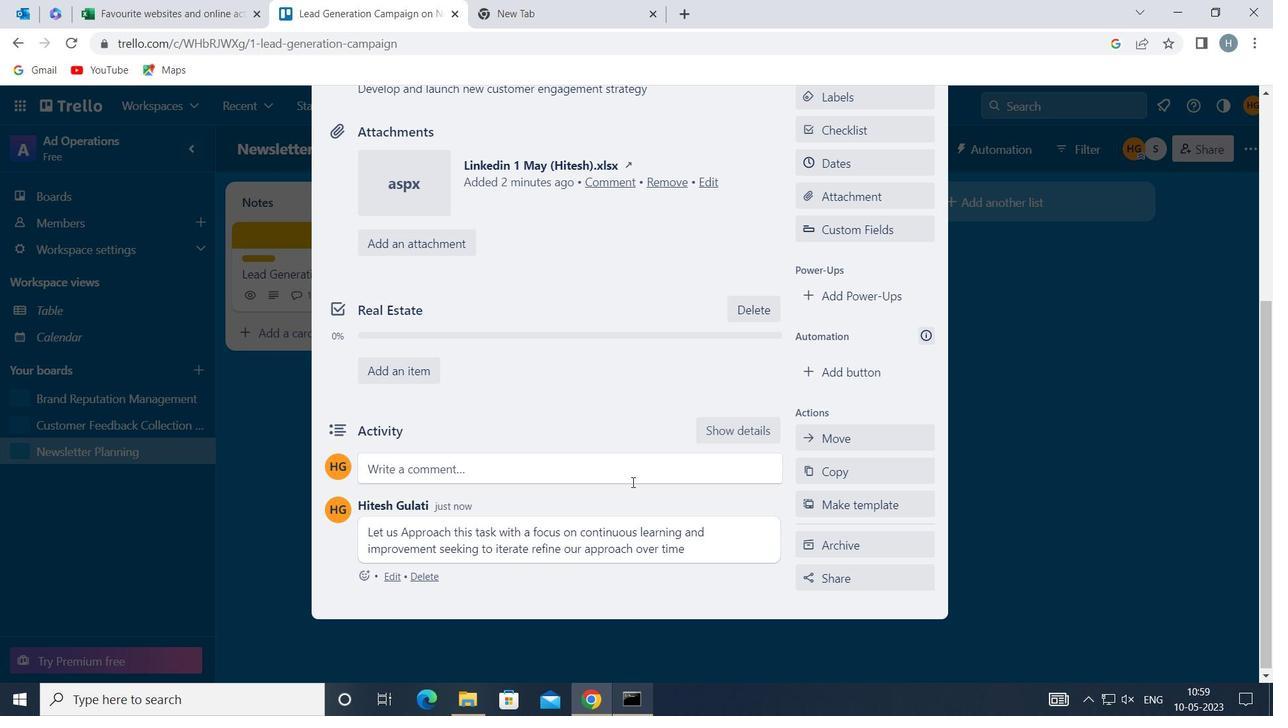 
Action: Mouse scrolled (695, 434) with delta (0, 0)
Screenshot: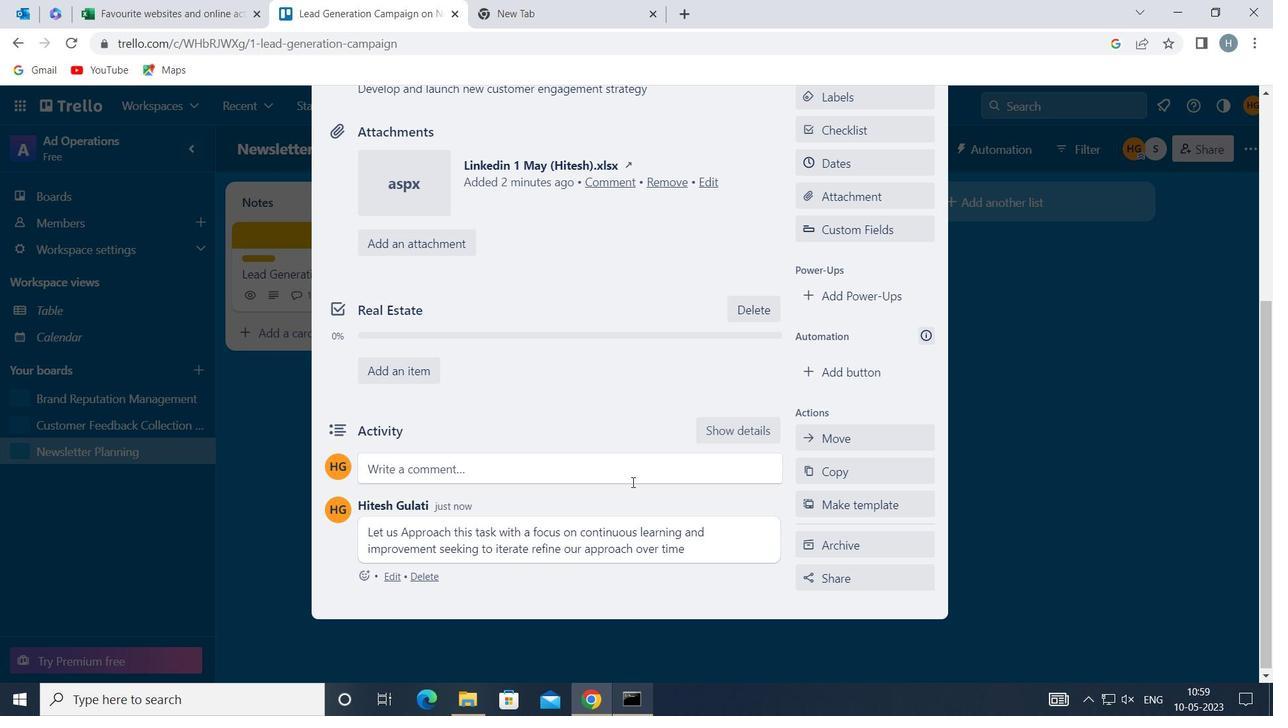 
Action: Mouse moved to (851, 347)
Screenshot: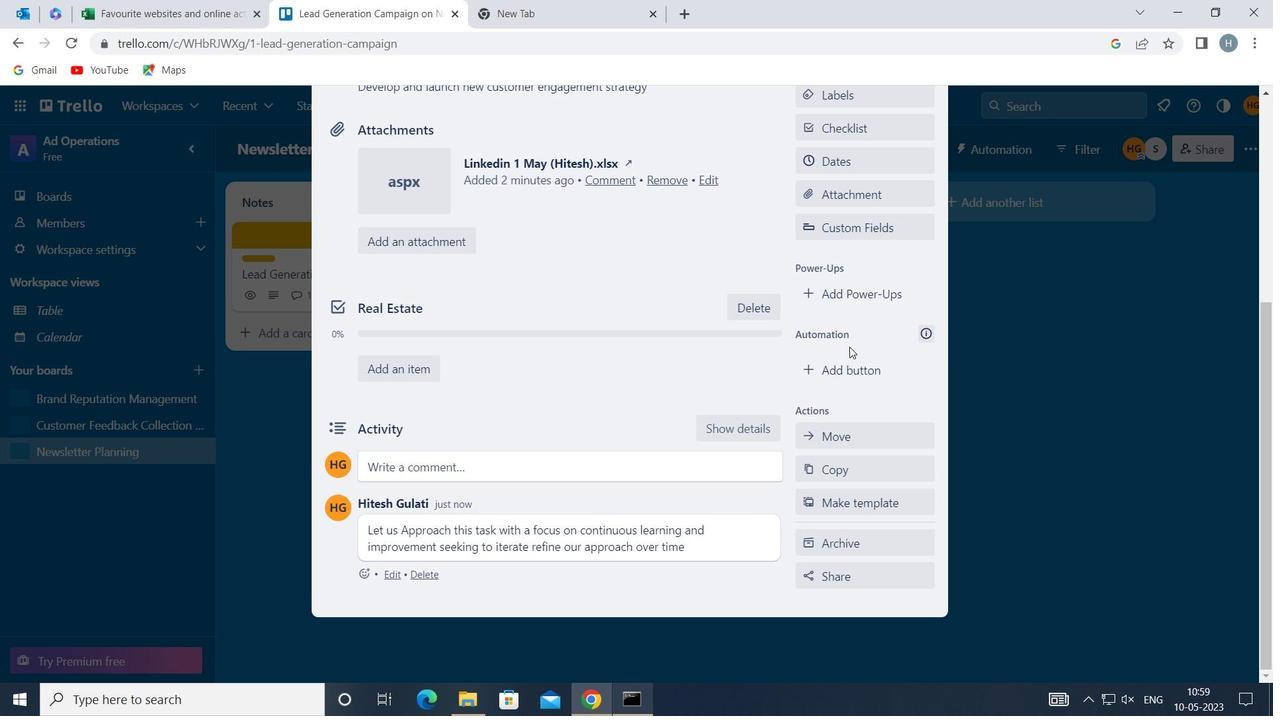 
Action: Mouse scrolled (851, 348) with delta (0, 0)
Screenshot: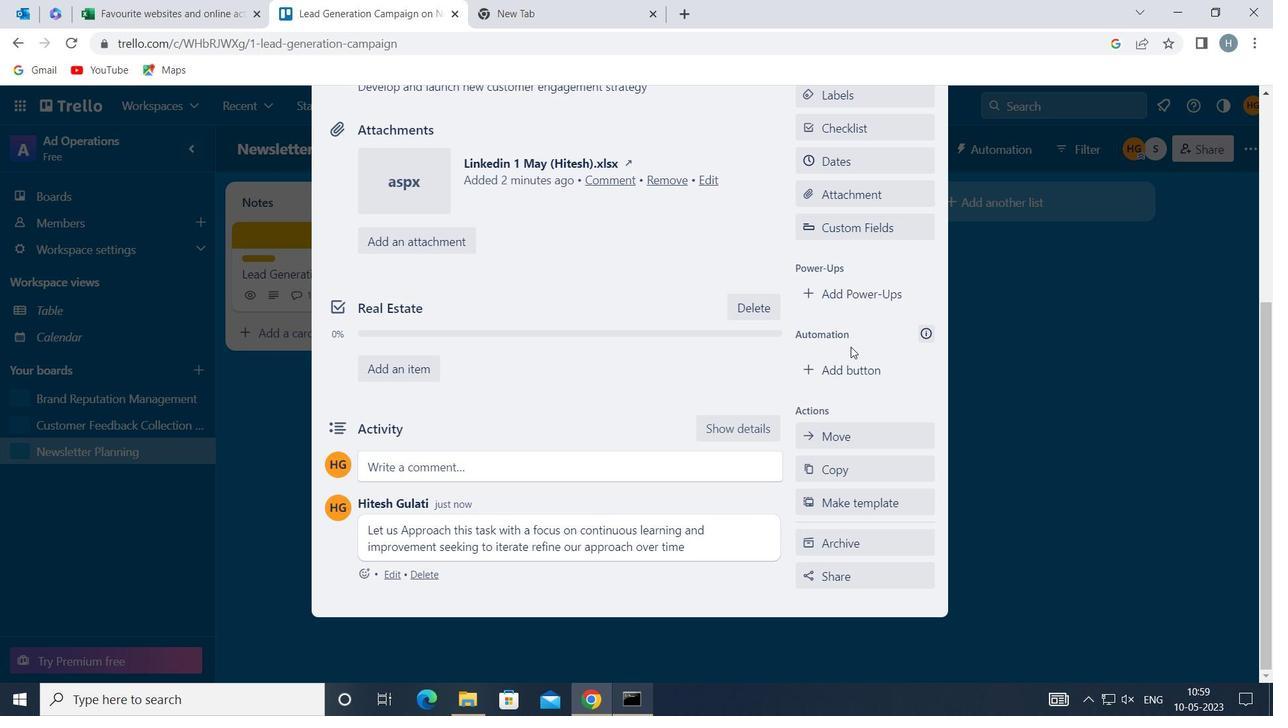 
Action: Mouse moved to (875, 248)
Screenshot: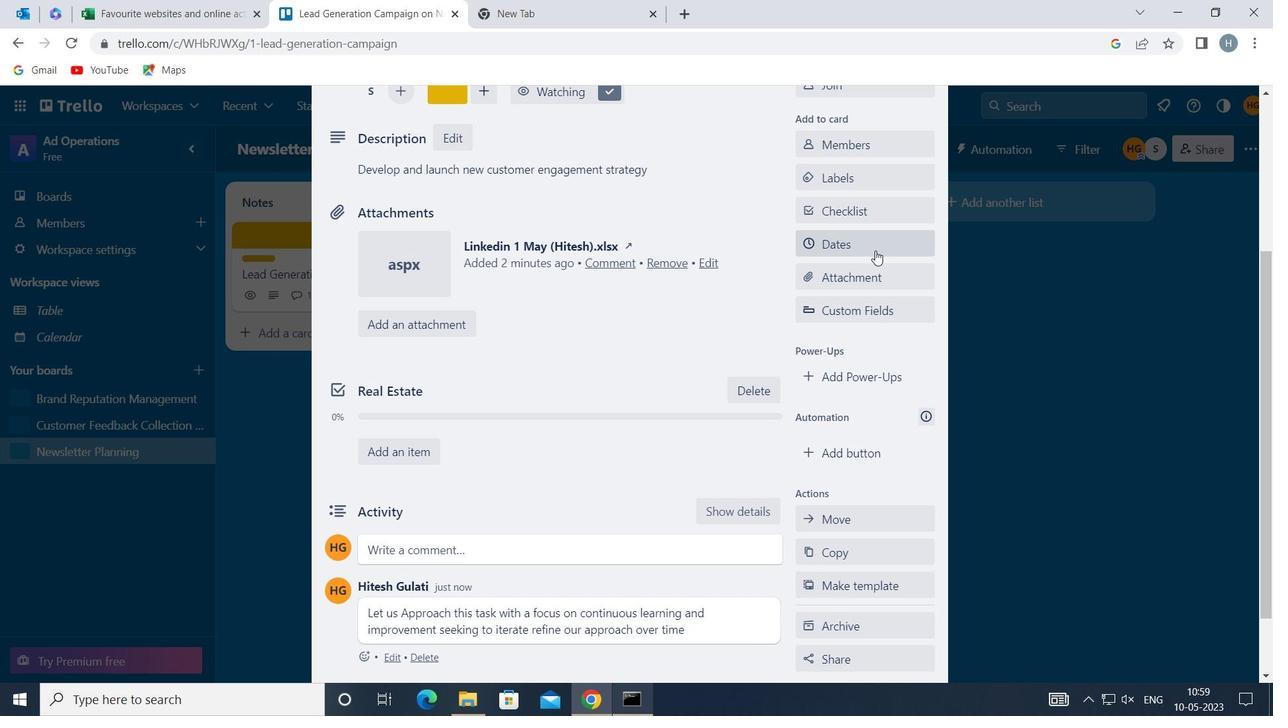 
Action: Mouse pressed left at (875, 248)
Screenshot: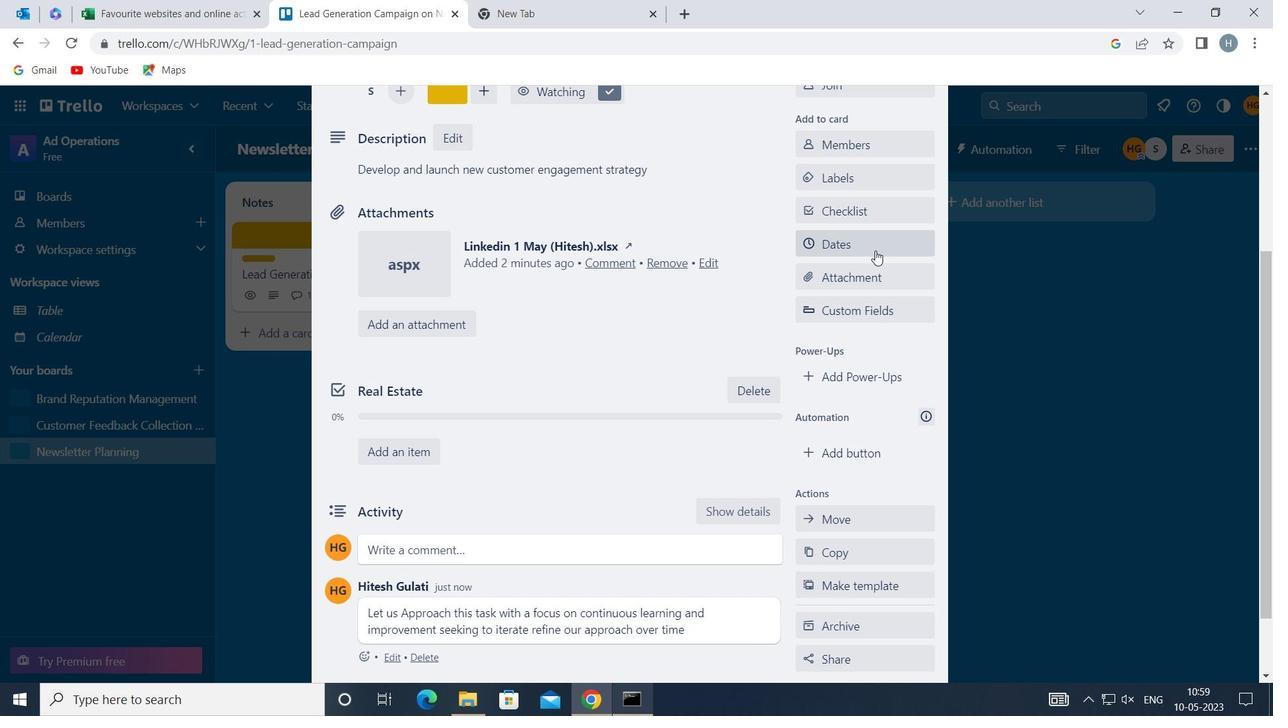 
Action: Mouse moved to (814, 443)
Screenshot: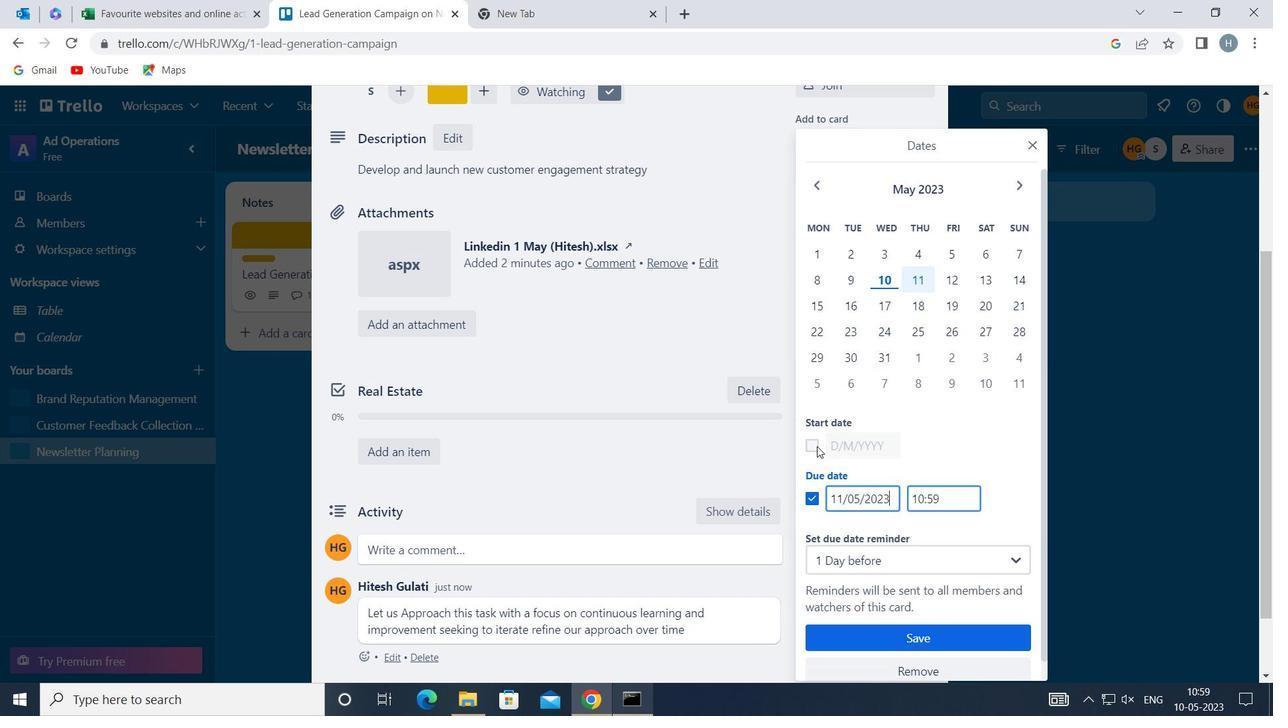 
Action: Mouse pressed left at (814, 443)
Screenshot: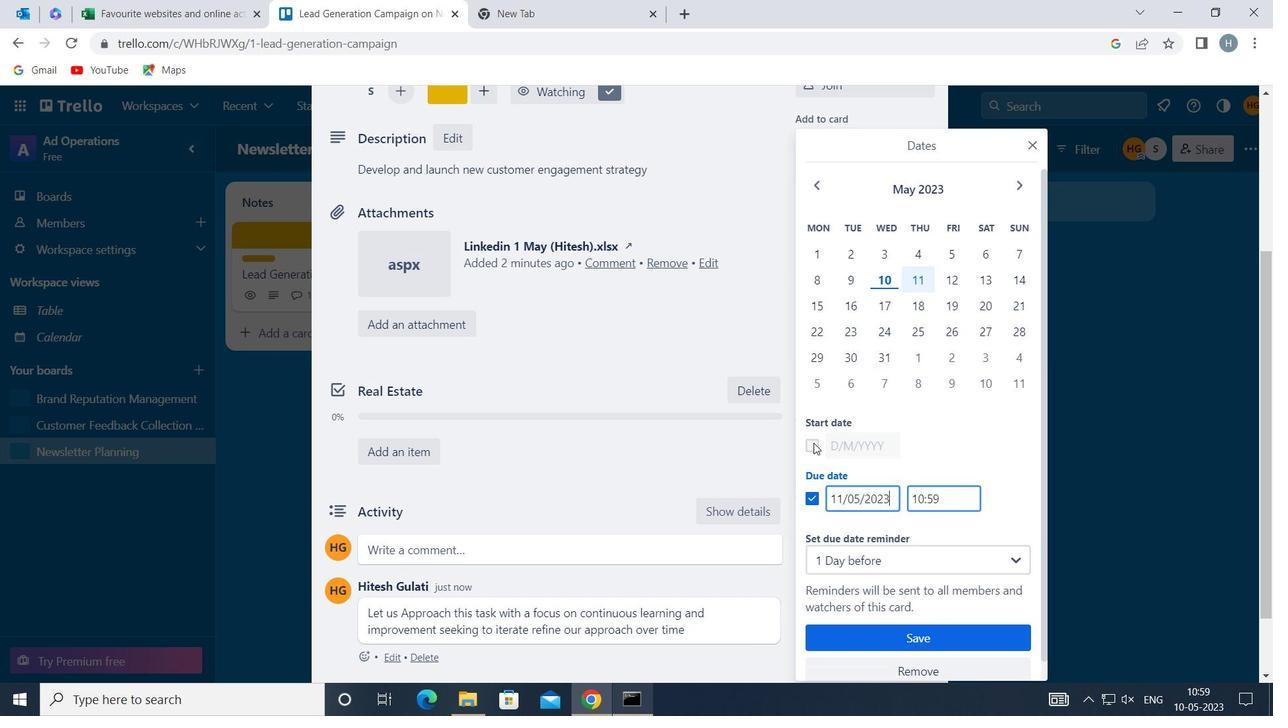 
Action: Mouse moved to (893, 445)
Screenshot: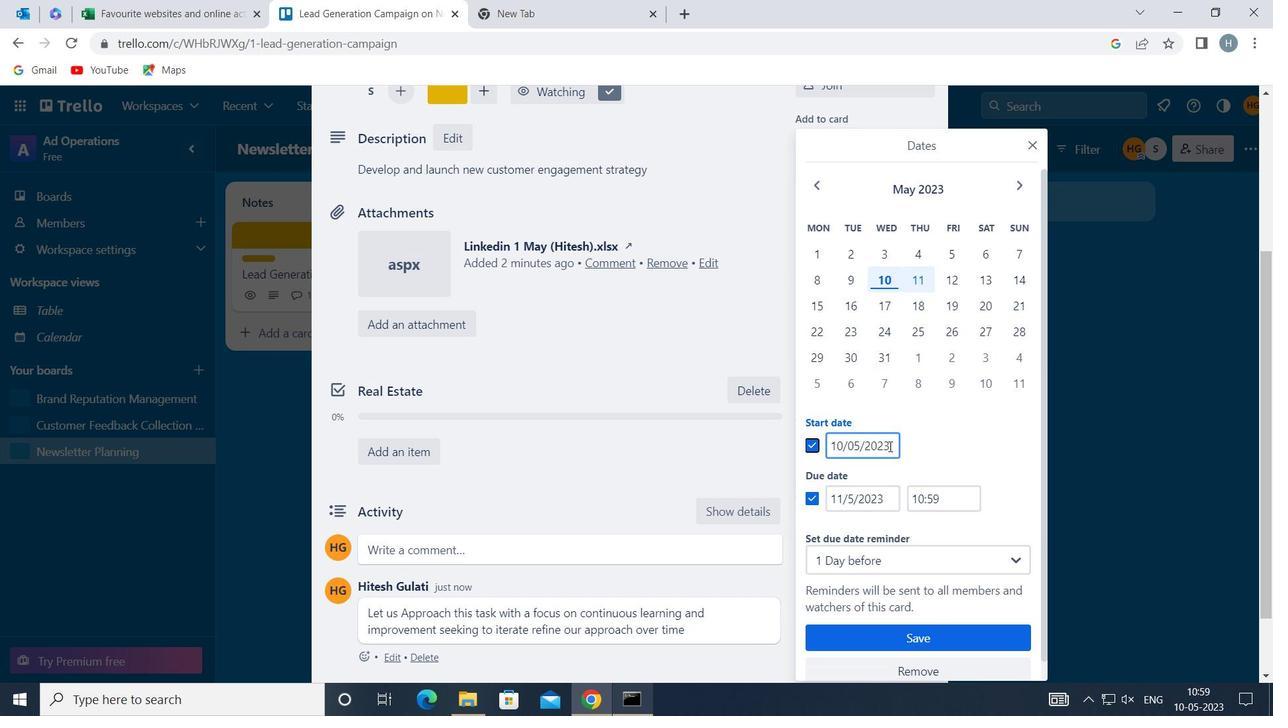 
Action: Mouse pressed left at (893, 445)
Screenshot: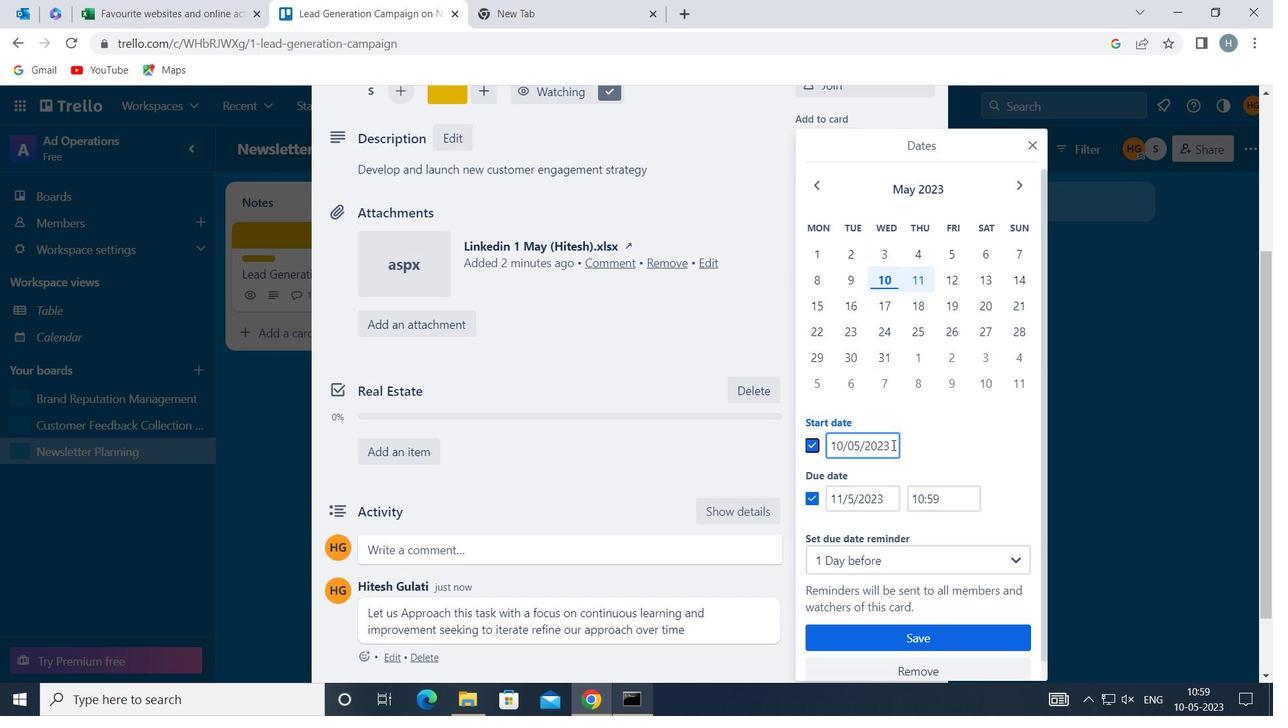 
Action: Mouse moved to (891, 445)
Screenshot: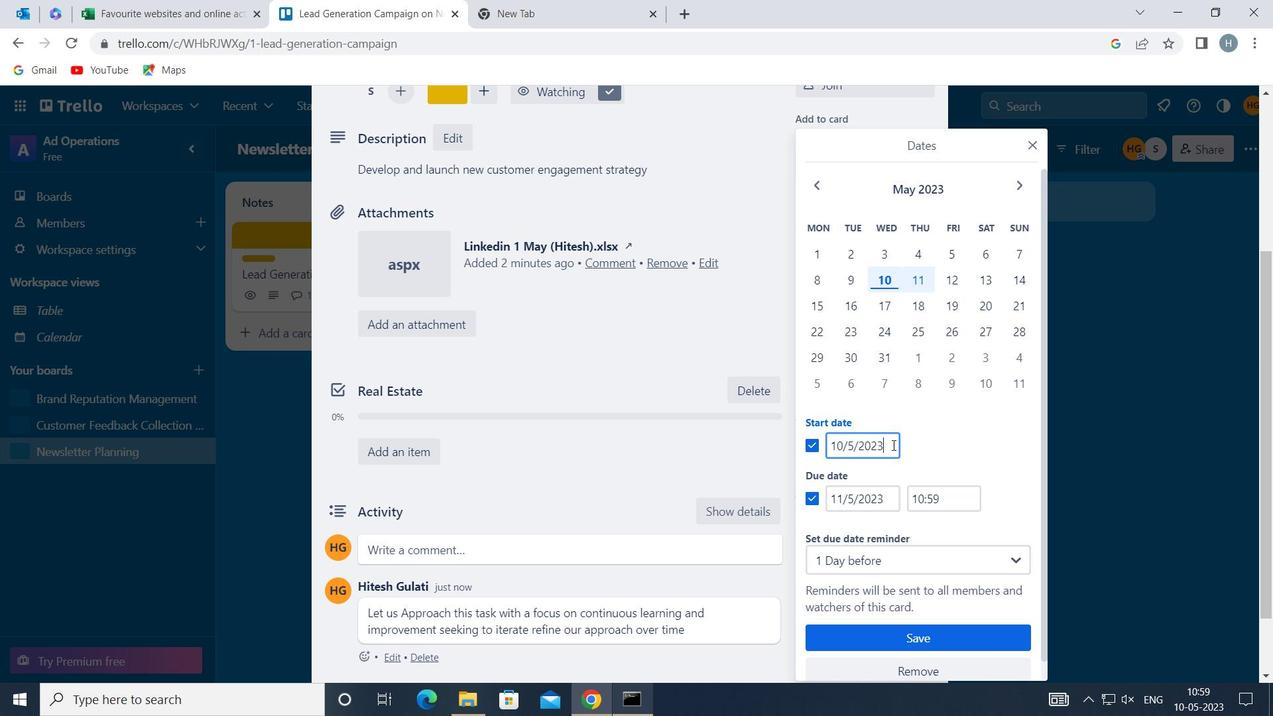 
Action: Key pressed <Key.backspace><Key.backspace><Key.backspace><Key.backspace><<97>><<105>><<96>><<96>>
Screenshot: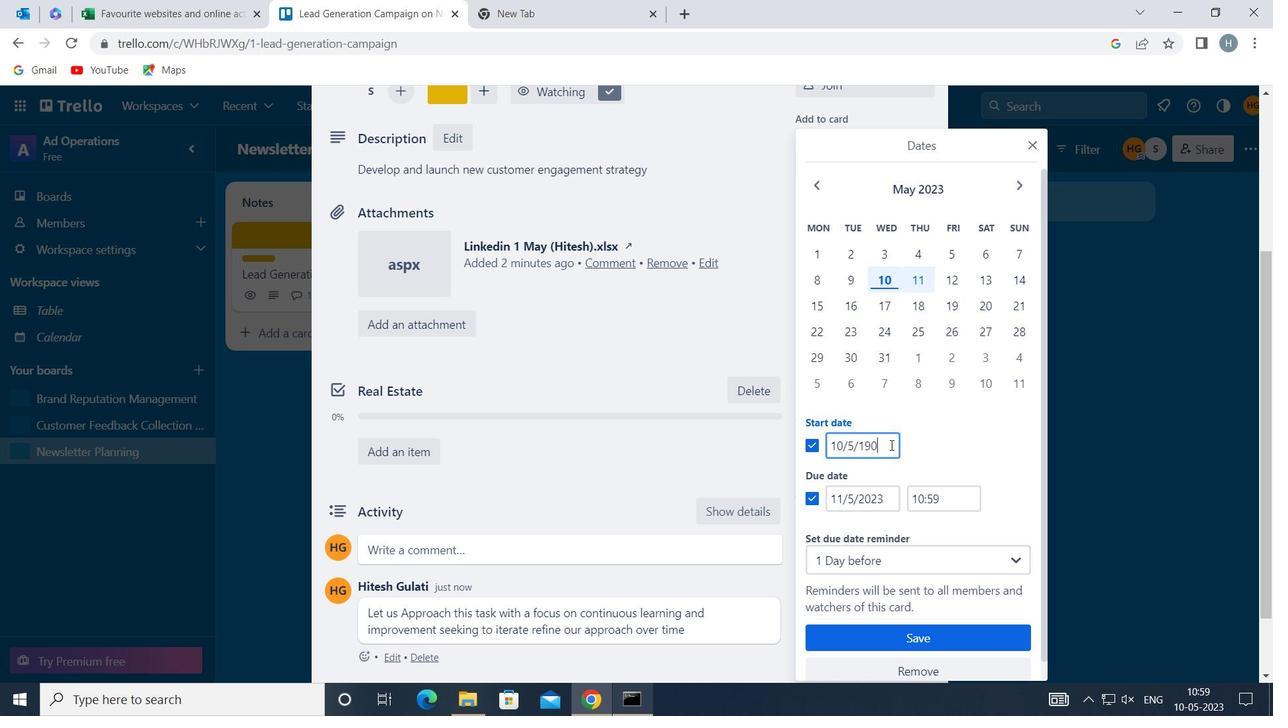 
Action: Mouse moved to (855, 439)
Screenshot: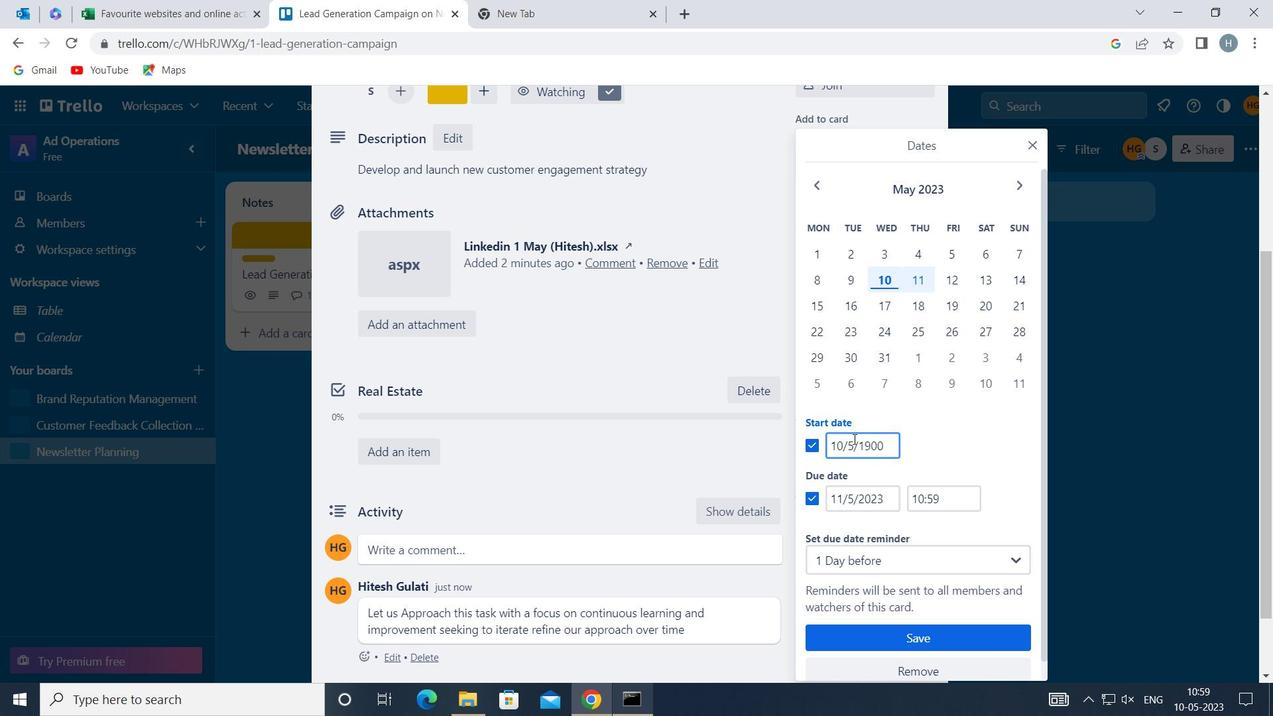 
Action: Mouse pressed left at (855, 439)
Screenshot: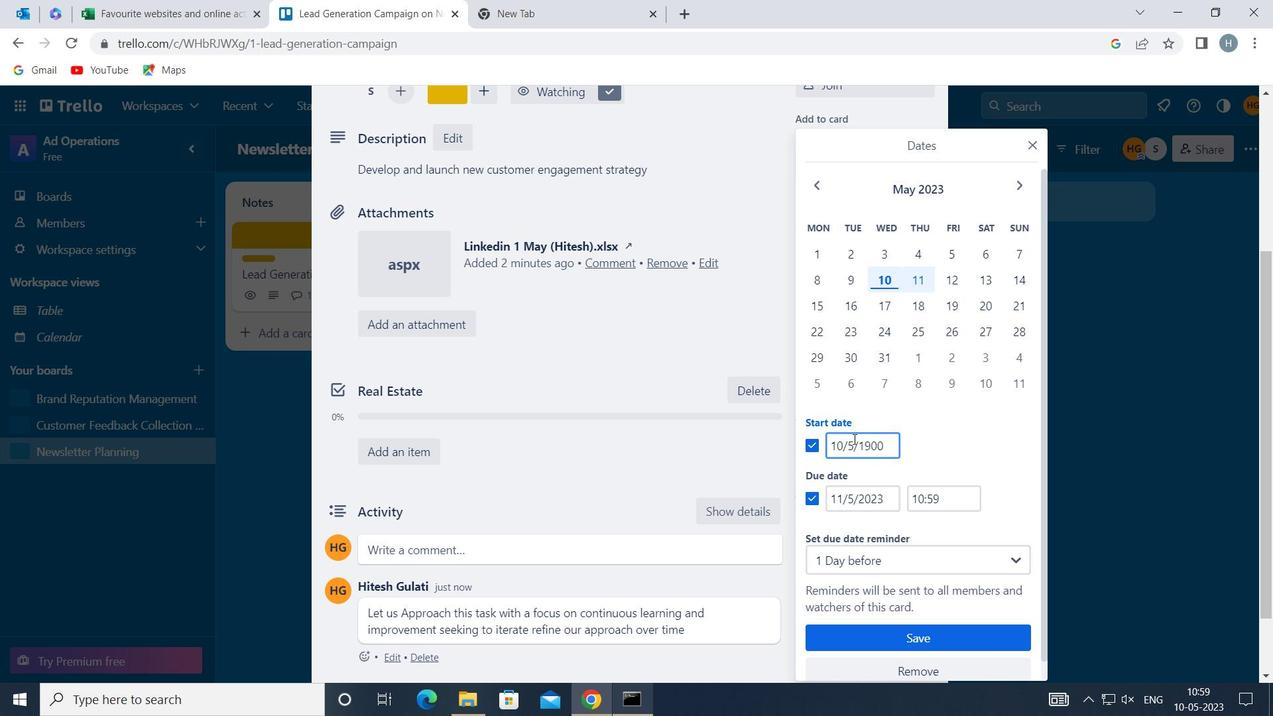 
Action: Mouse moved to (856, 440)
Screenshot: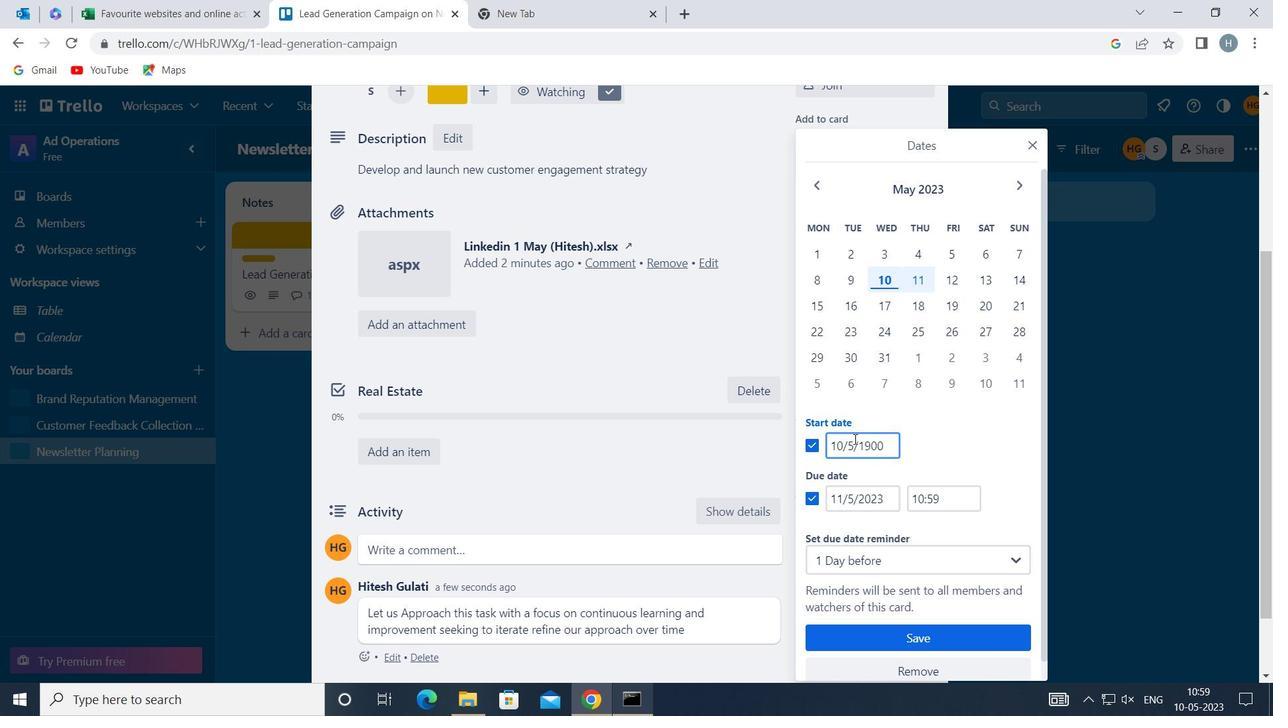 
Action: Key pressed <Key.backspace><<97>>
Screenshot: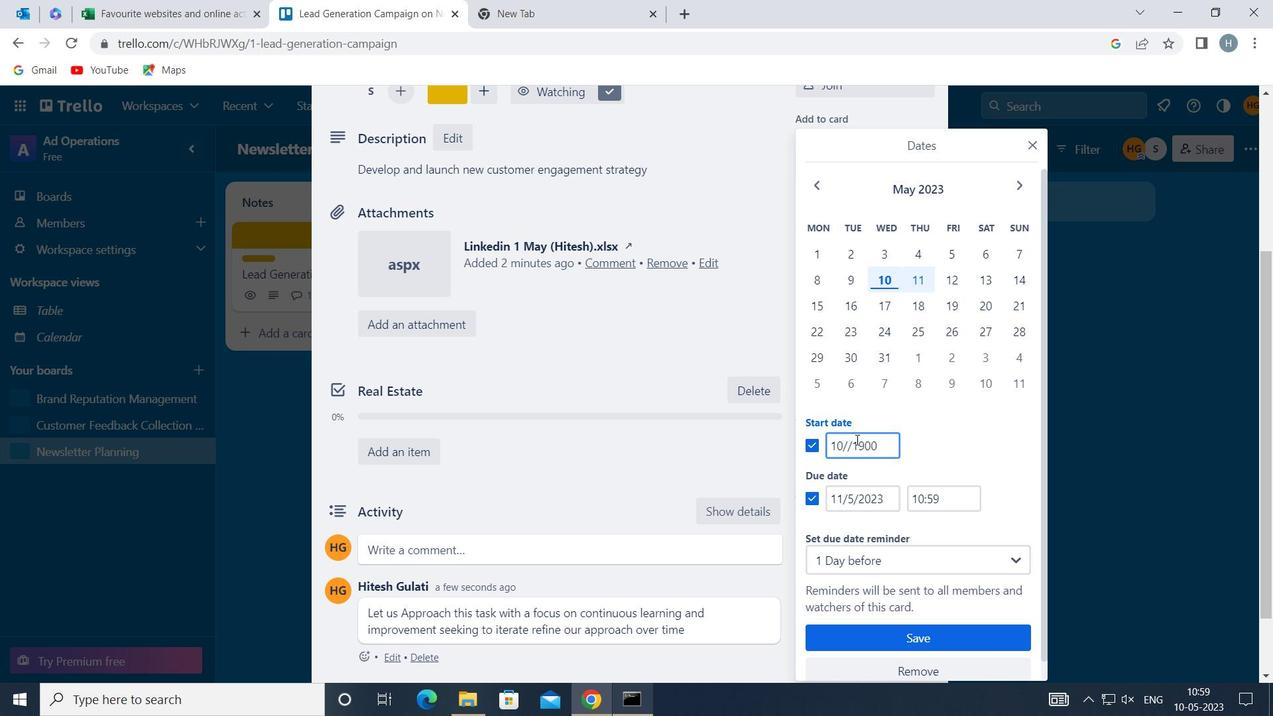 
Action: Mouse moved to (841, 441)
Screenshot: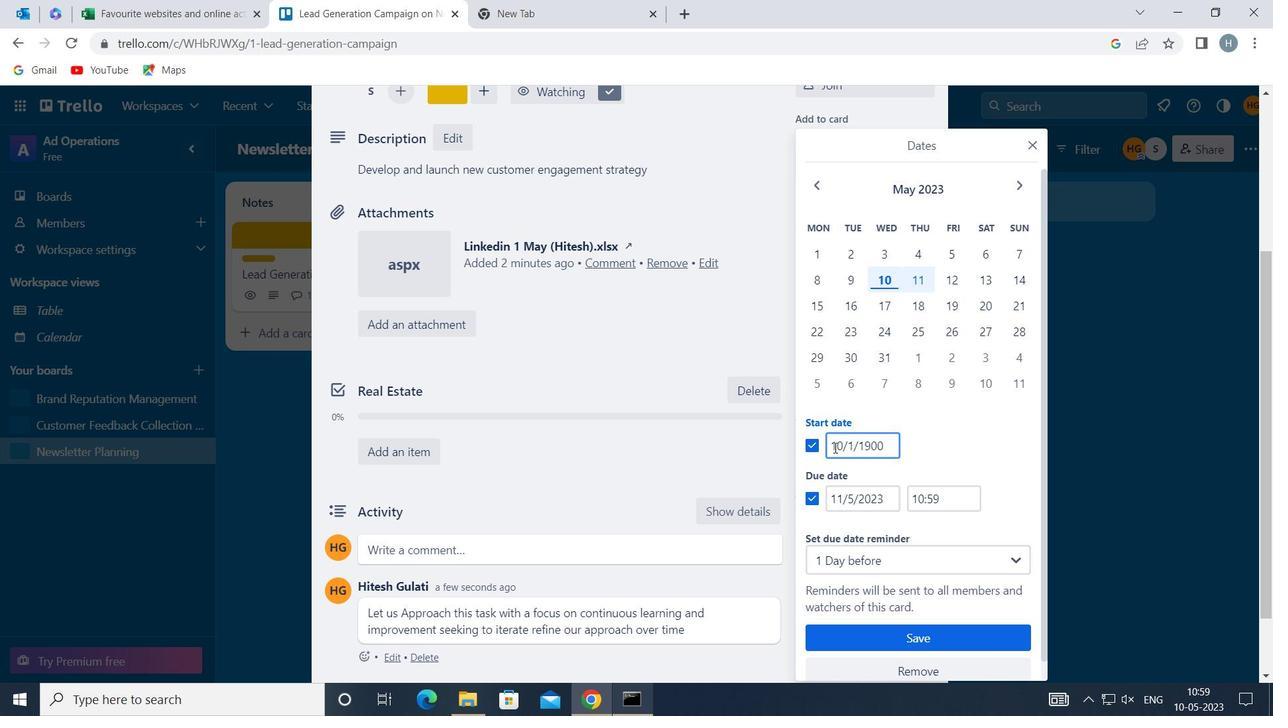 
Action: Mouse pressed left at (841, 441)
Screenshot: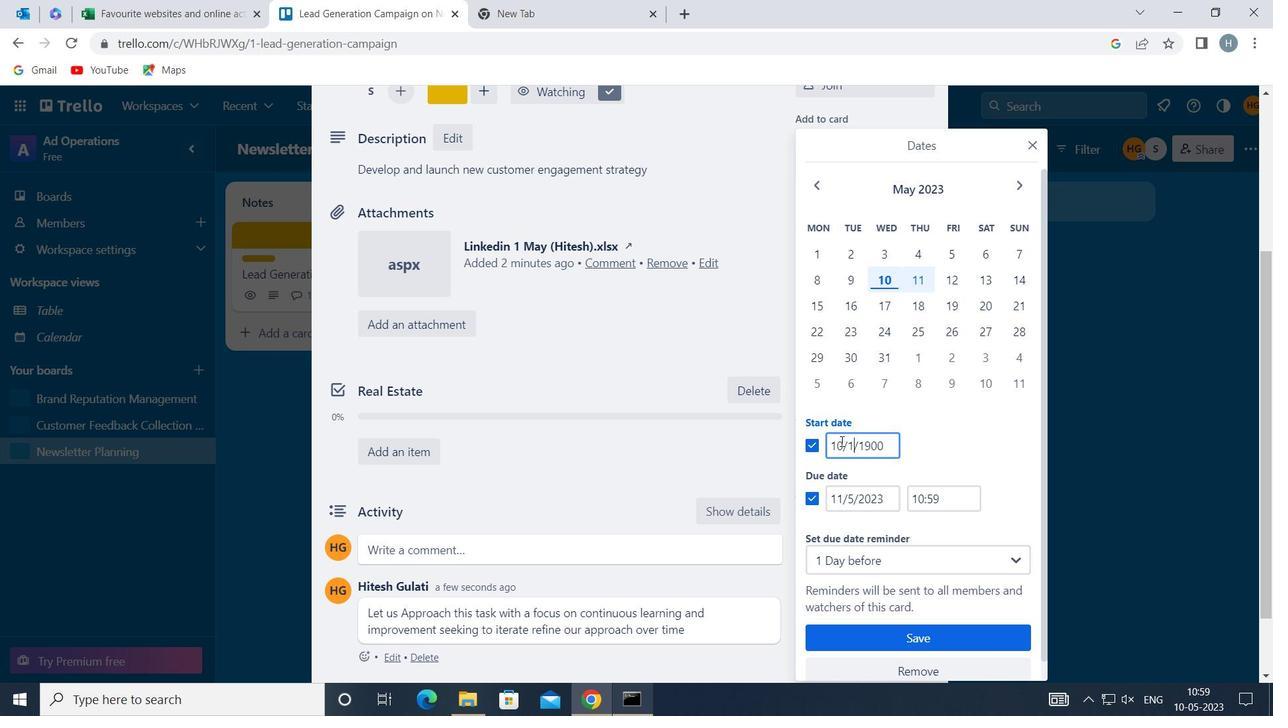 
Action: Key pressed <Key.backspace>
Screenshot: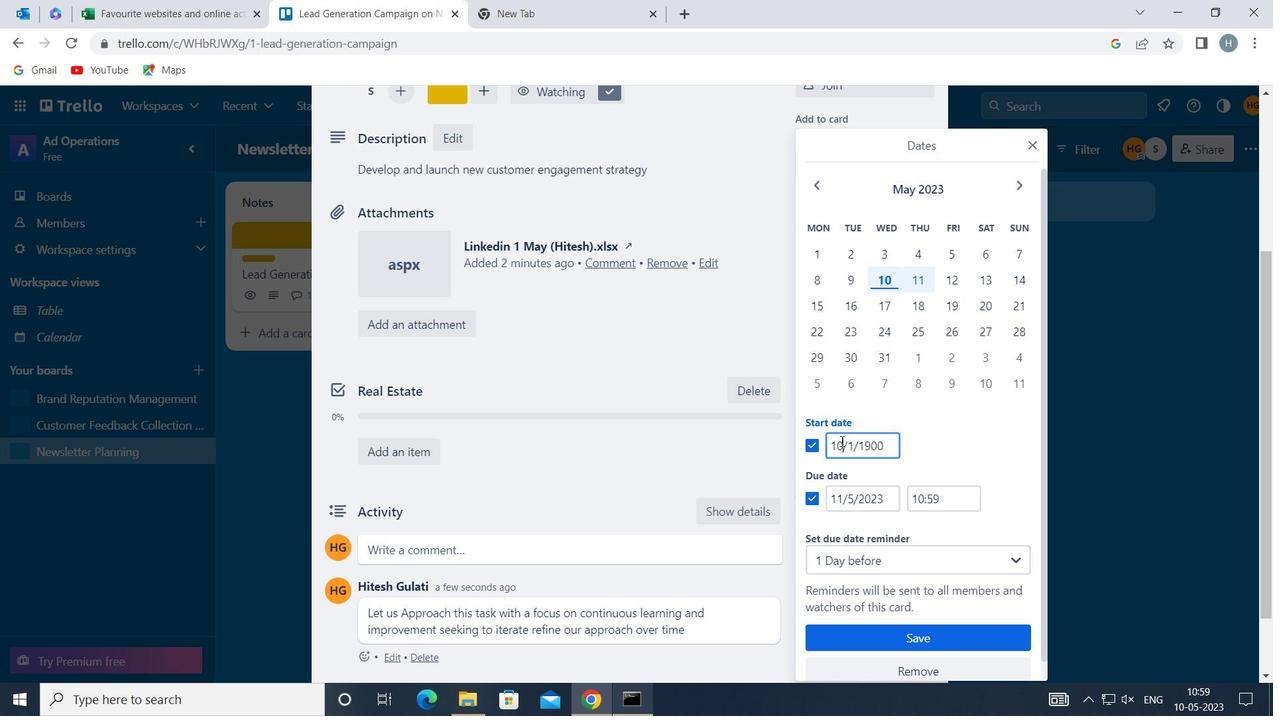 
Action: Mouse moved to (875, 500)
Screenshot: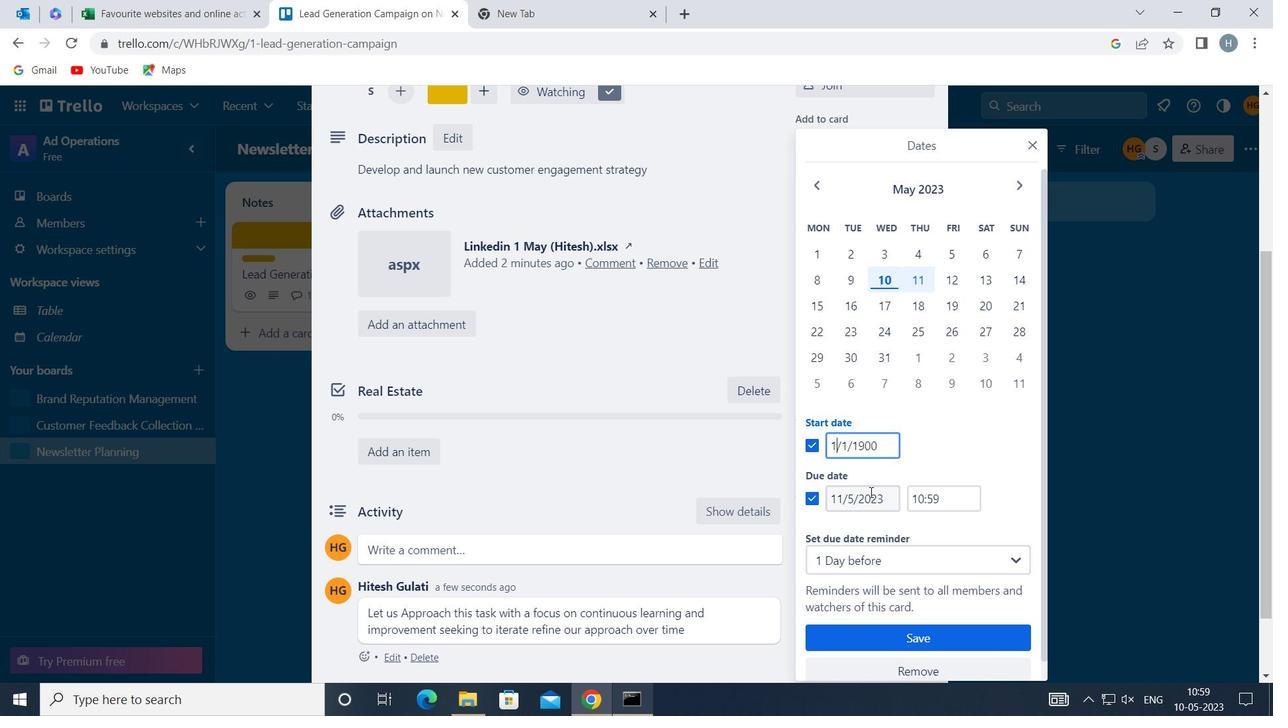 
Action: Mouse pressed left at (875, 500)
Screenshot: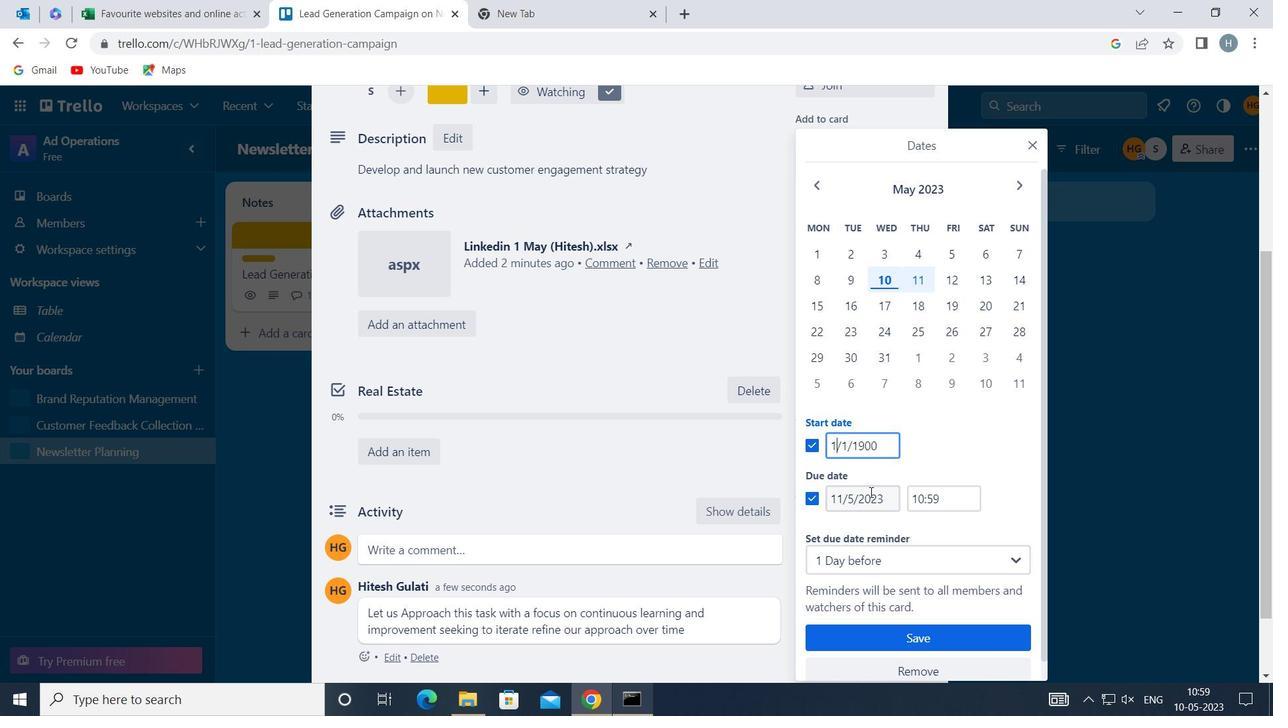 
Action: Mouse moved to (889, 498)
Screenshot: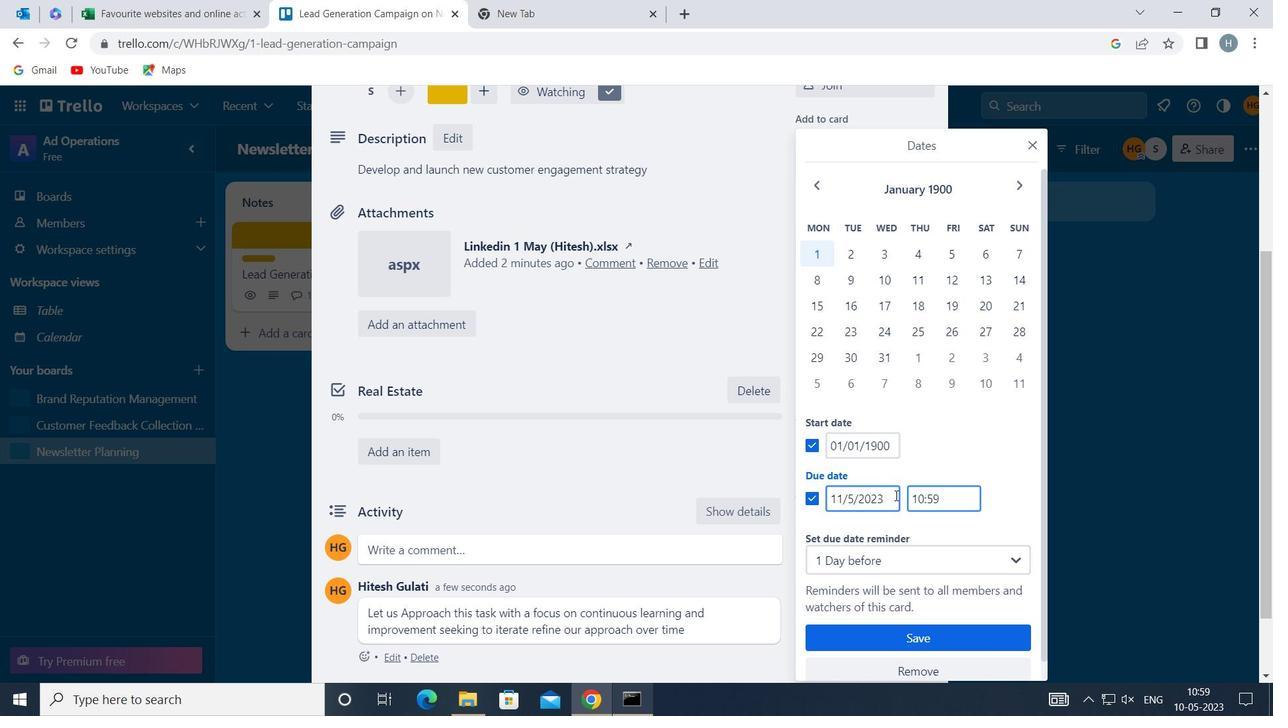 
Action: Mouse pressed left at (889, 498)
Screenshot: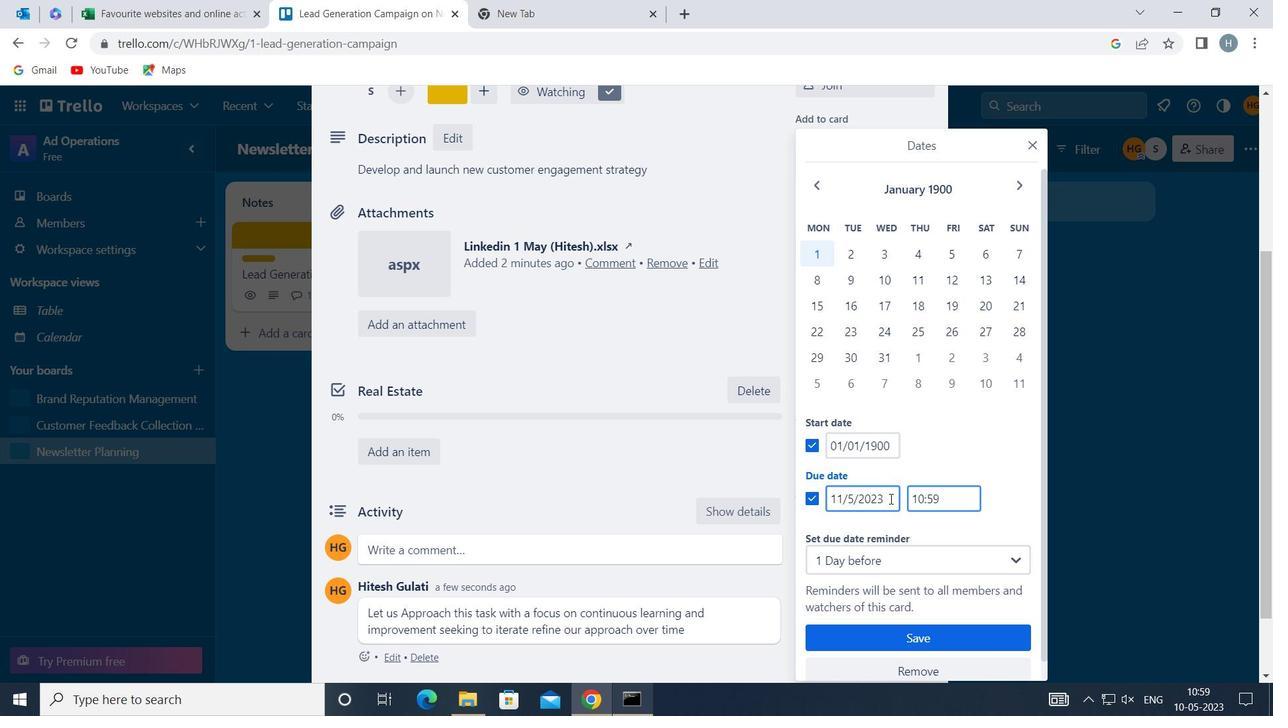 
Action: Key pressed <Key.backspace><Key.backspace><Key.backspace><Key.backspace><<97>><<105>><<96>><<96>>
Screenshot: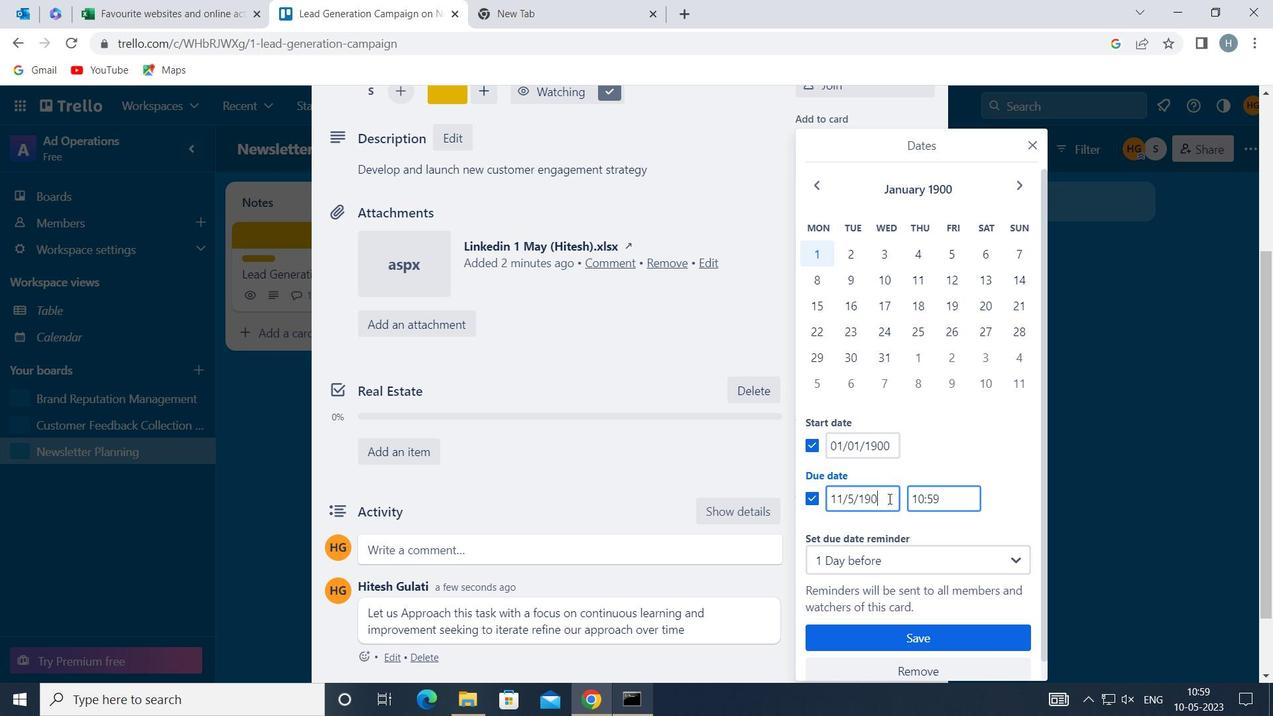 
Action: Mouse moved to (856, 492)
Screenshot: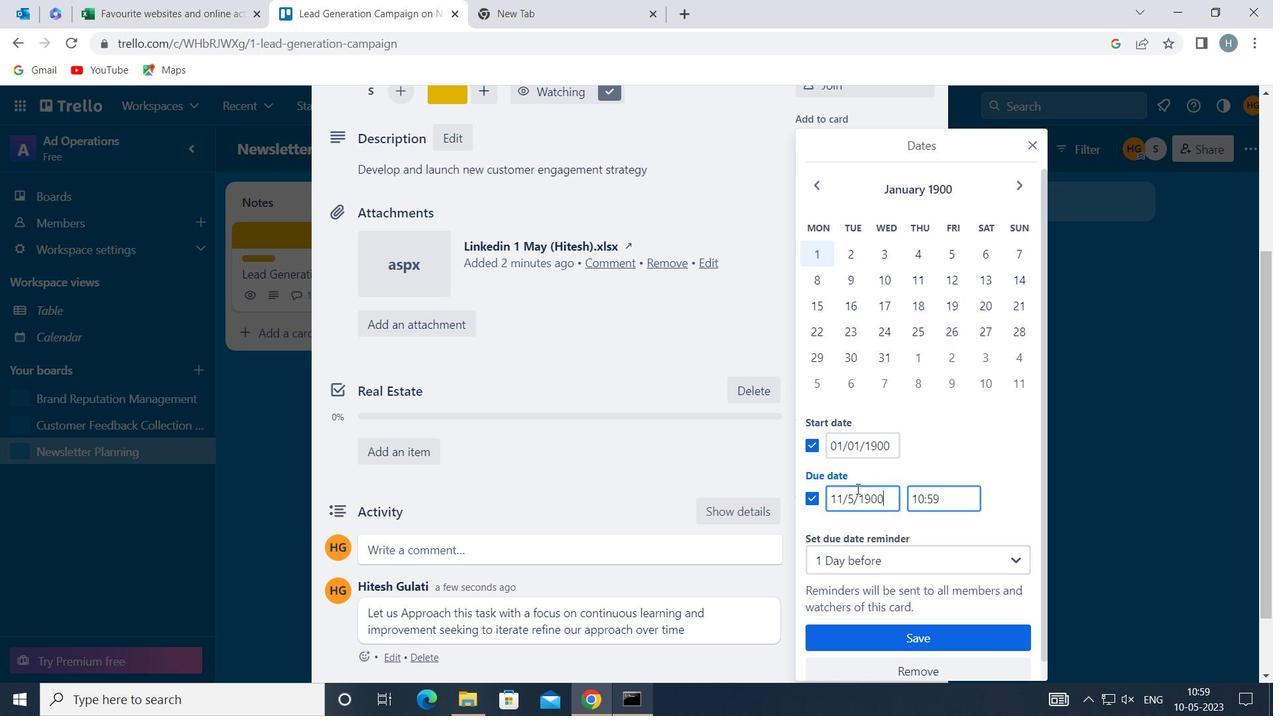 
Action: Mouse pressed left at (856, 492)
Screenshot: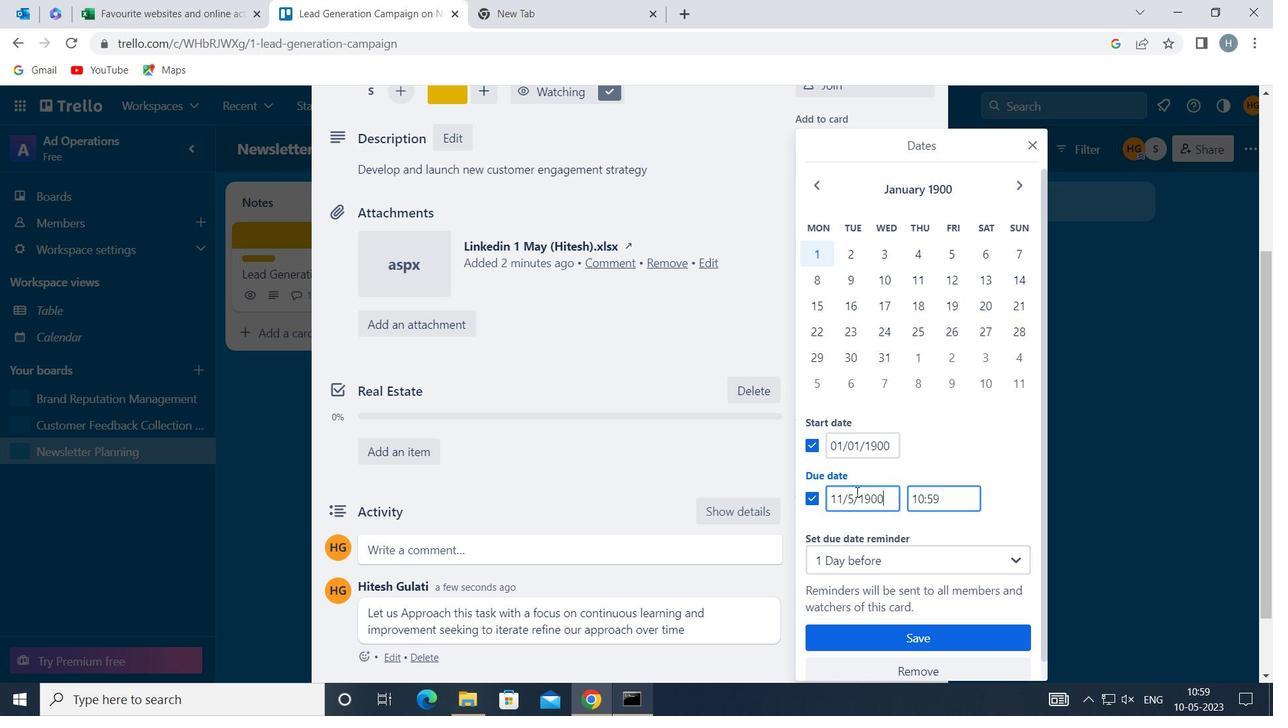 
Action: Mouse moved to (856, 492)
Screenshot: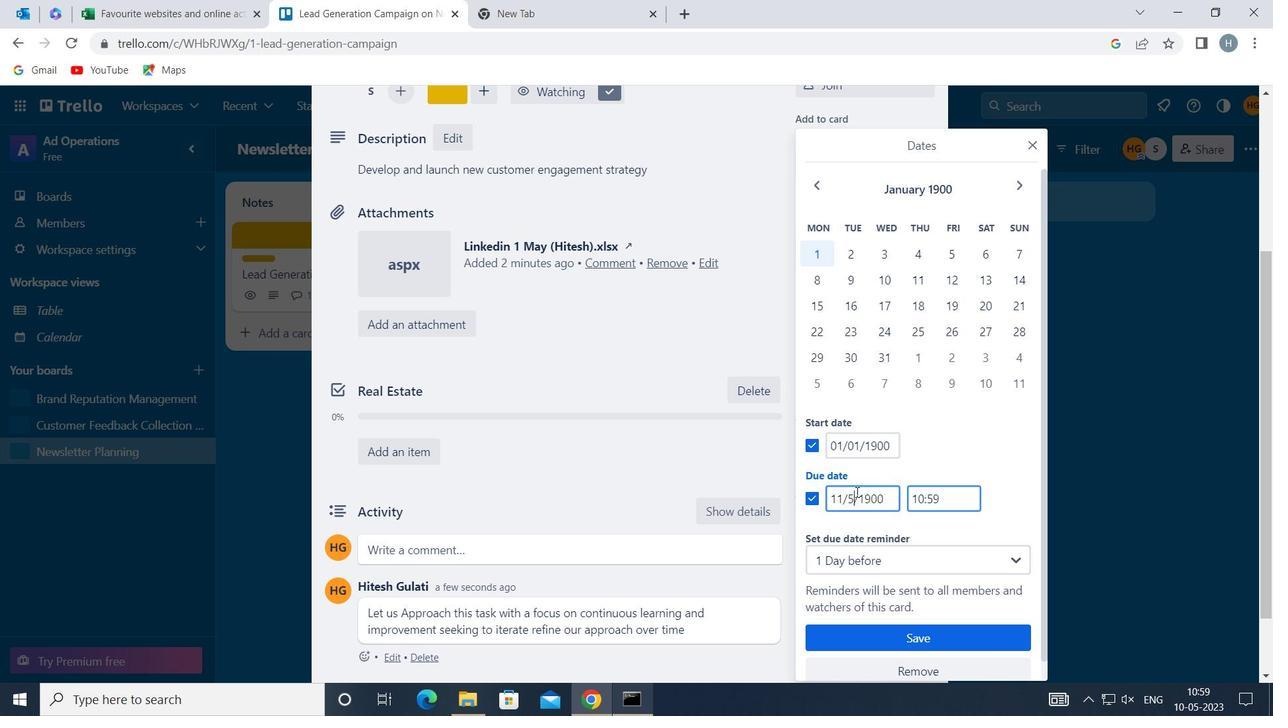 
Action: Key pressed <Key.backspace><<97>>
Screenshot: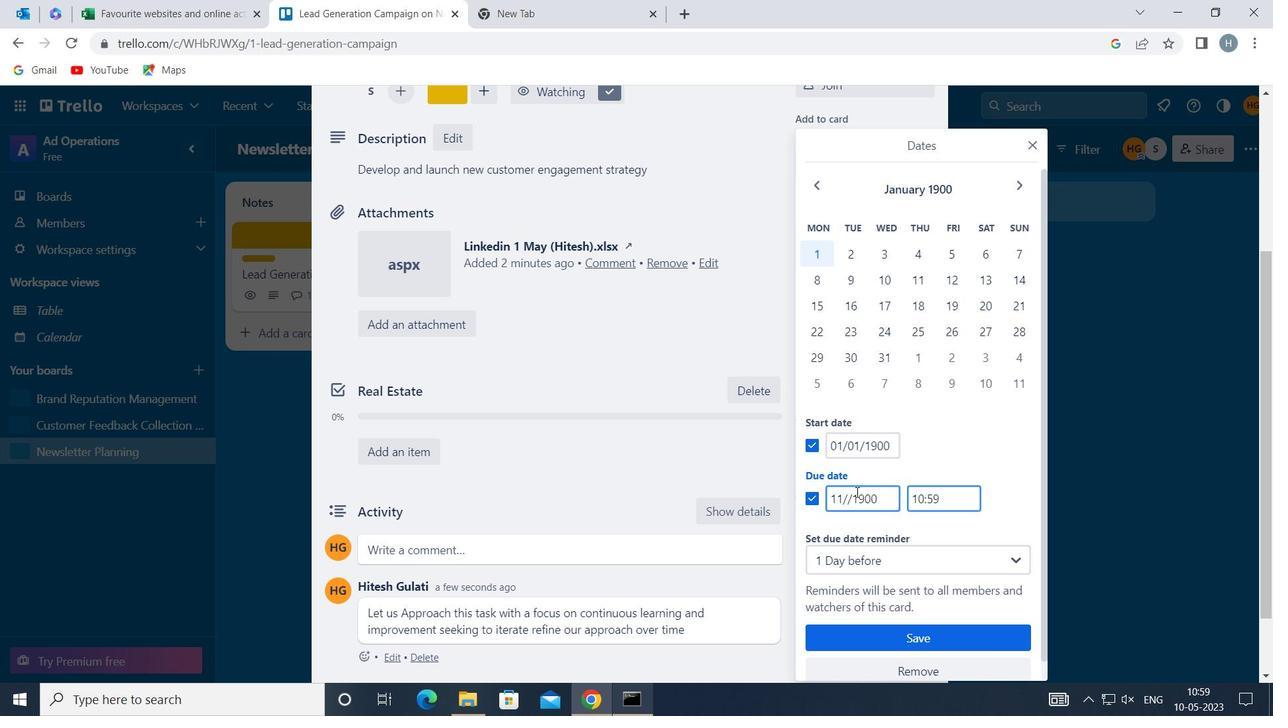 
Action: Mouse moved to (835, 490)
Screenshot: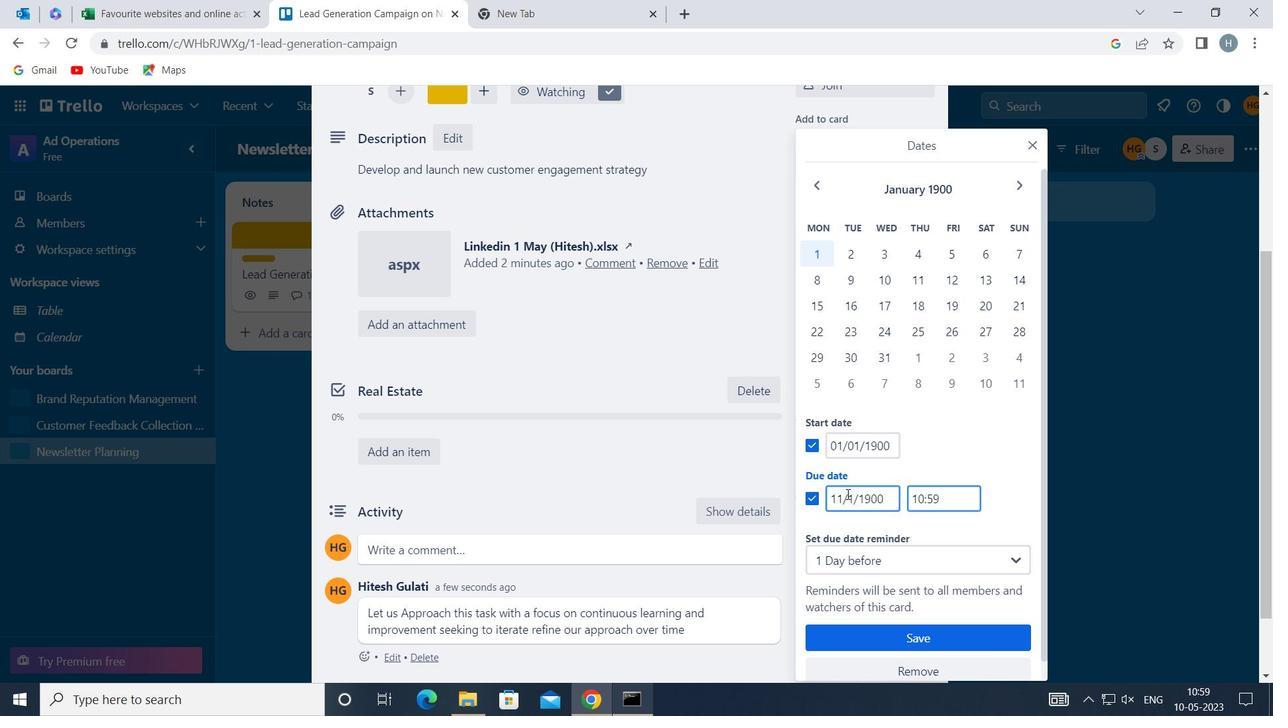 
Action: Mouse pressed left at (835, 490)
Screenshot: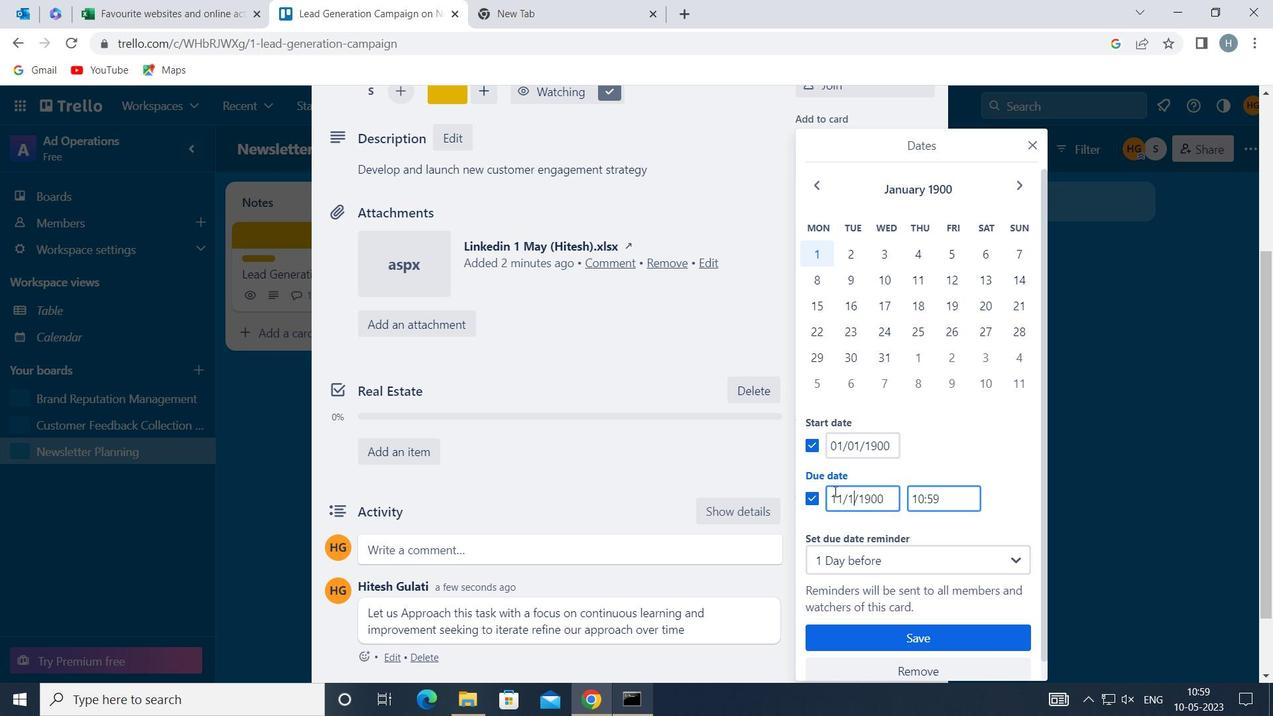 
Action: Mouse moved to (844, 489)
Screenshot: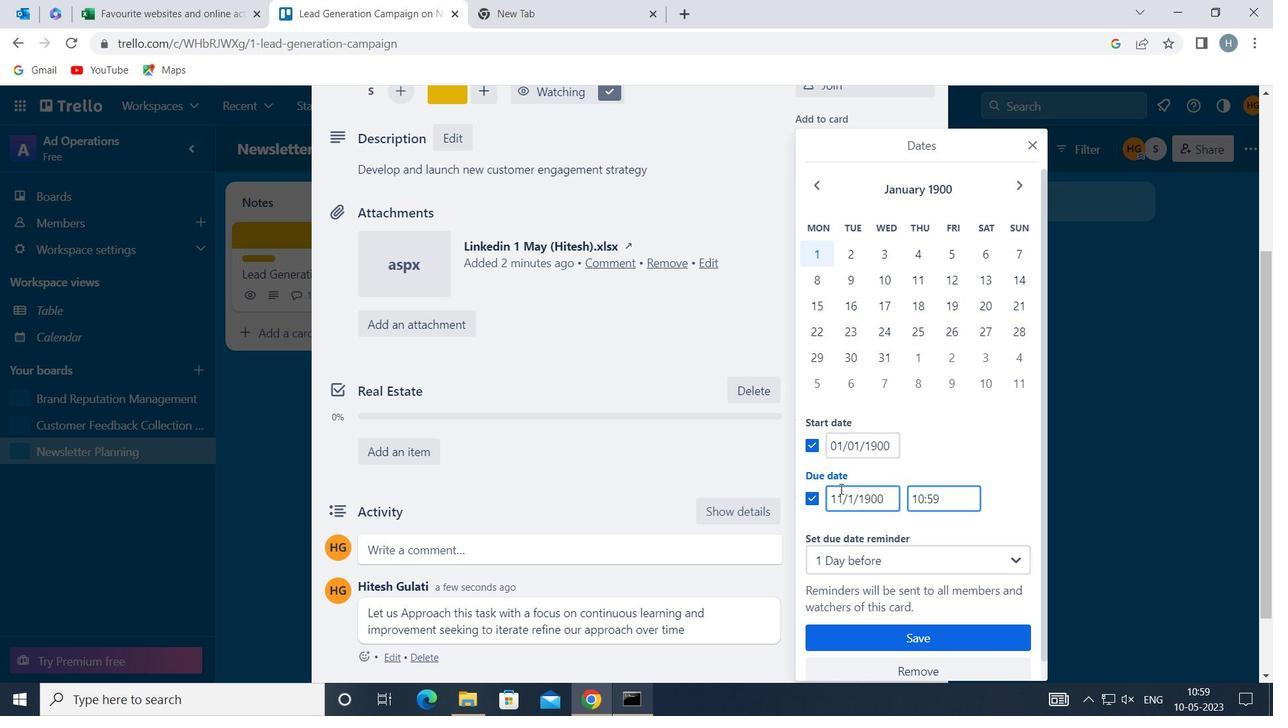 
Action: Mouse pressed left at (844, 489)
Screenshot: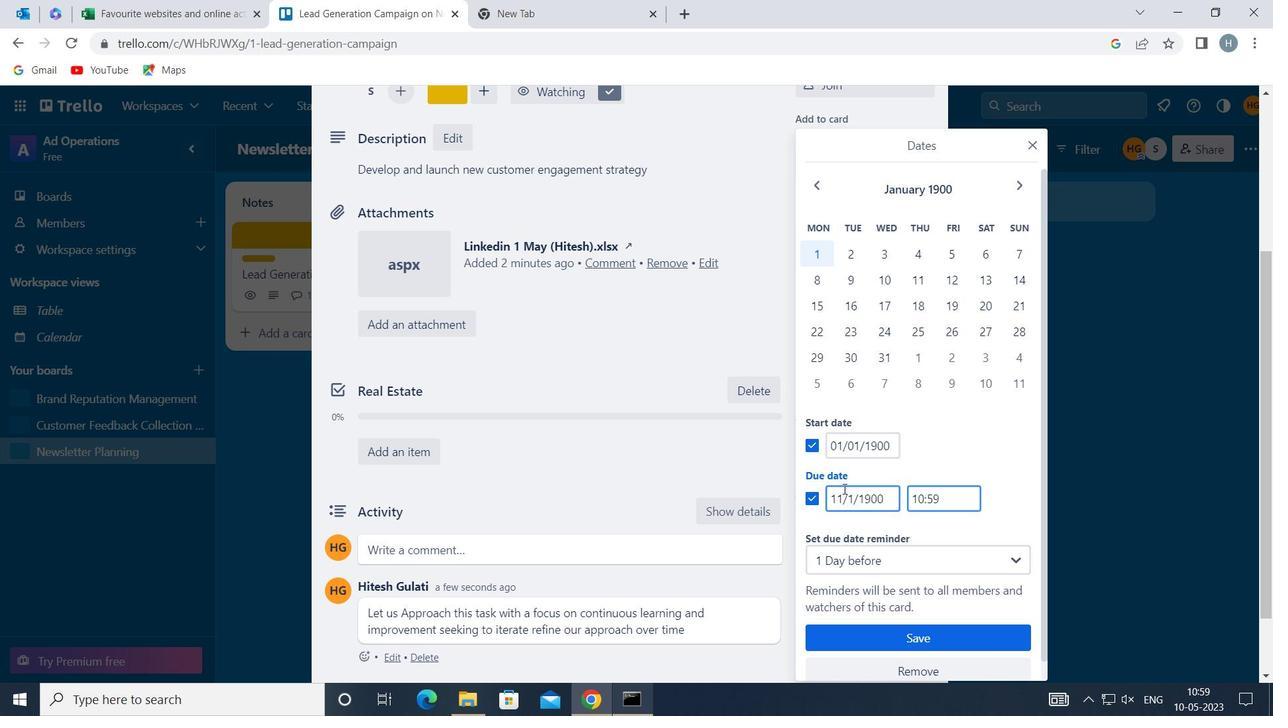 
Action: Key pressed <Key.backspace><Key.backspace><<104>>
Screenshot: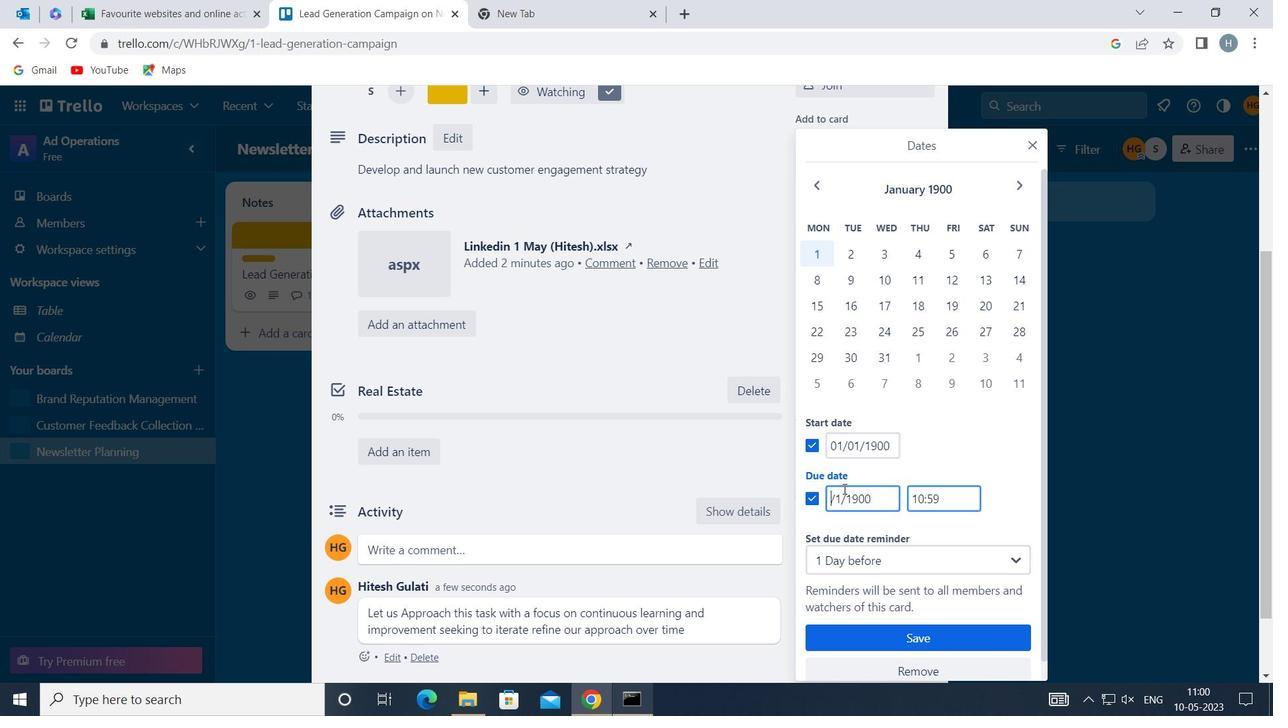 
Action: Mouse moved to (947, 638)
Screenshot: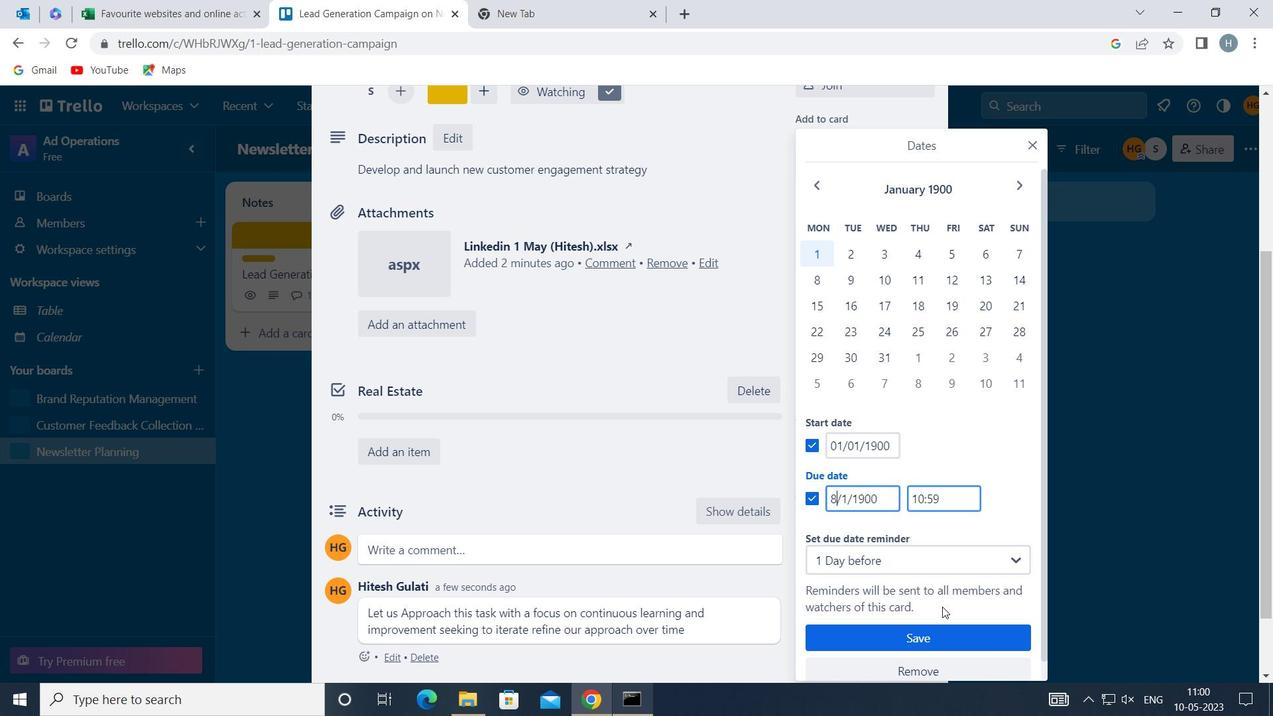
Action: Mouse pressed left at (947, 638)
Screenshot: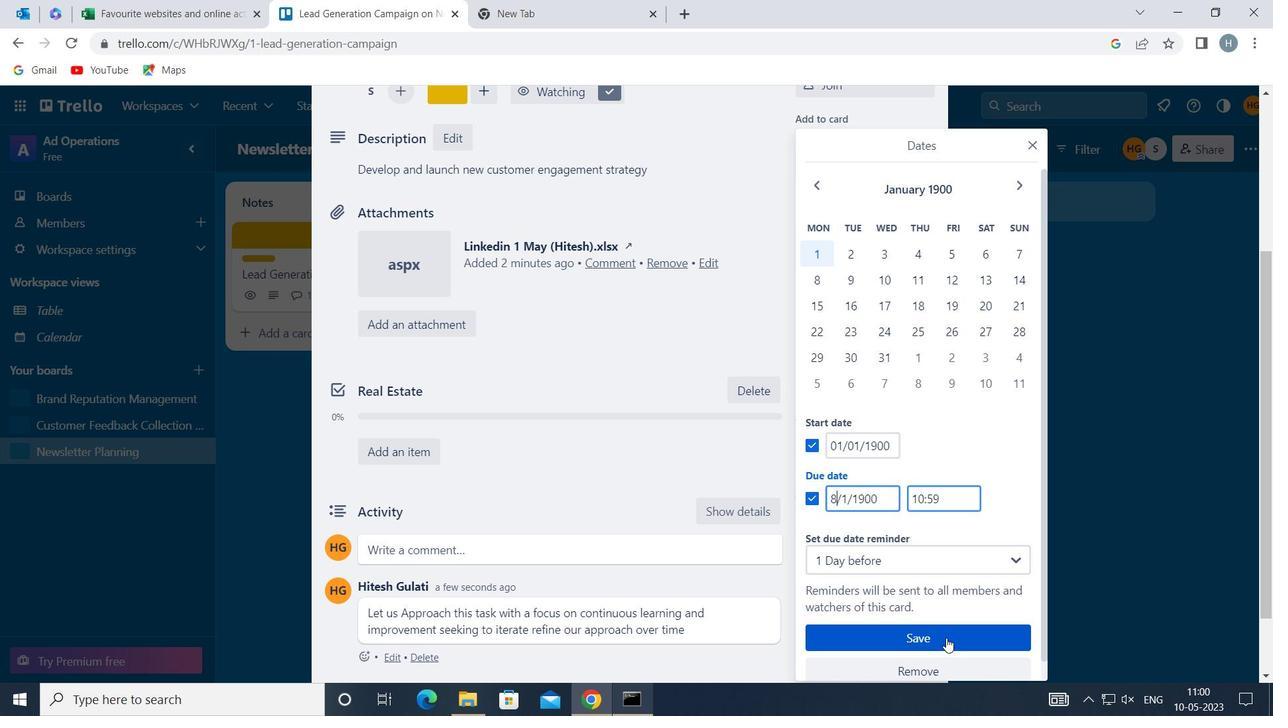 
Action: Mouse moved to (861, 469)
Screenshot: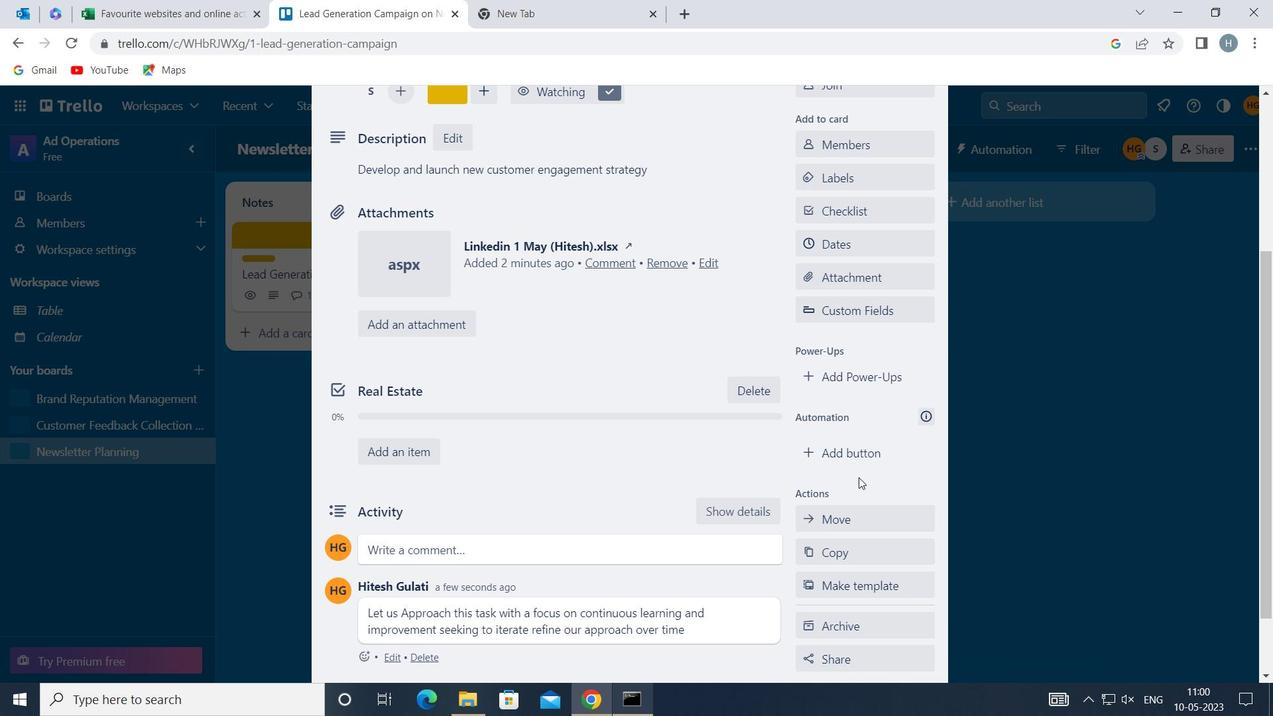
